Task: Find connections with filter location Haan with filter topic #Energywith filter profile language English with filter current company Ford Foundation with filter school Gandhi Institute for Technological Advancement with filter industry Sporting Goods Manufacturing with filter service category Home Networking with filter keywords title Media Buyer
Action: Mouse moved to (384, 256)
Screenshot: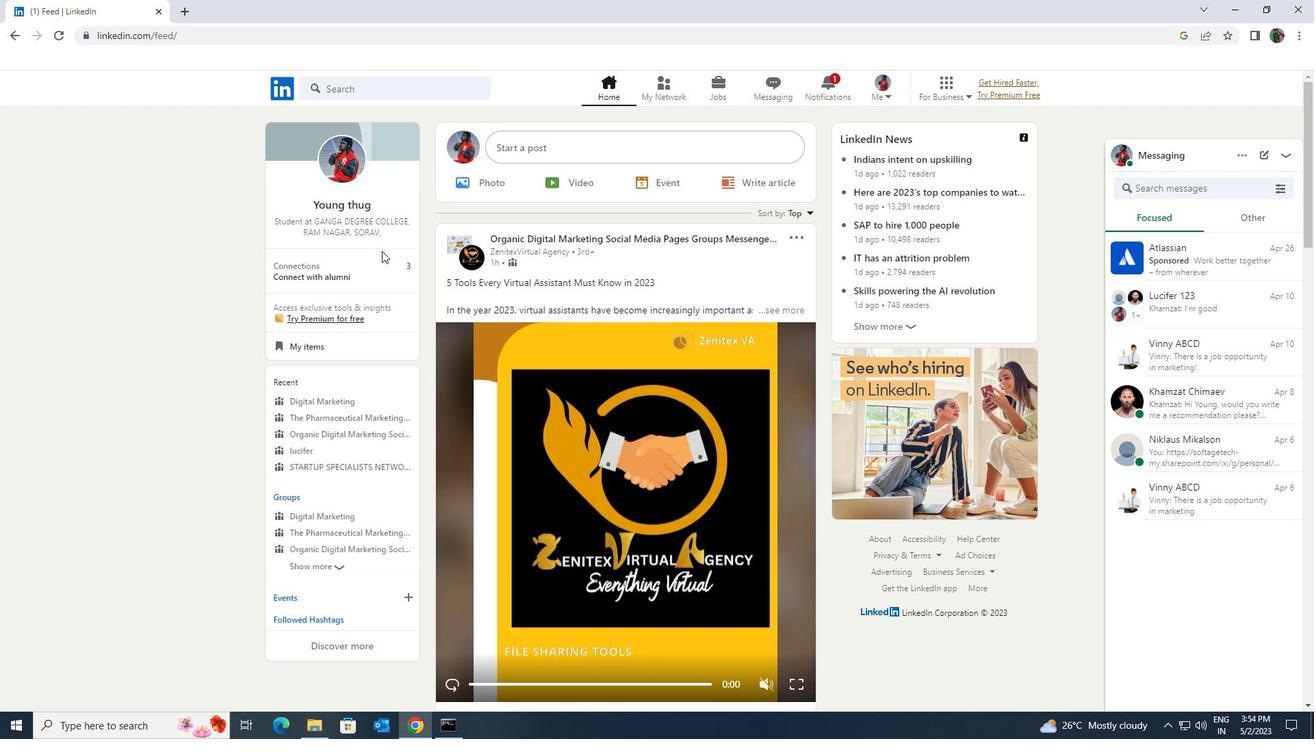 
Action: Mouse pressed left at (384, 256)
Screenshot: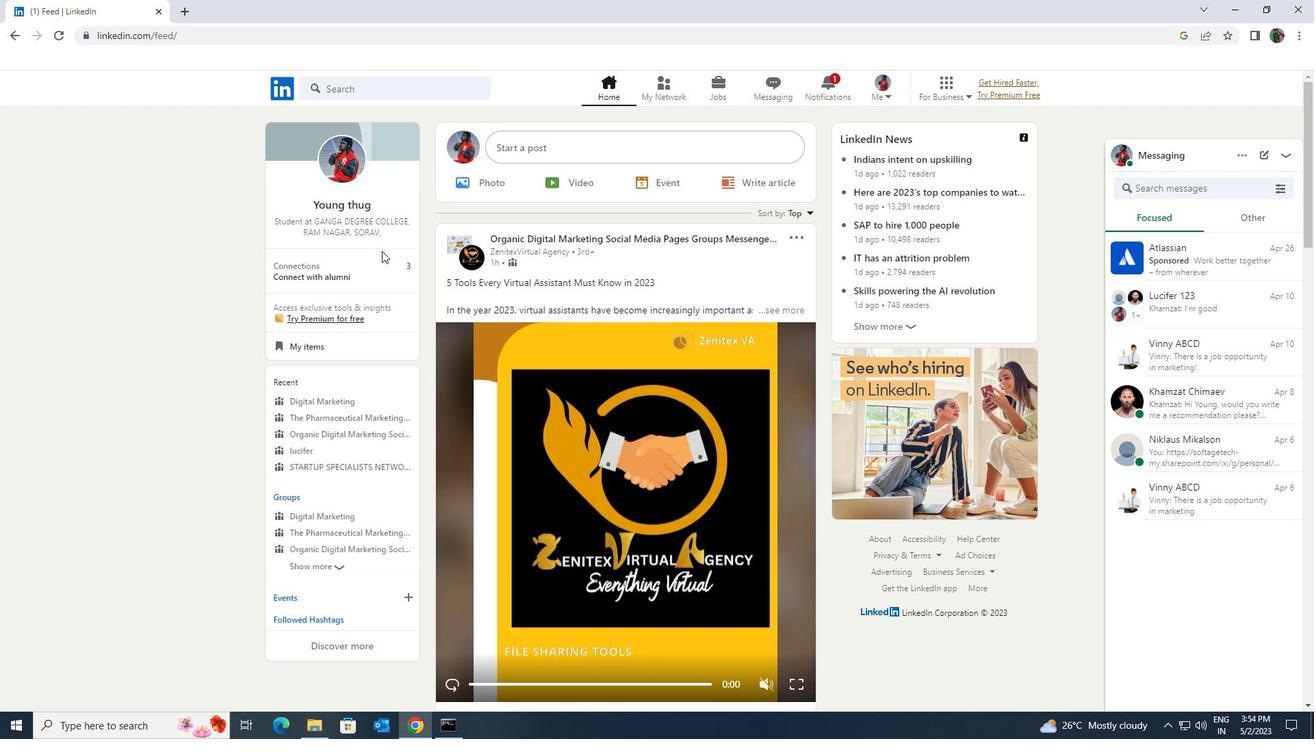 
Action: Mouse moved to (385, 262)
Screenshot: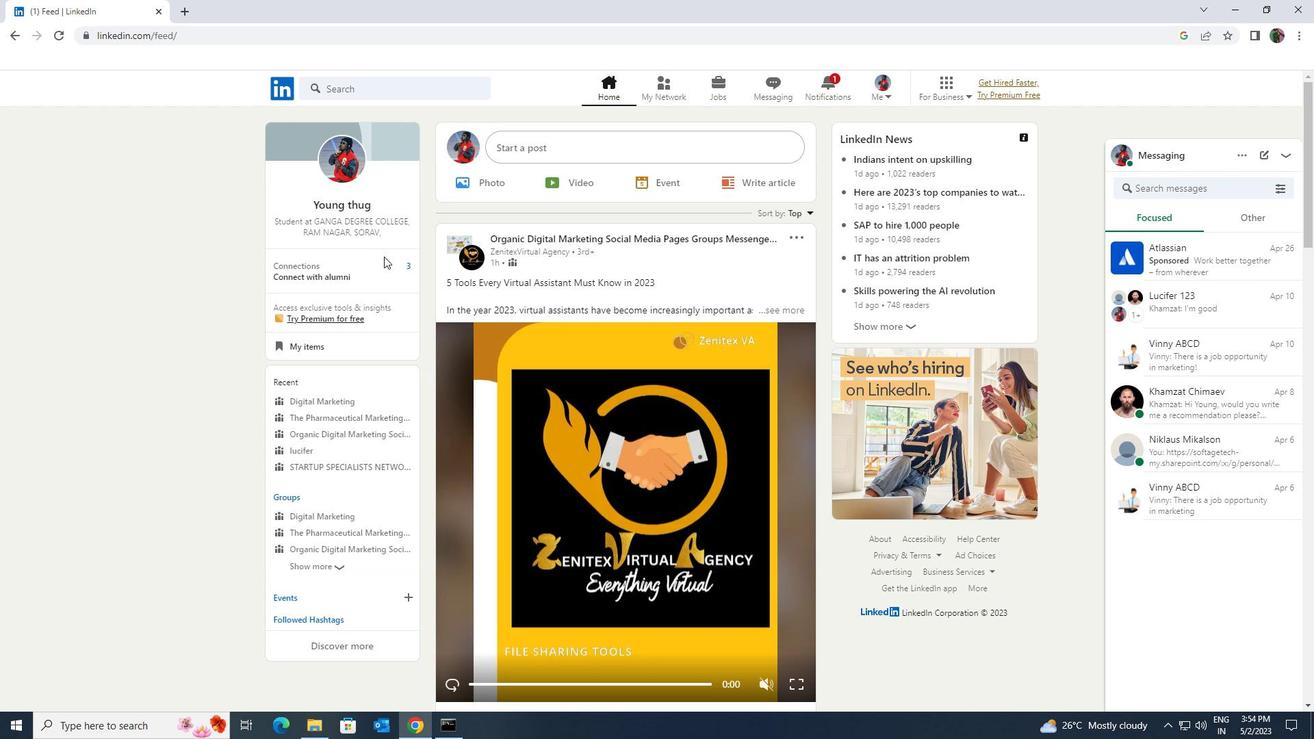
Action: Mouse pressed left at (385, 262)
Screenshot: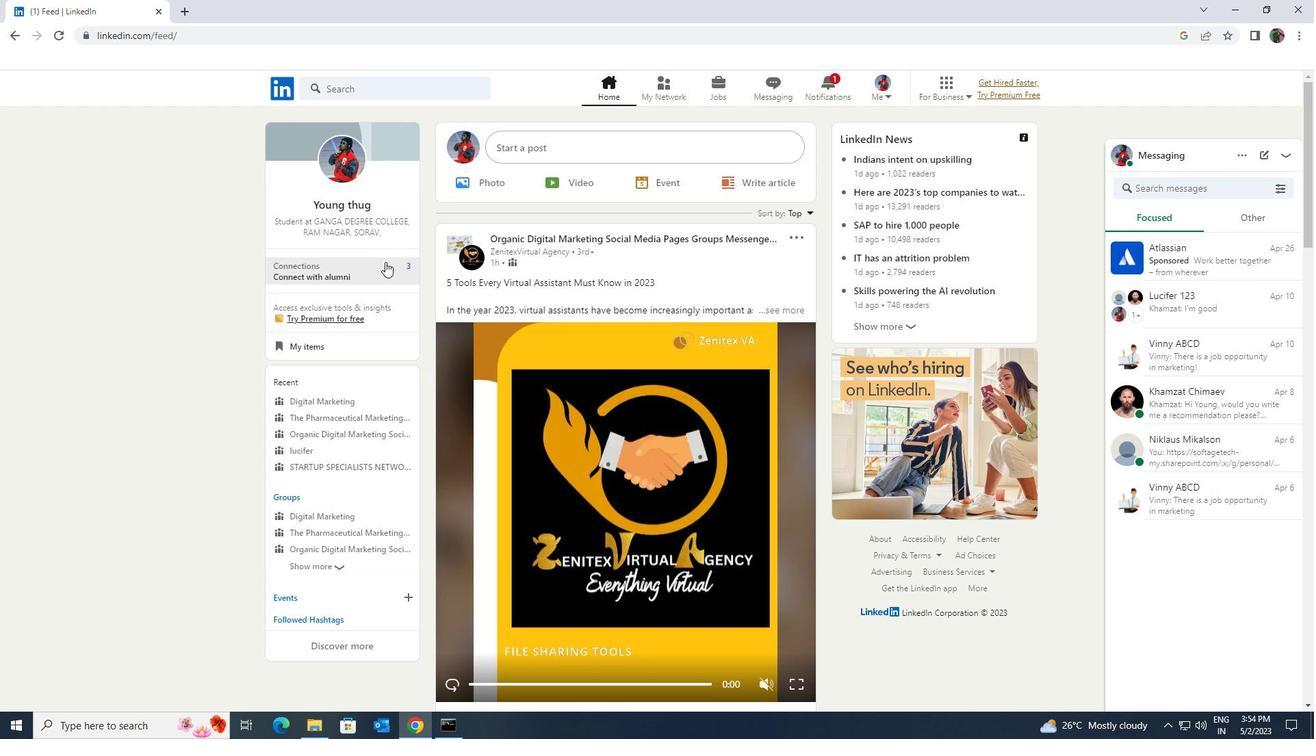 
Action: Mouse moved to (386, 174)
Screenshot: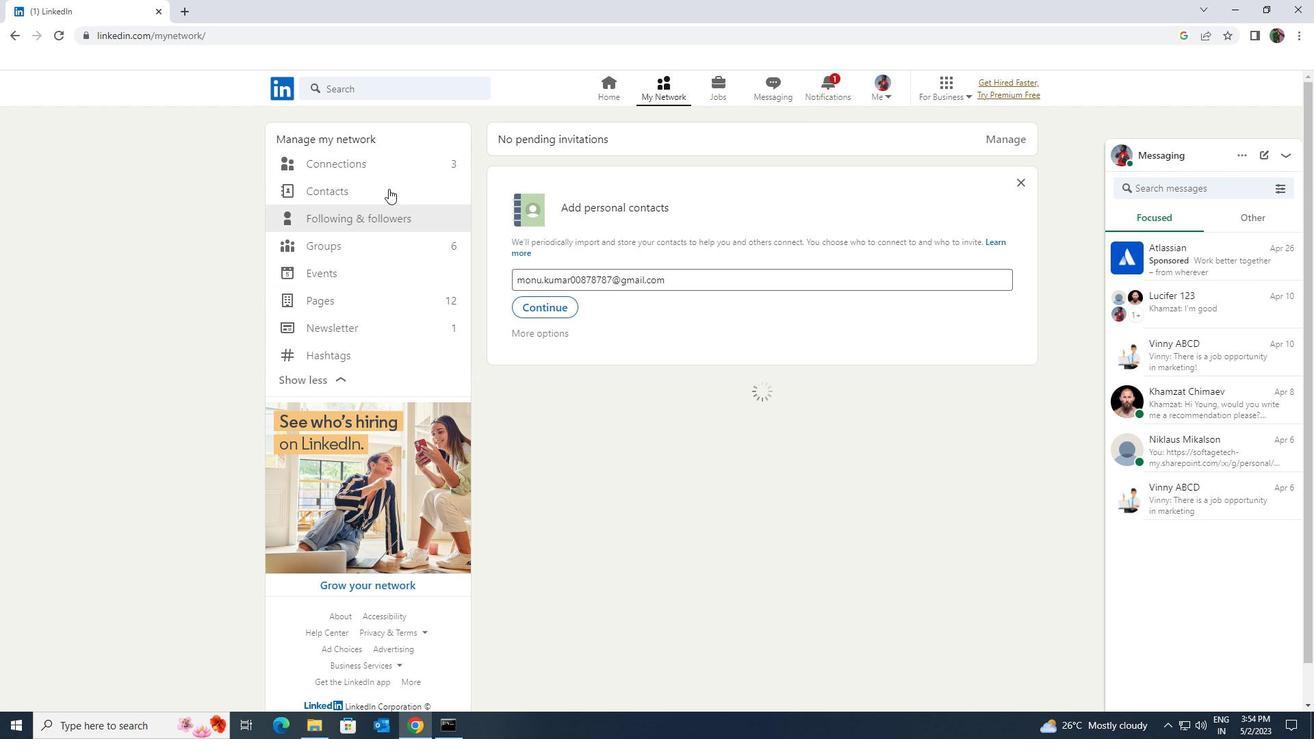 
Action: Mouse pressed left at (386, 174)
Screenshot: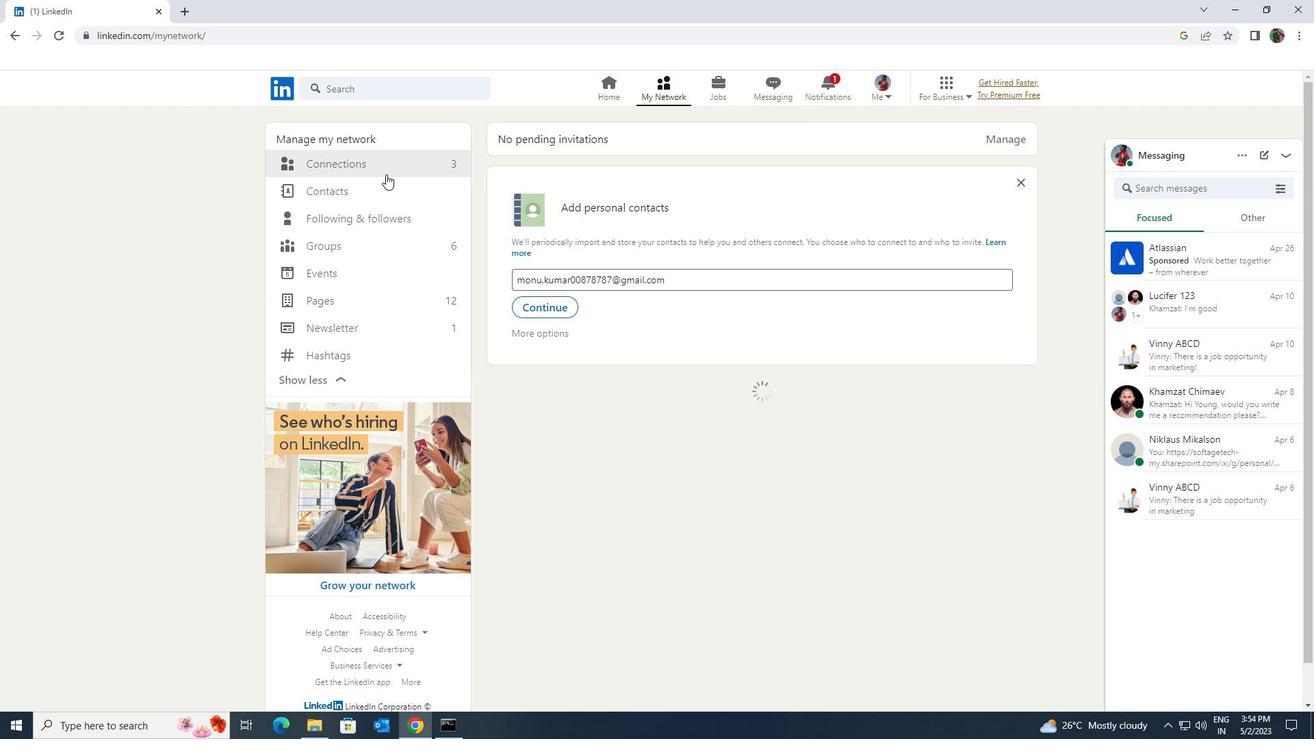 
Action: Mouse moved to (384, 170)
Screenshot: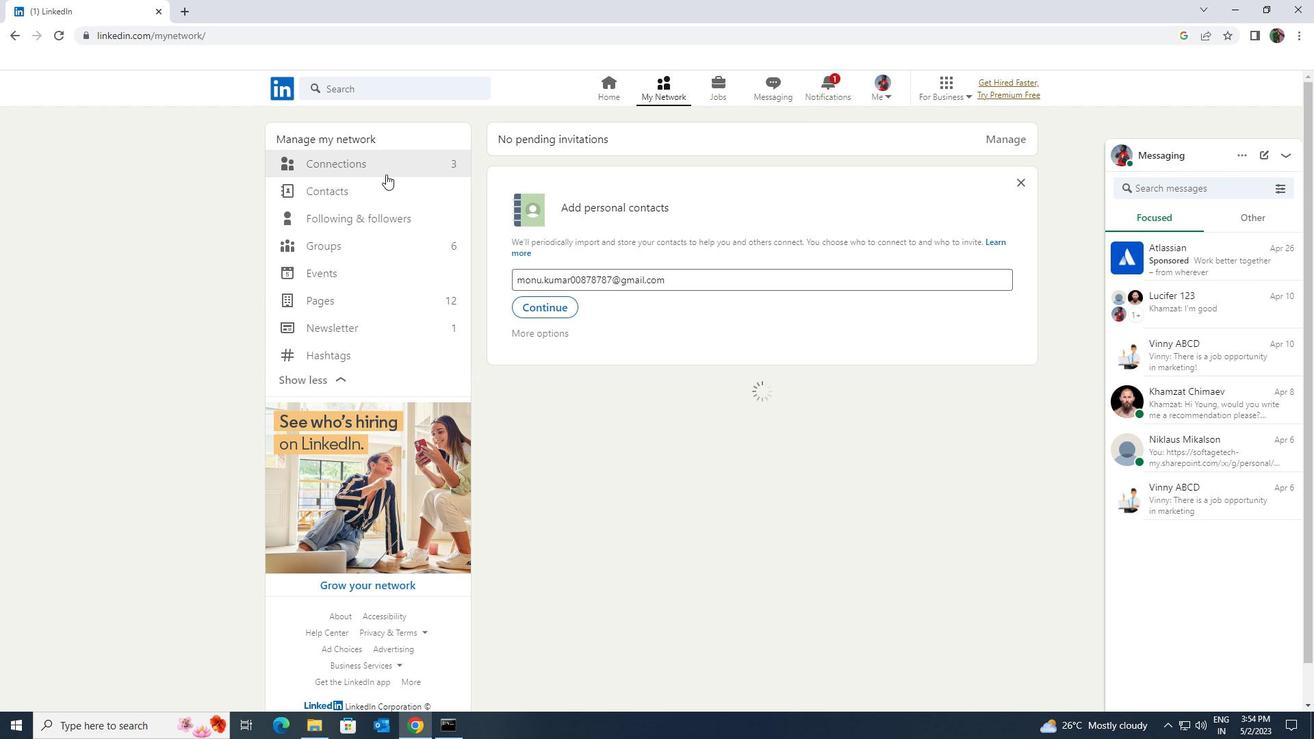 
Action: Mouse pressed left at (384, 170)
Screenshot: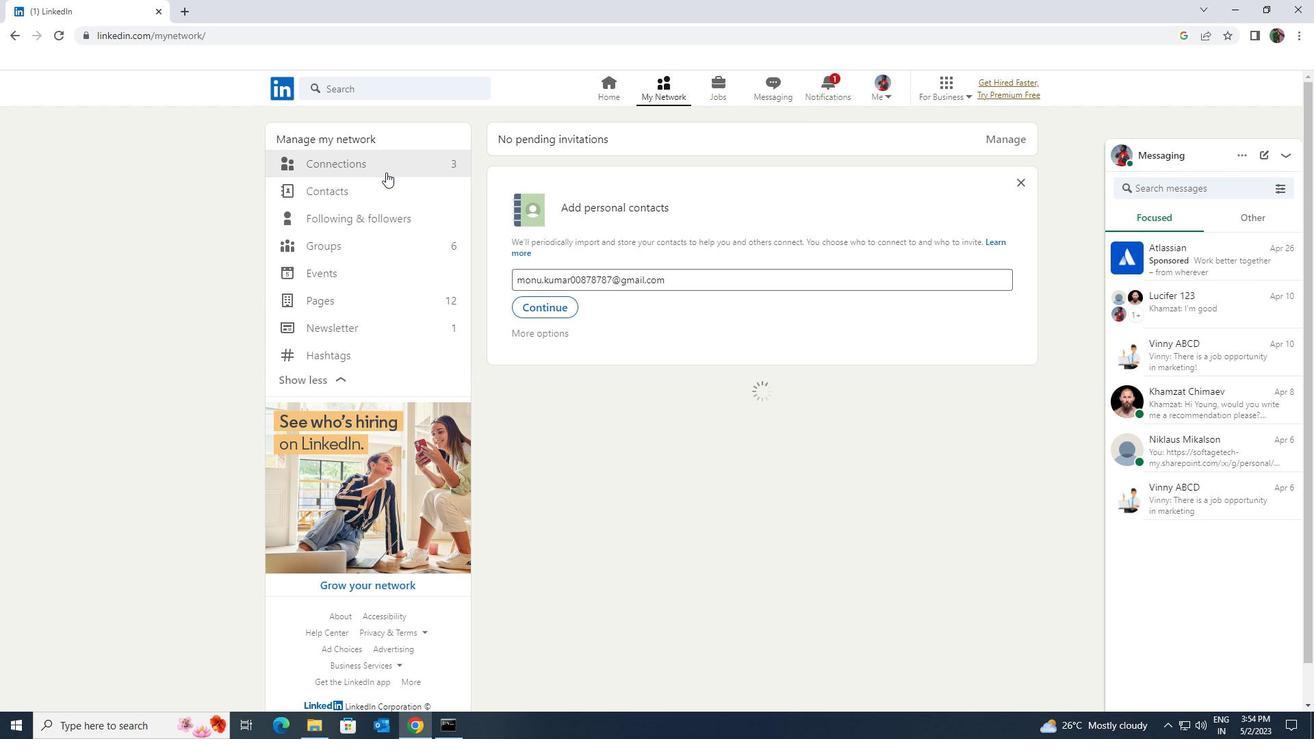 
Action: Mouse moved to (742, 165)
Screenshot: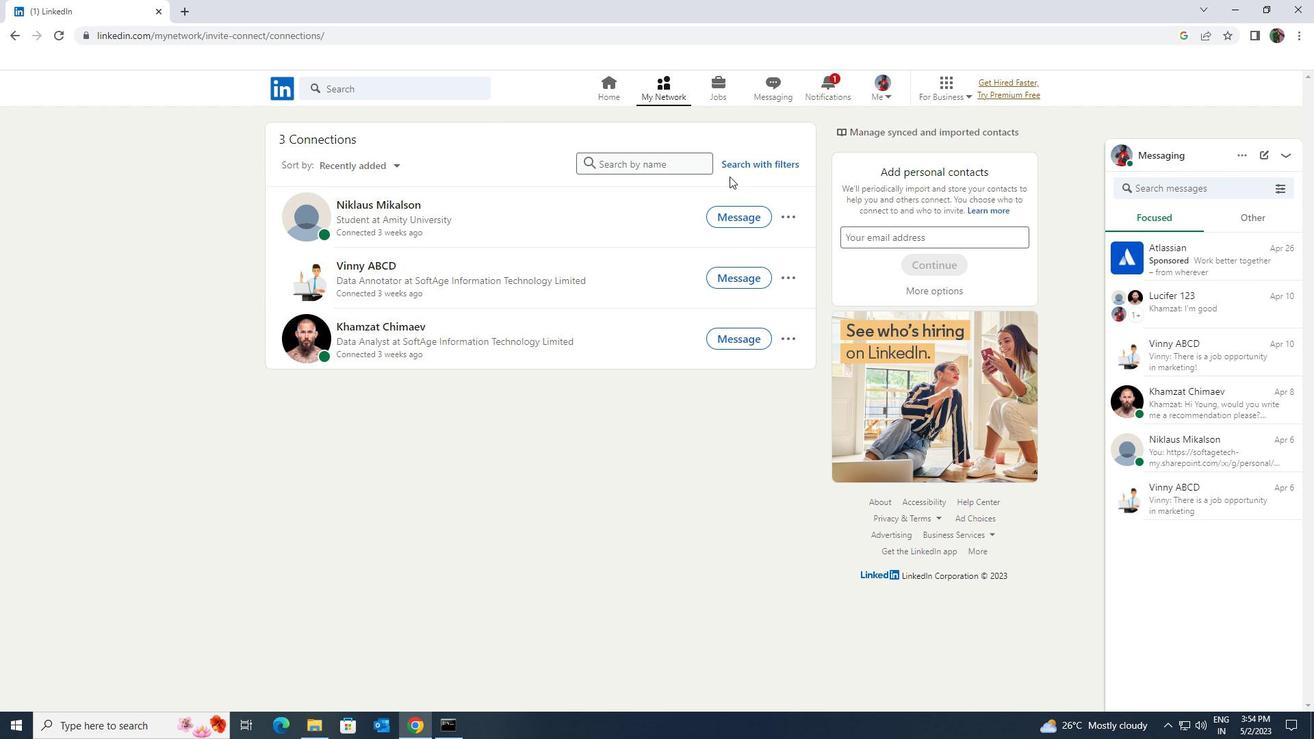 
Action: Mouse pressed left at (742, 165)
Screenshot: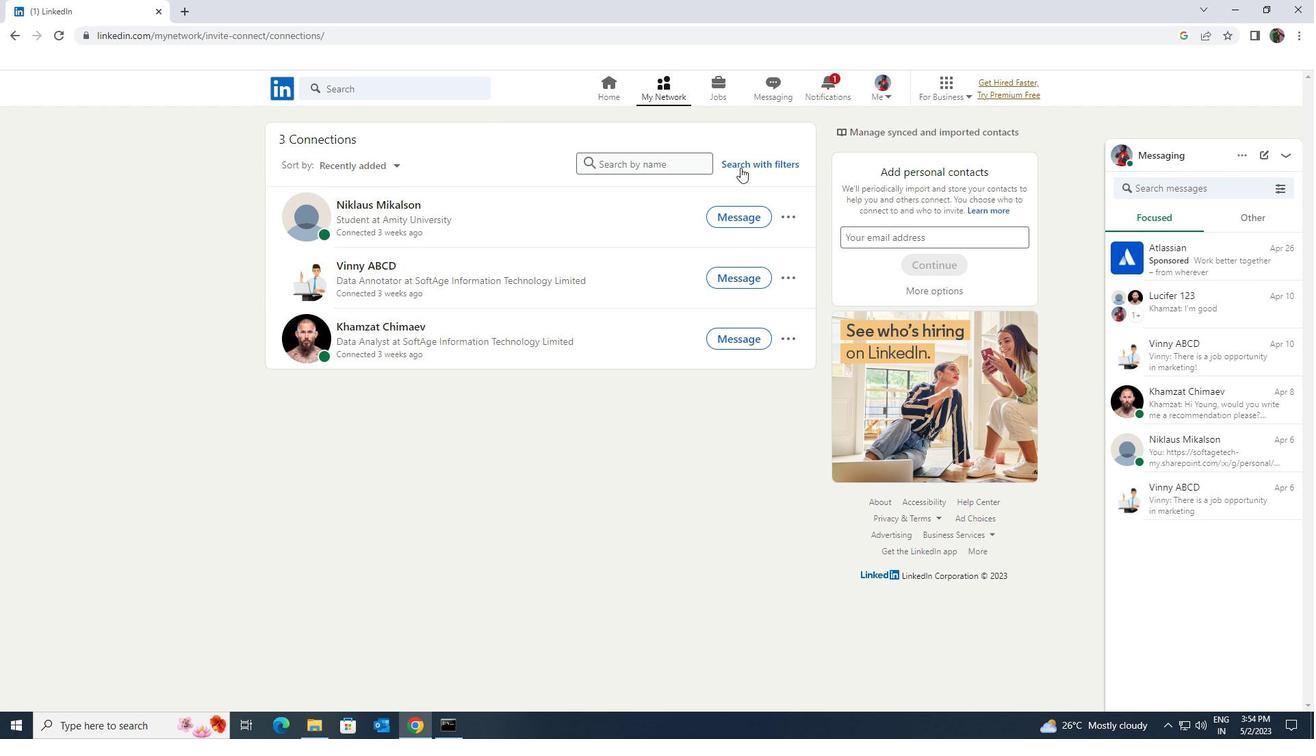 
Action: Mouse moved to (683, 130)
Screenshot: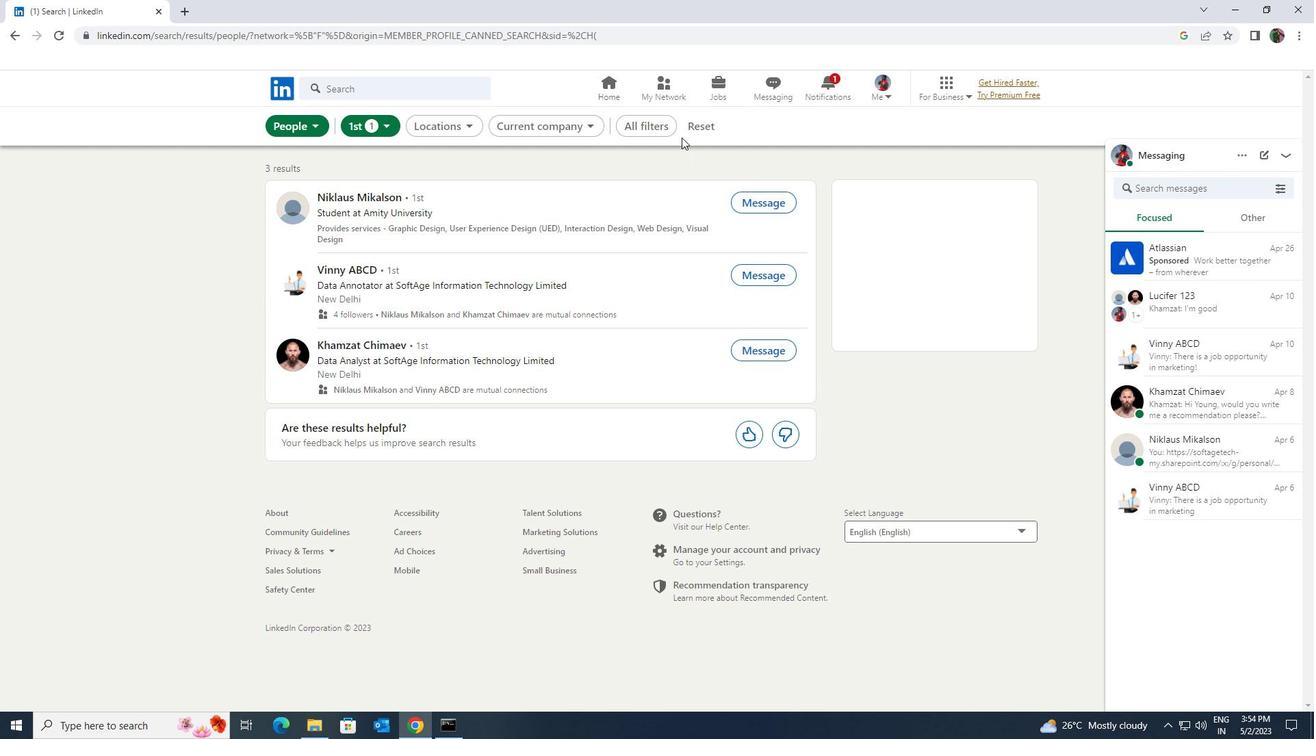 
Action: Mouse pressed left at (683, 130)
Screenshot: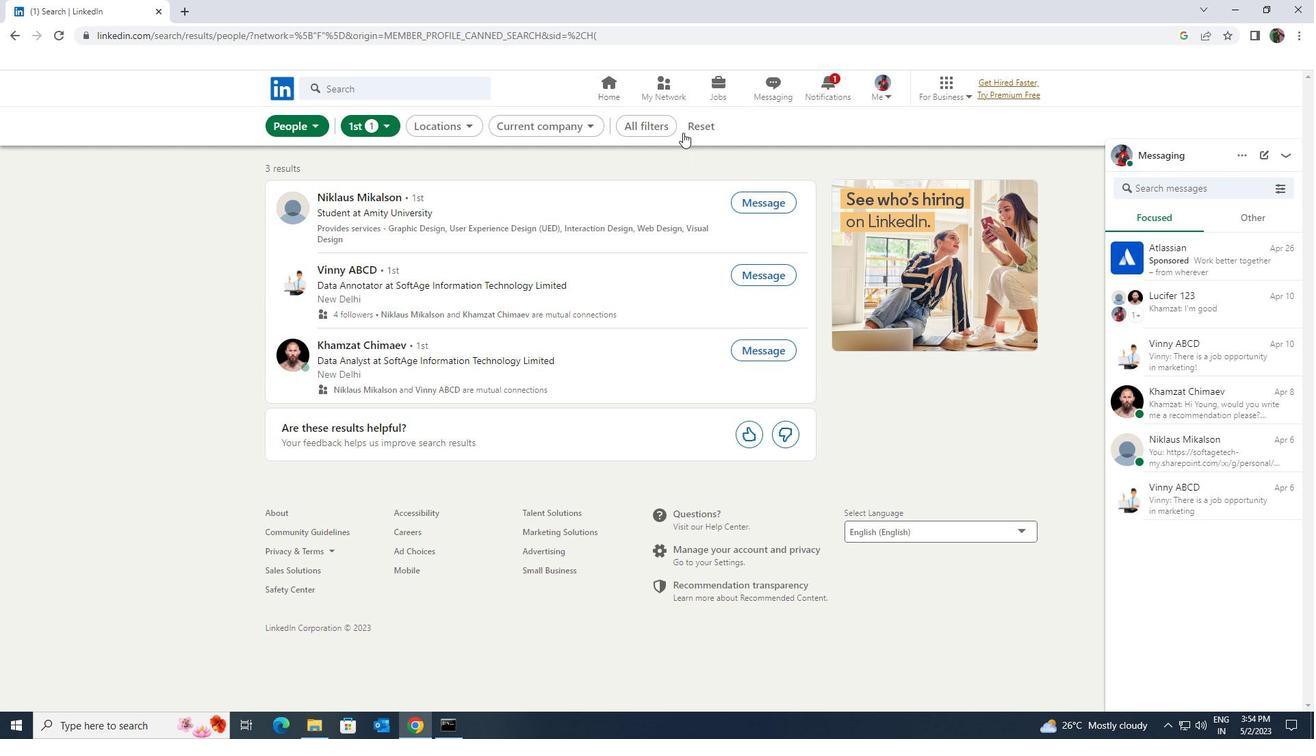 
Action: Mouse moved to (677, 129)
Screenshot: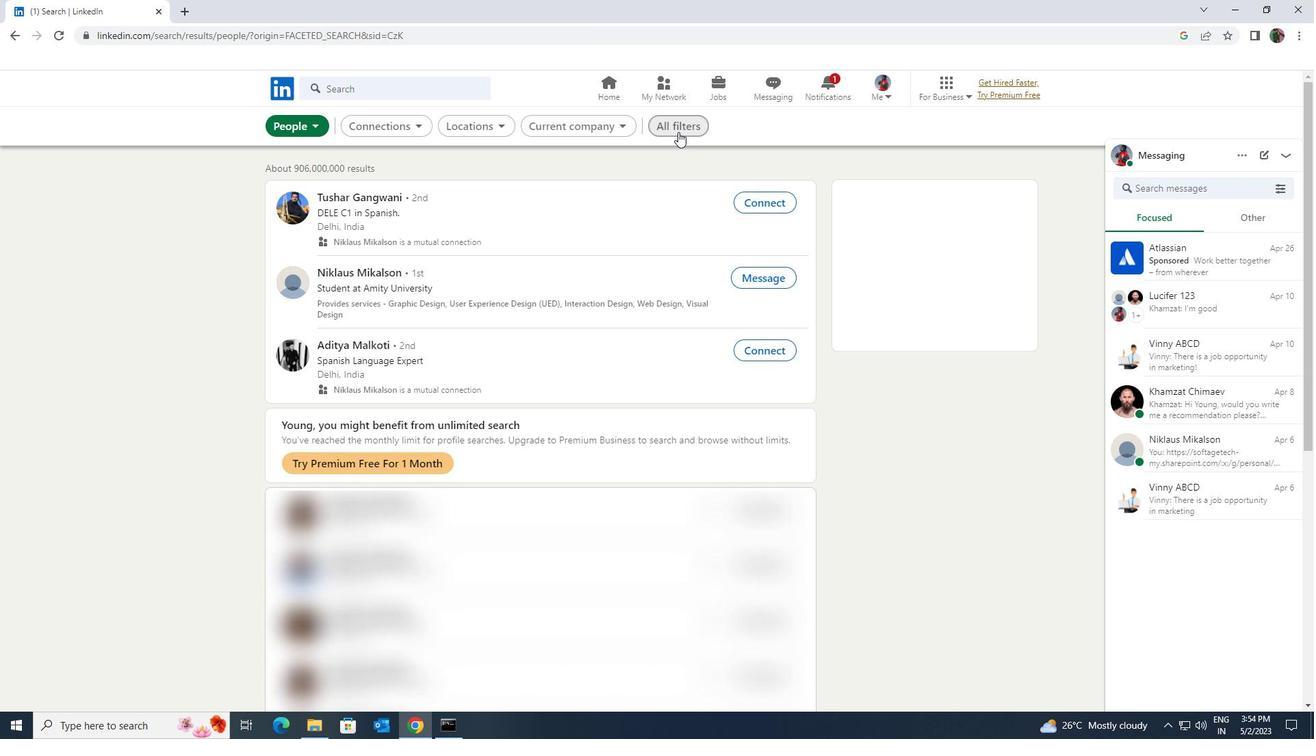 
Action: Mouse pressed left at (677, 129)
Screenshot: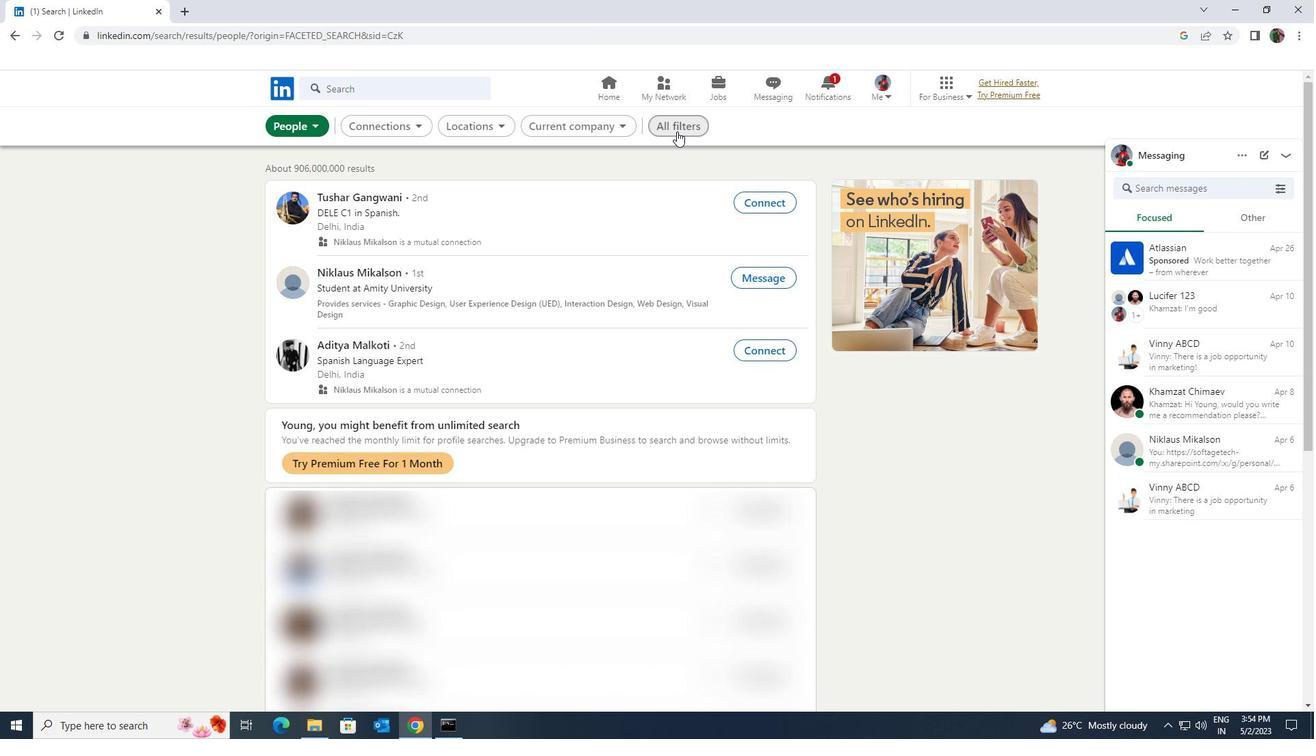 
Action: Mouse moved to (1143, 537)
Screenshot: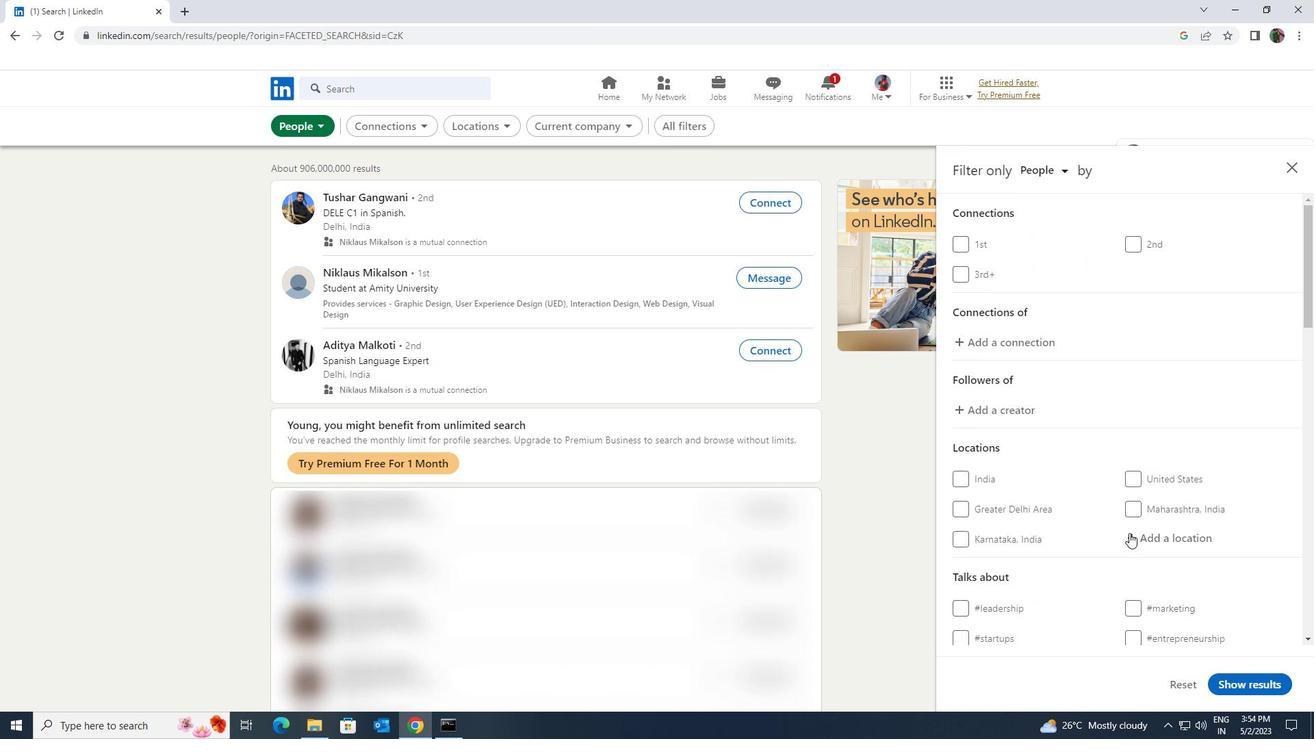 
Action: Mouse pressed left at (1143, 537)
Screenshot: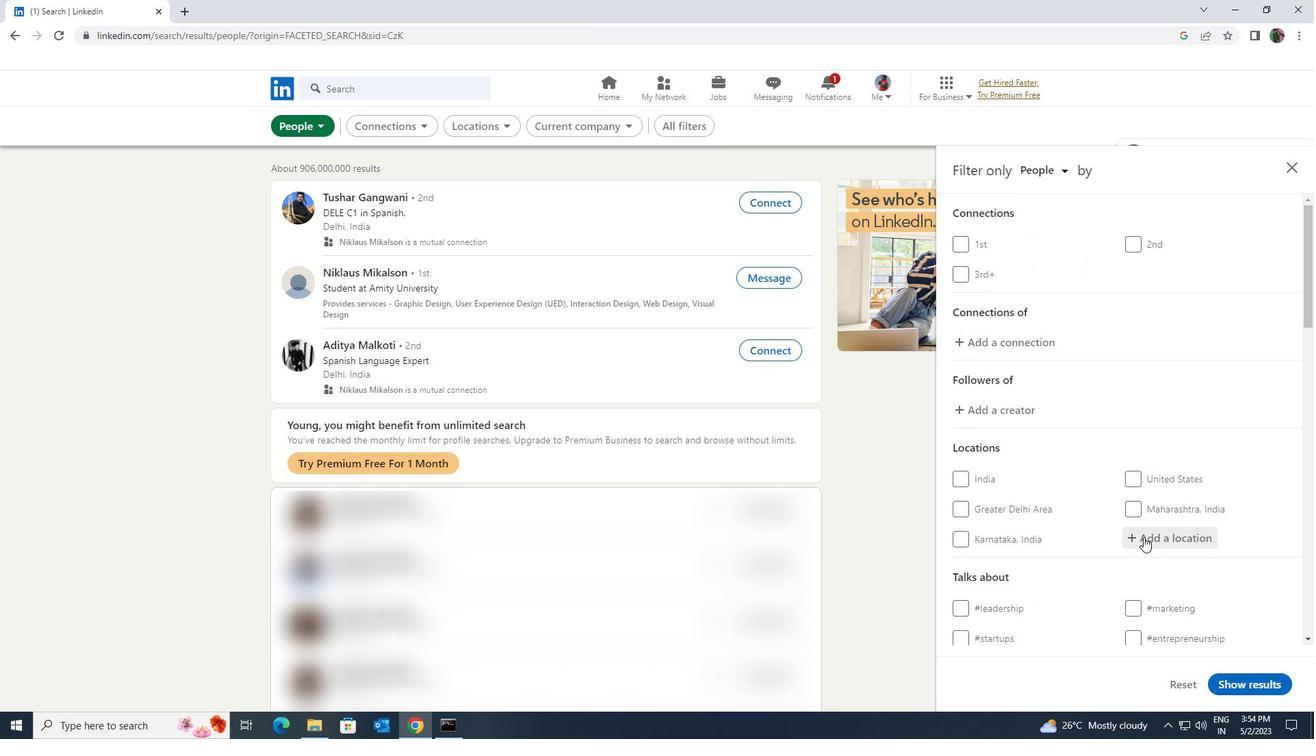 
Action: Key pressed <Key.shift>HAAN
Screenshot: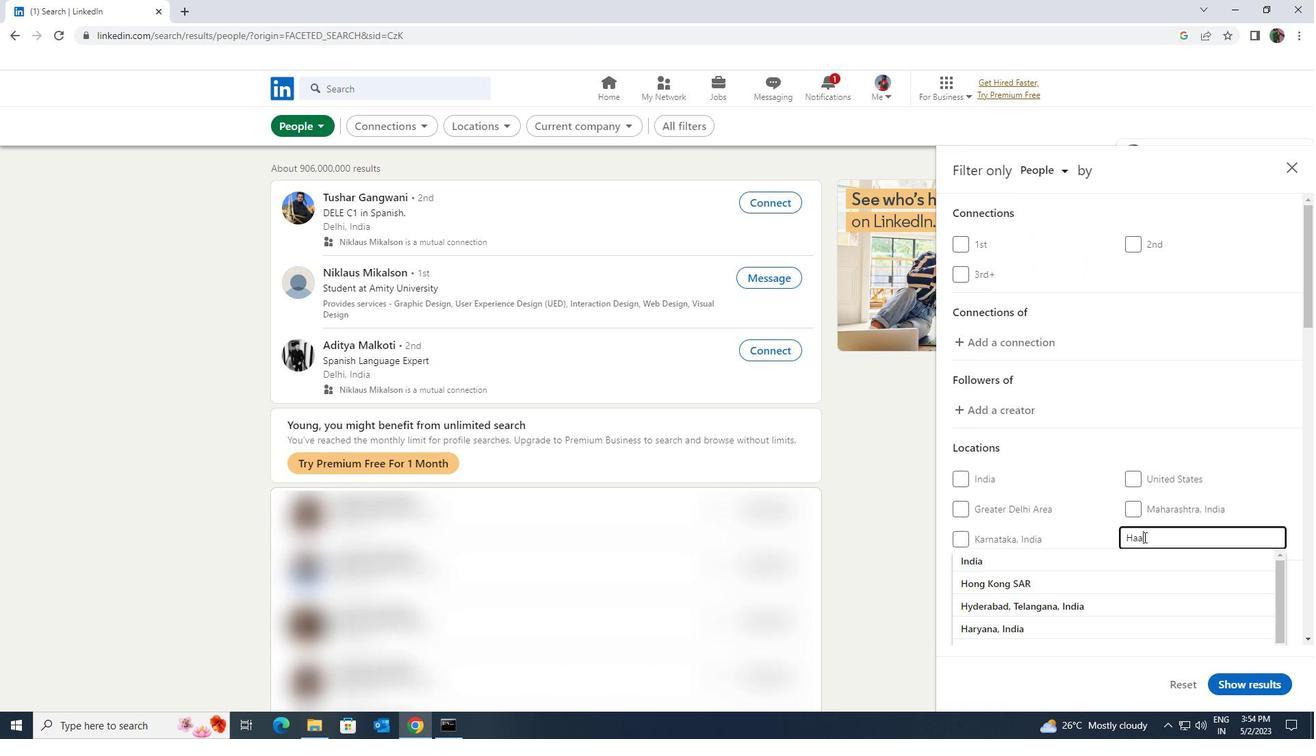 
Action: Mouse moved to (1130, 554)
Screenshot: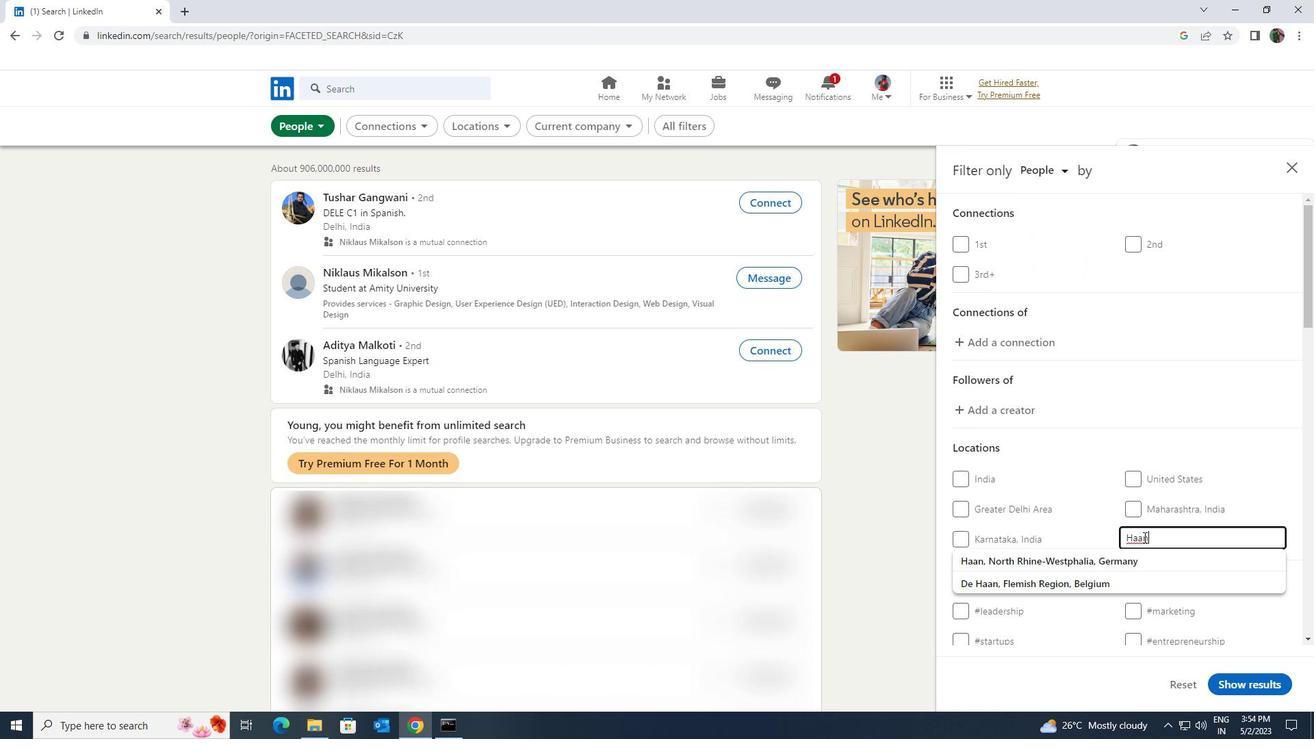 
Action: Mouse pressed left at (1130, 554)
Screenshot: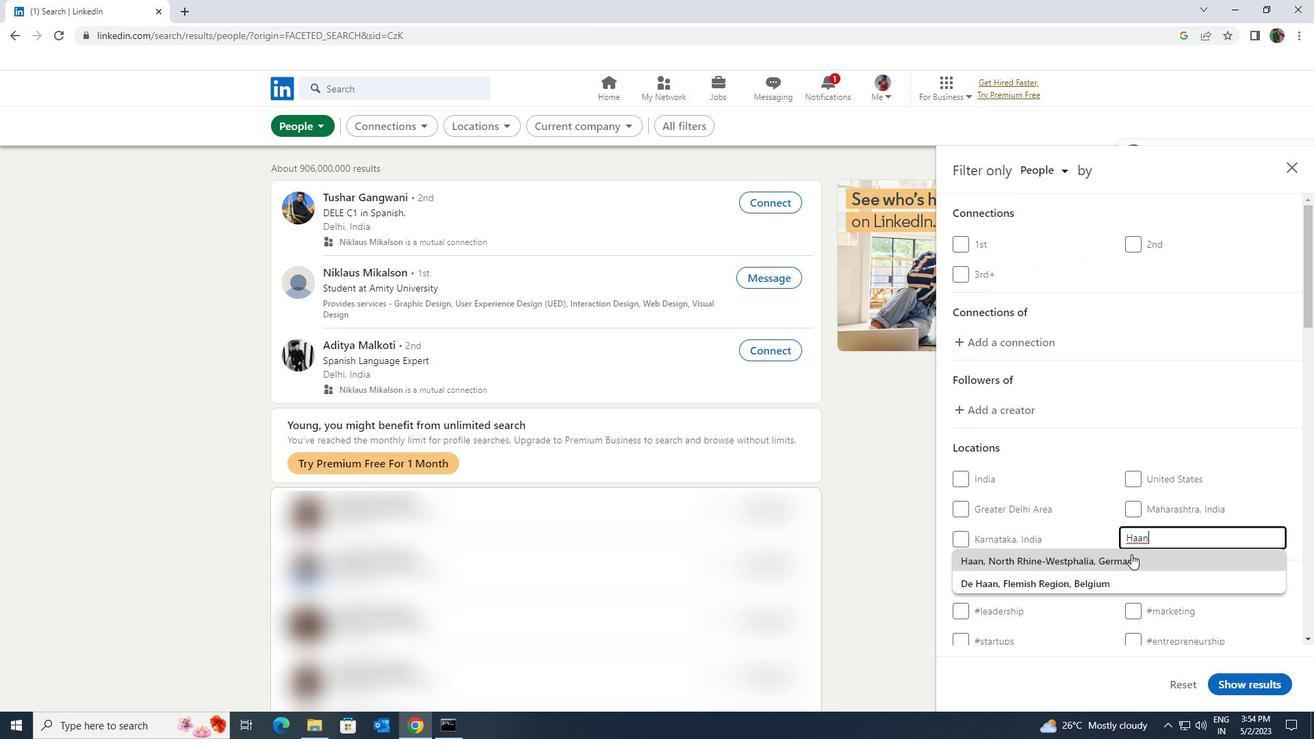 
Action: Mouse scrolled (1130, 553) with delta (0, 0)
Screenshot: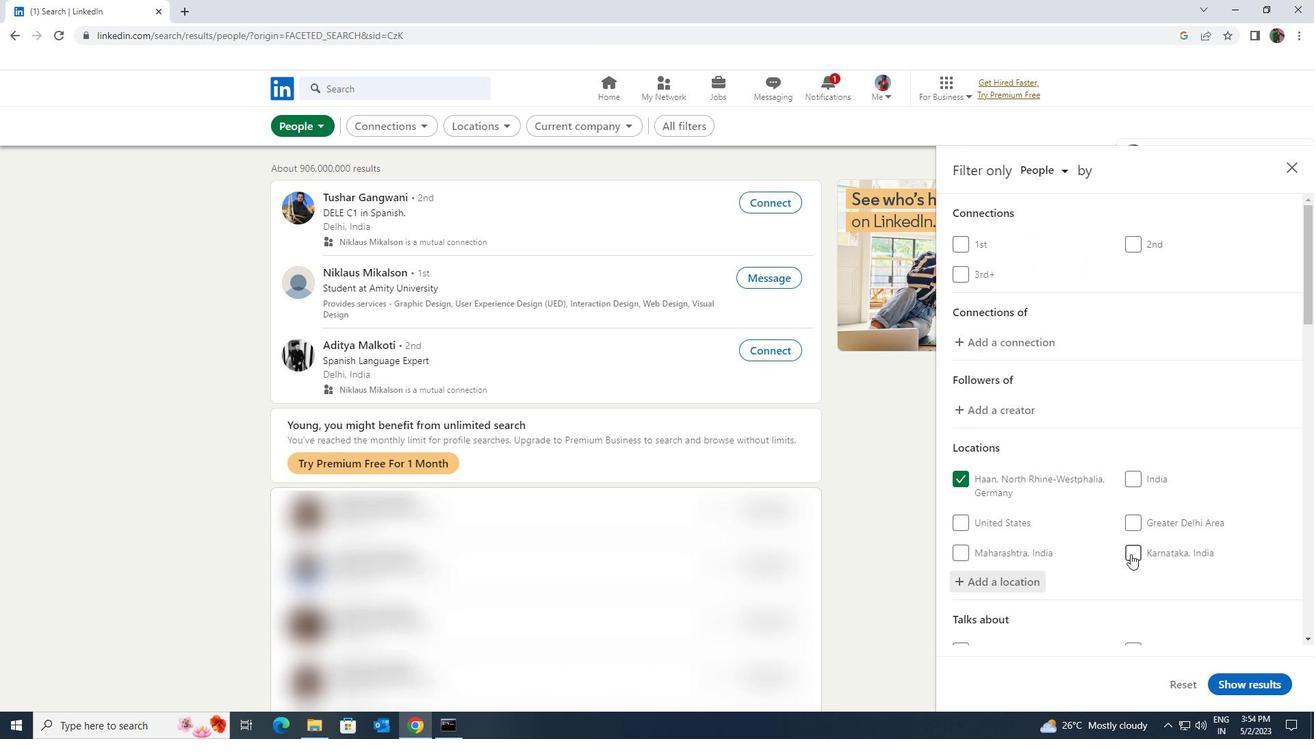 
Action: Mouse scrolled (1130, 553) with delta (0, 0)
Screenshot: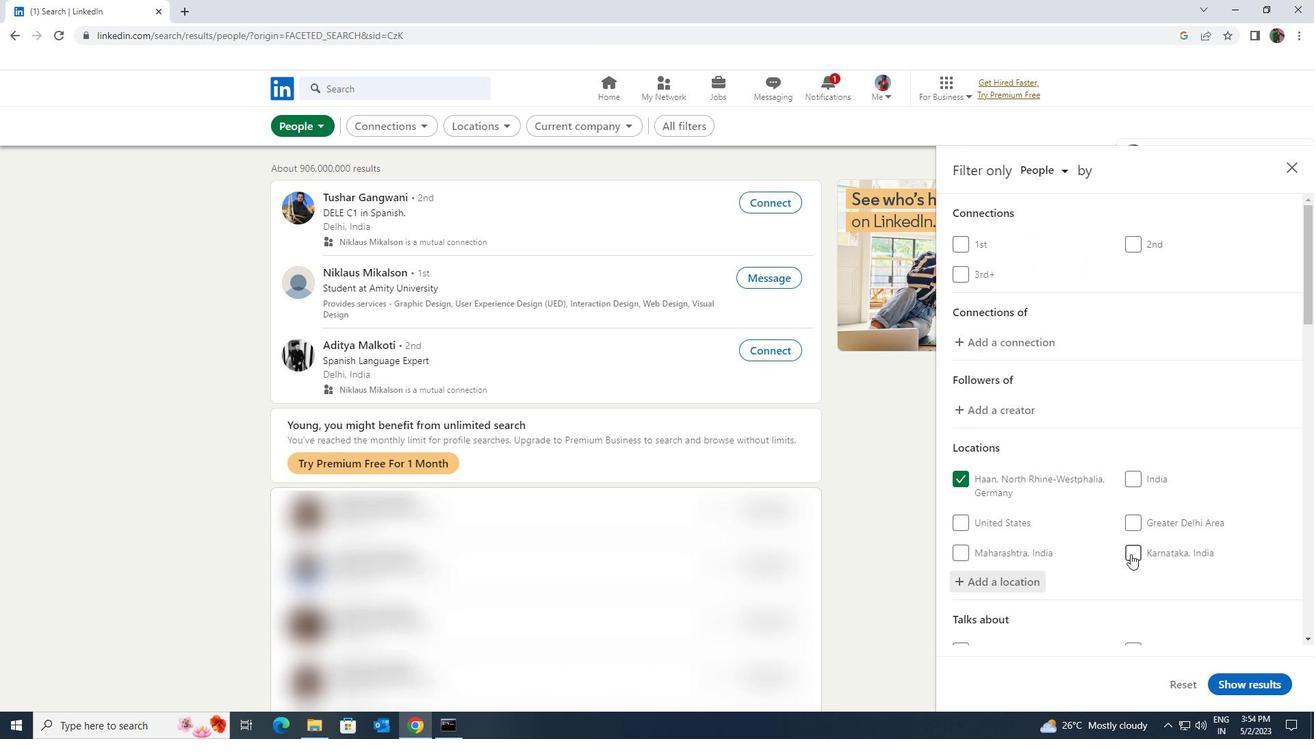 
Action: Mouse moved to (1137, 567)
Screenshot: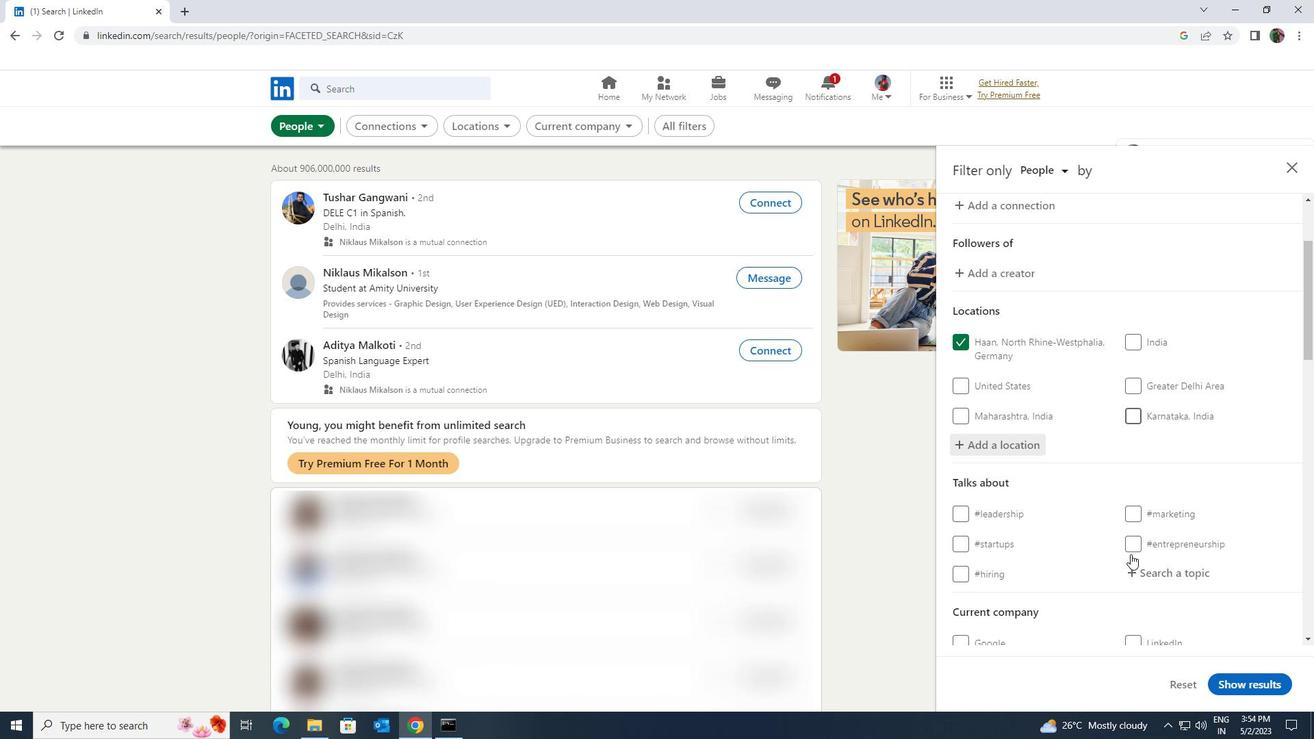 
Action: Mouse pressed left at (1137, 567)
Screenshot: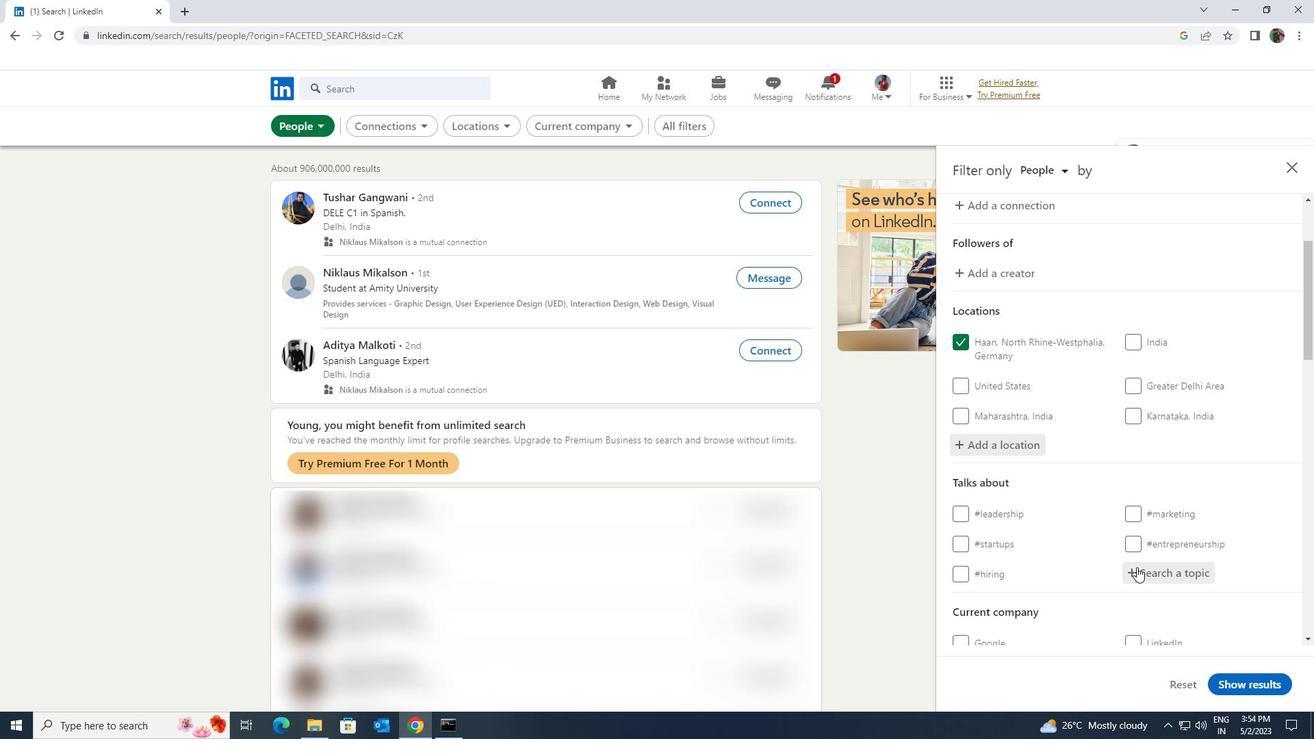 
Action: Key pressed <Key.shift><Key.shift><Key.shift><Key.shift><Key.shift><Key.shift><Key.shift><Key.shift><Key.shift><Key.shift><Key.shift><Key.shift><Key.shift>ENERGY
Screenshot: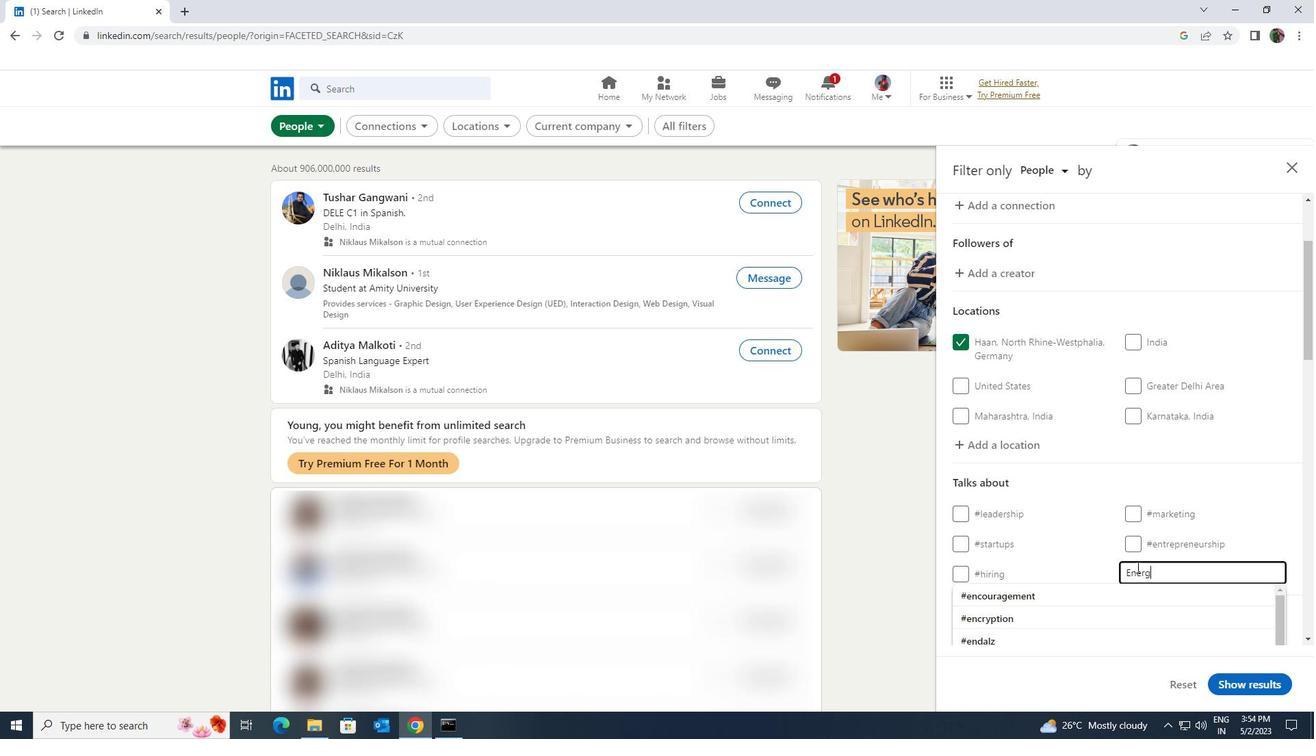 
Action: Mouse moved to (1133, 594)
Screenshot: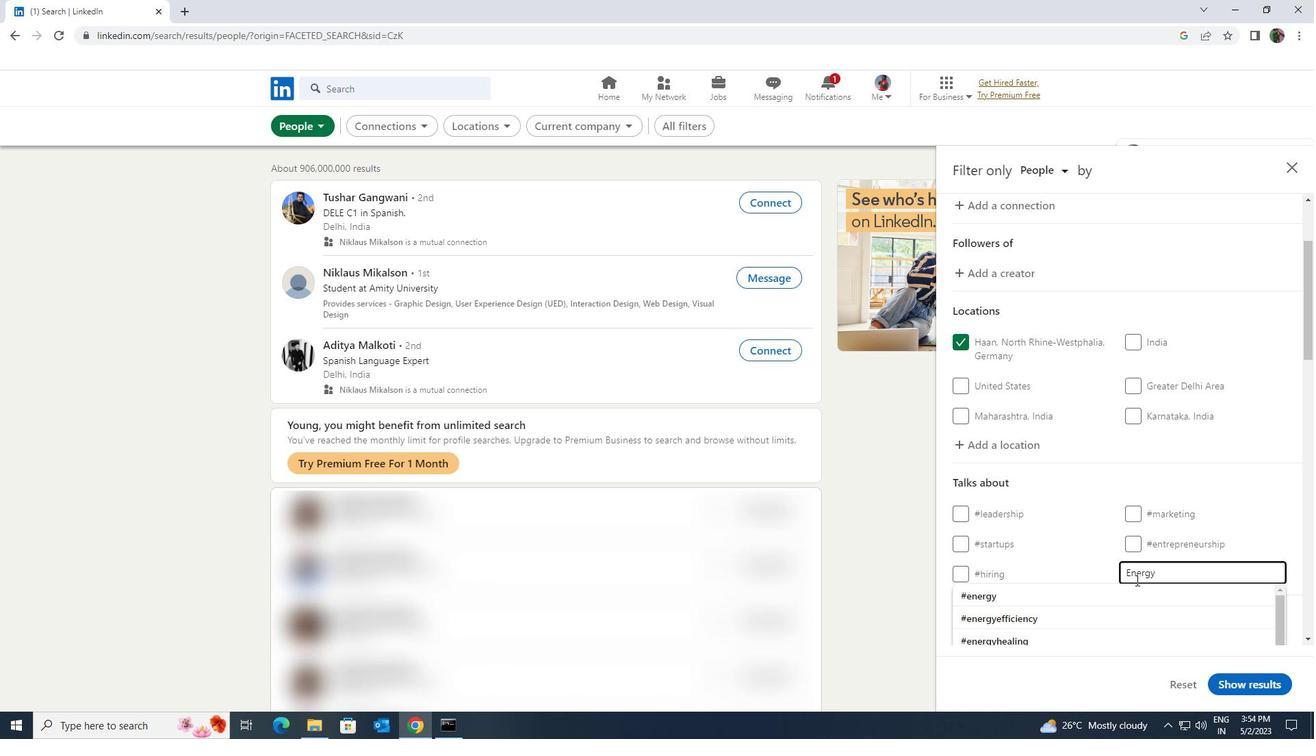 
Action: Mouse pressed left at (1133, 594)
Screenshot: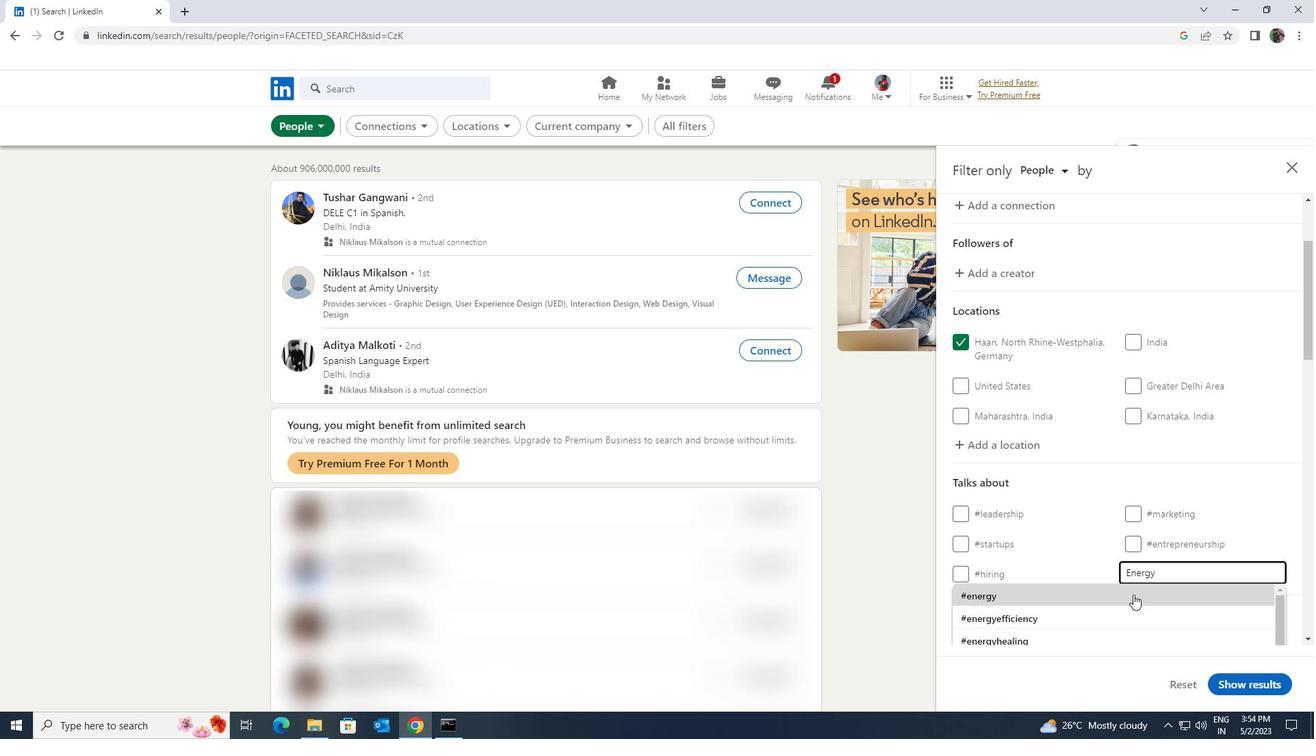 
Action: Mouse scrolled (1133, 594) with delta (0, 0)
Screenshot: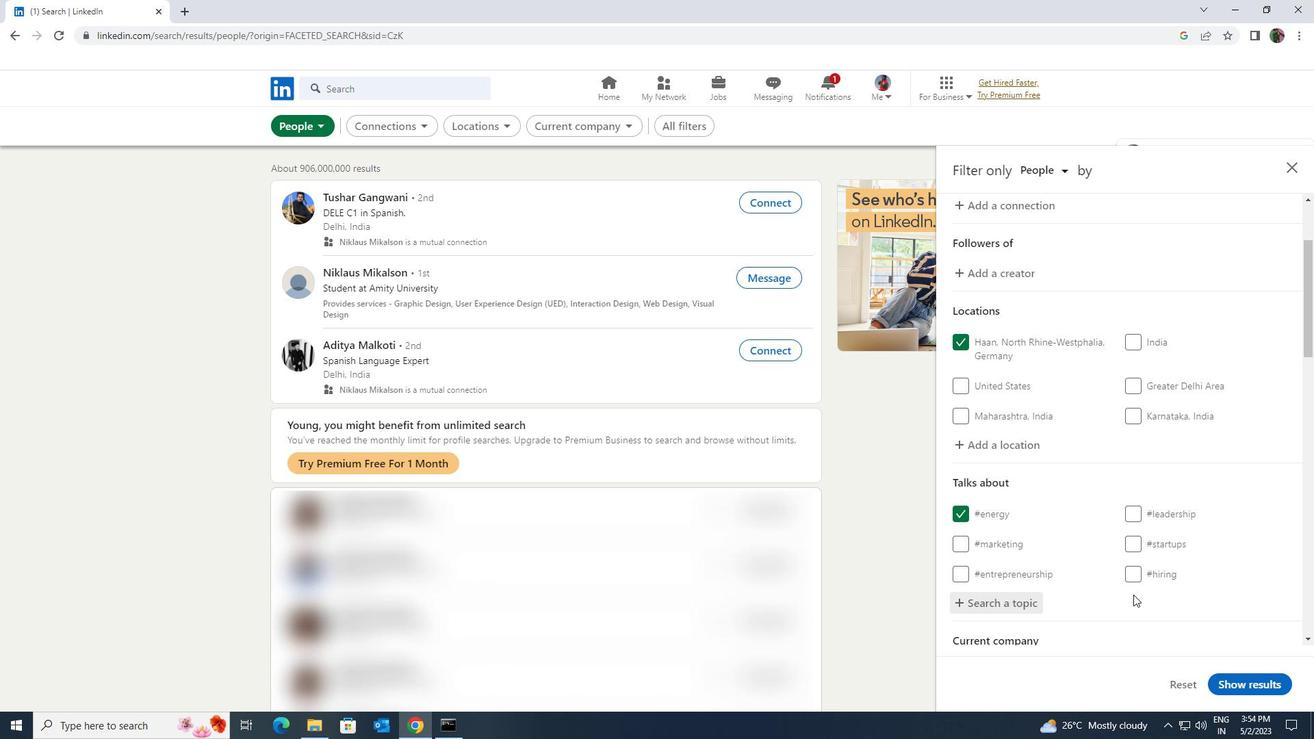 
Action: Mouse scrolled (1133, 594) with delta (0, 0)
Screenshot: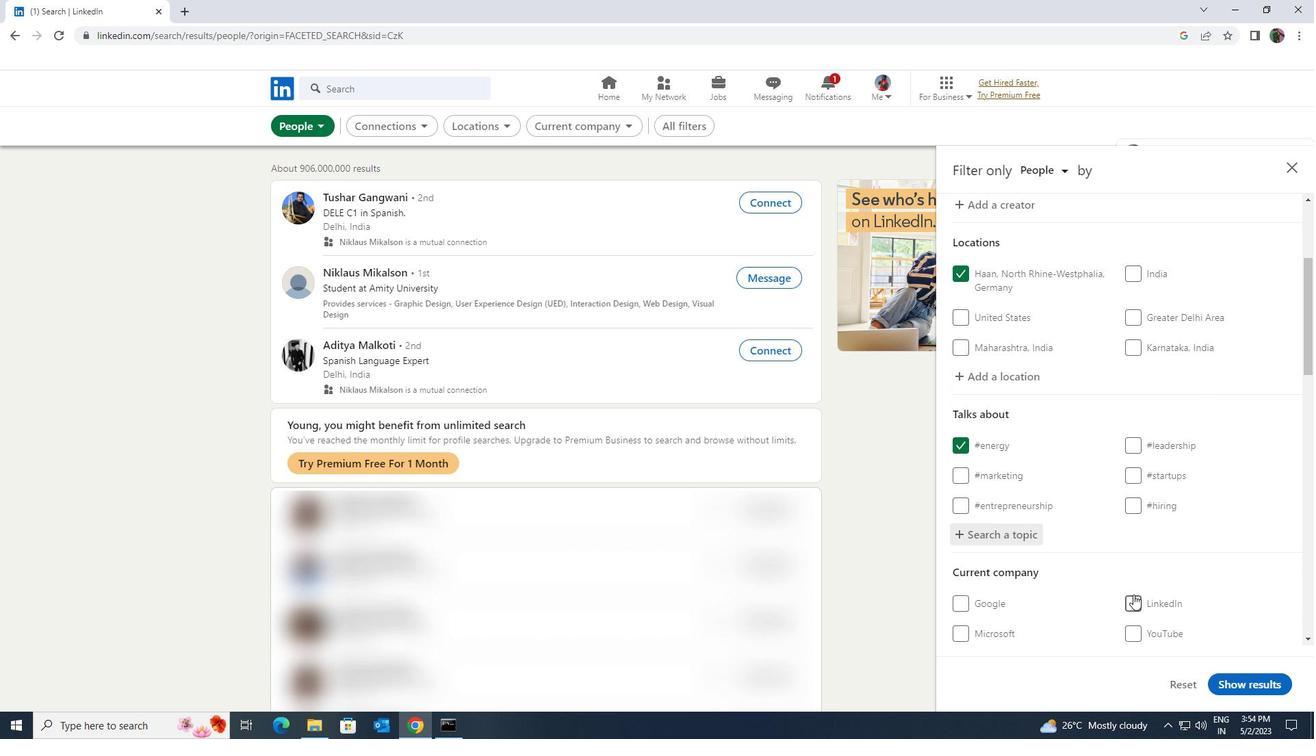 
Action: Mouse scrolled (1133, 594) with delta (0, 0)
Screenshot: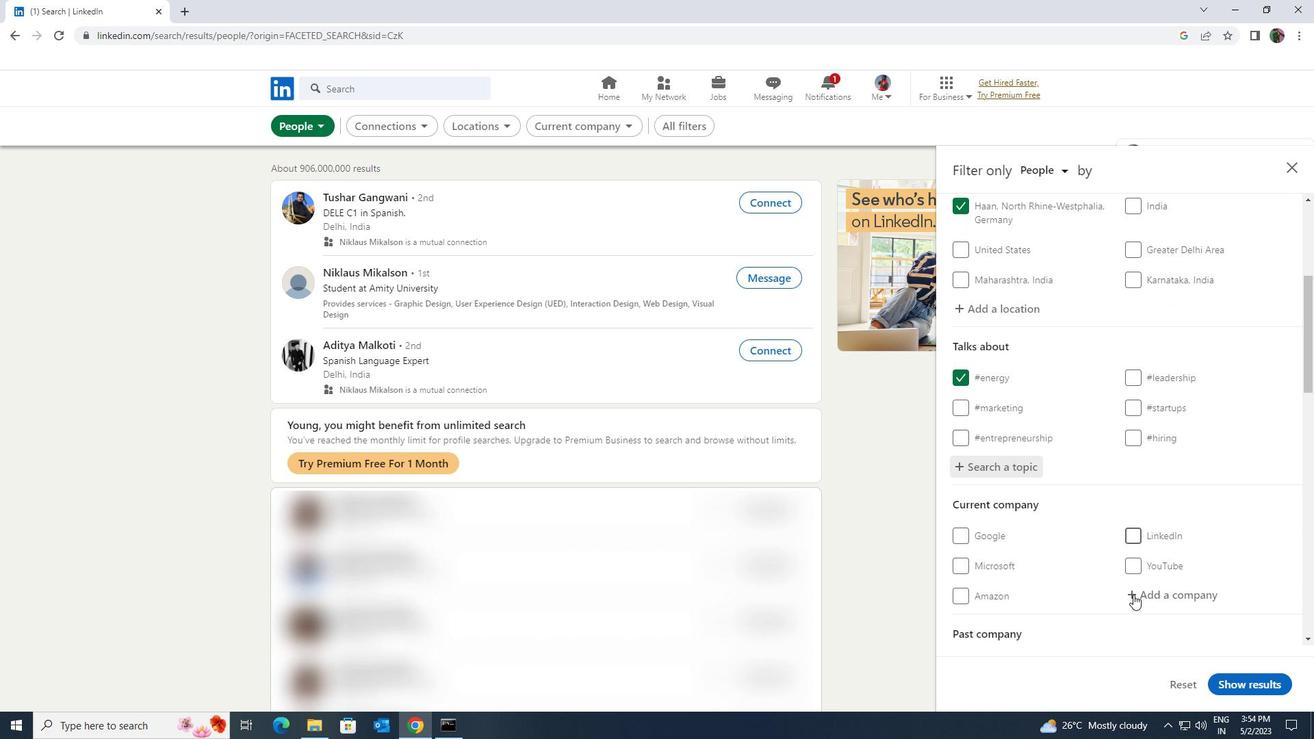 
Action: Mouse scrolled (1133, 594) with delta (0, 0)
Screenshot: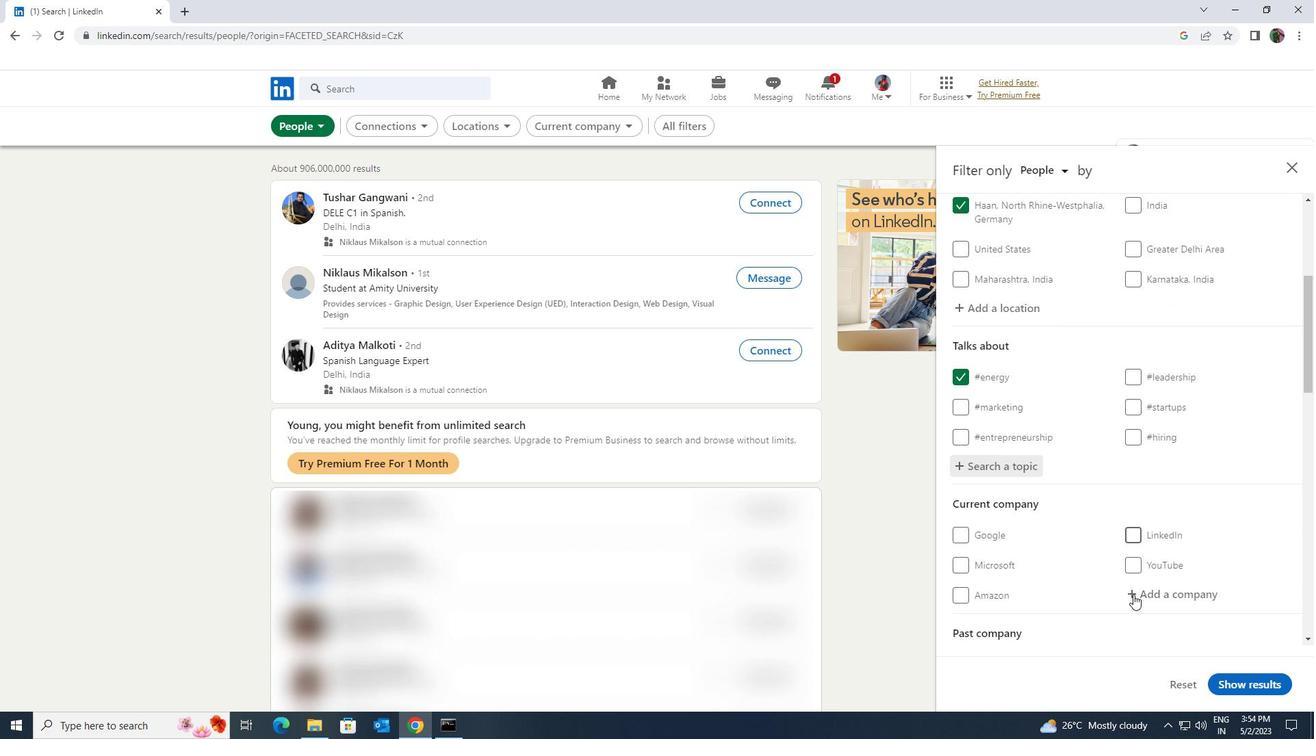 
Action: Mouse scrolled (1133, 594) with delta (0, 0)
Screenshot: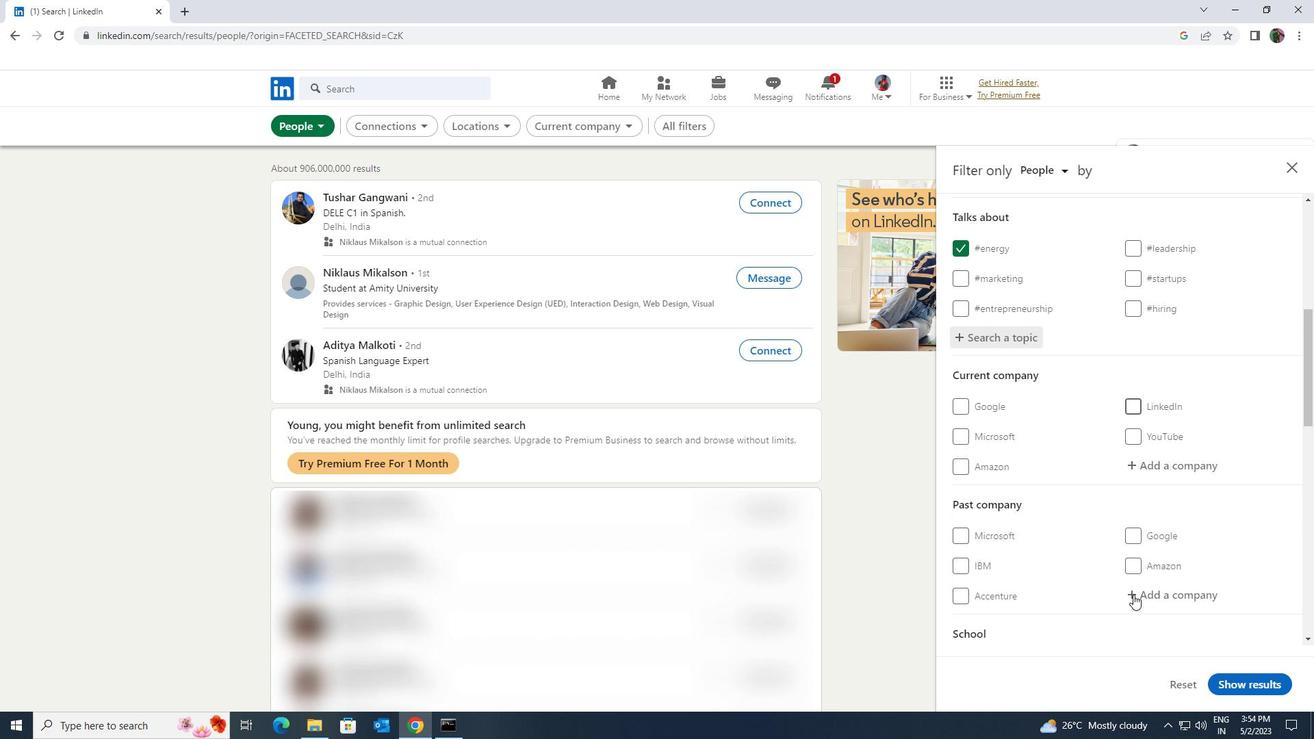
Action: Mouse scrolled (1133, 594) with delta (0, 0)
Screenshot: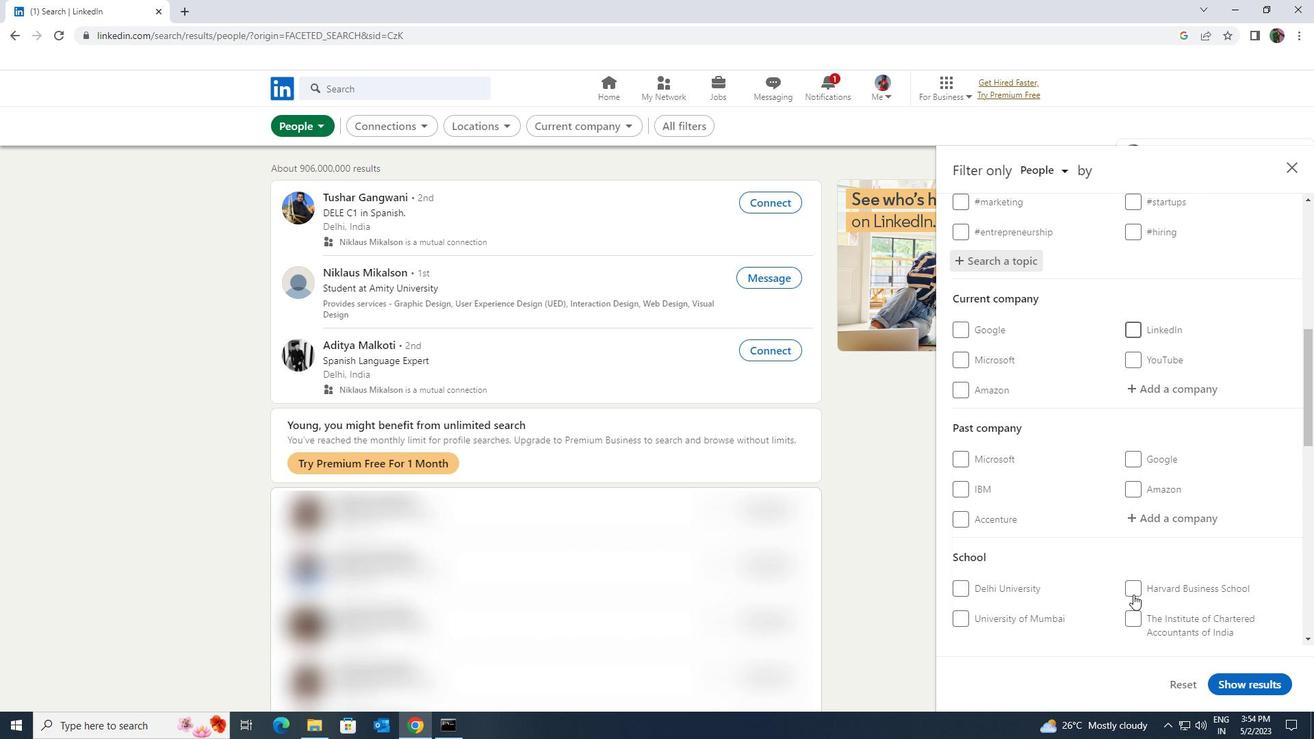 
Action: Mouse scrolled (1133, 594) with delta (0, 0)
Screenshot: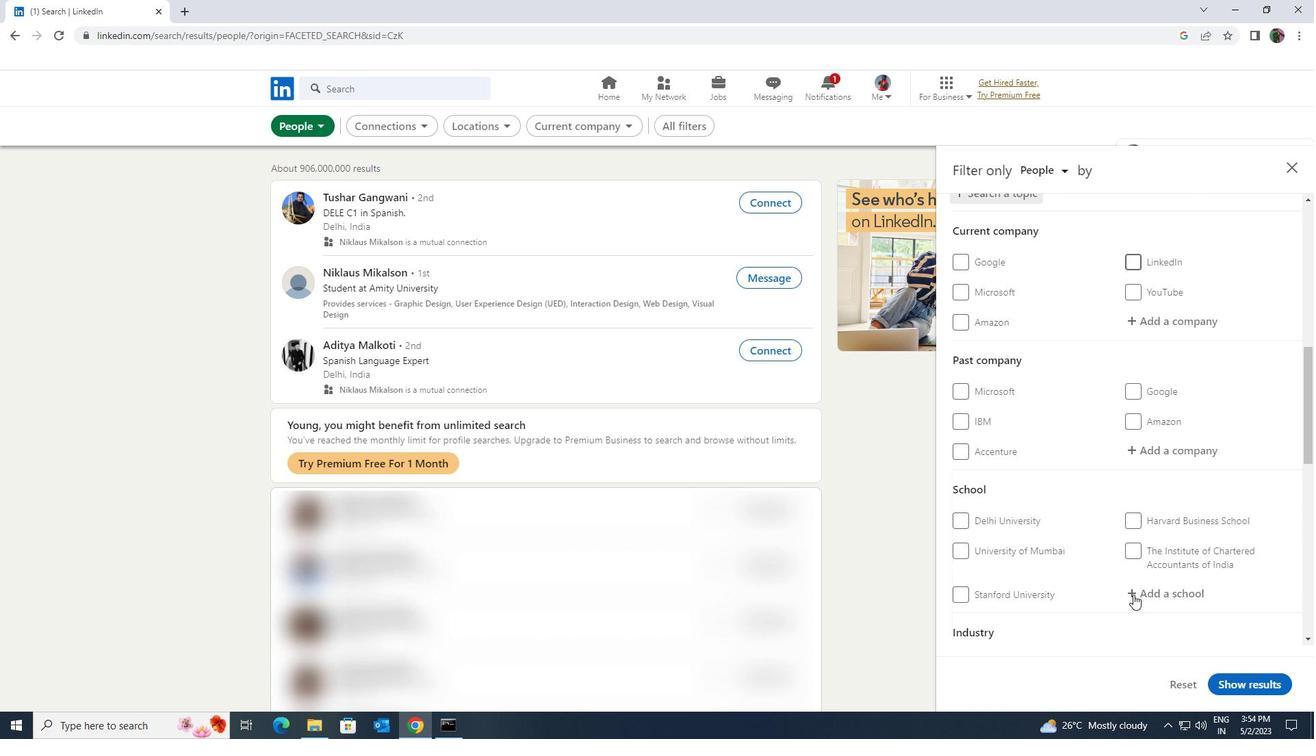 
Action: Mouse scrolled (1133, 594) with delta (0, 0)
Screenshot: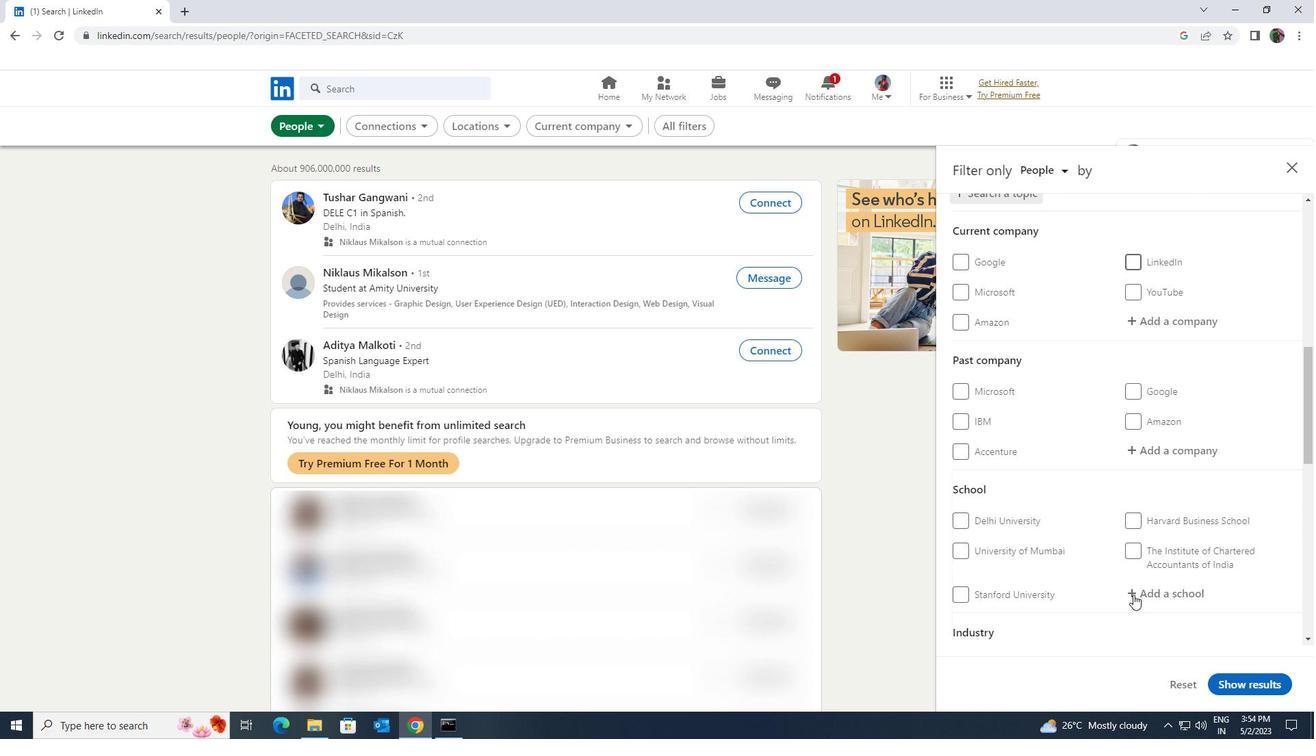 
Action: Mouse scrolled (1133, 594) with delta (0, 0)
Screenshot: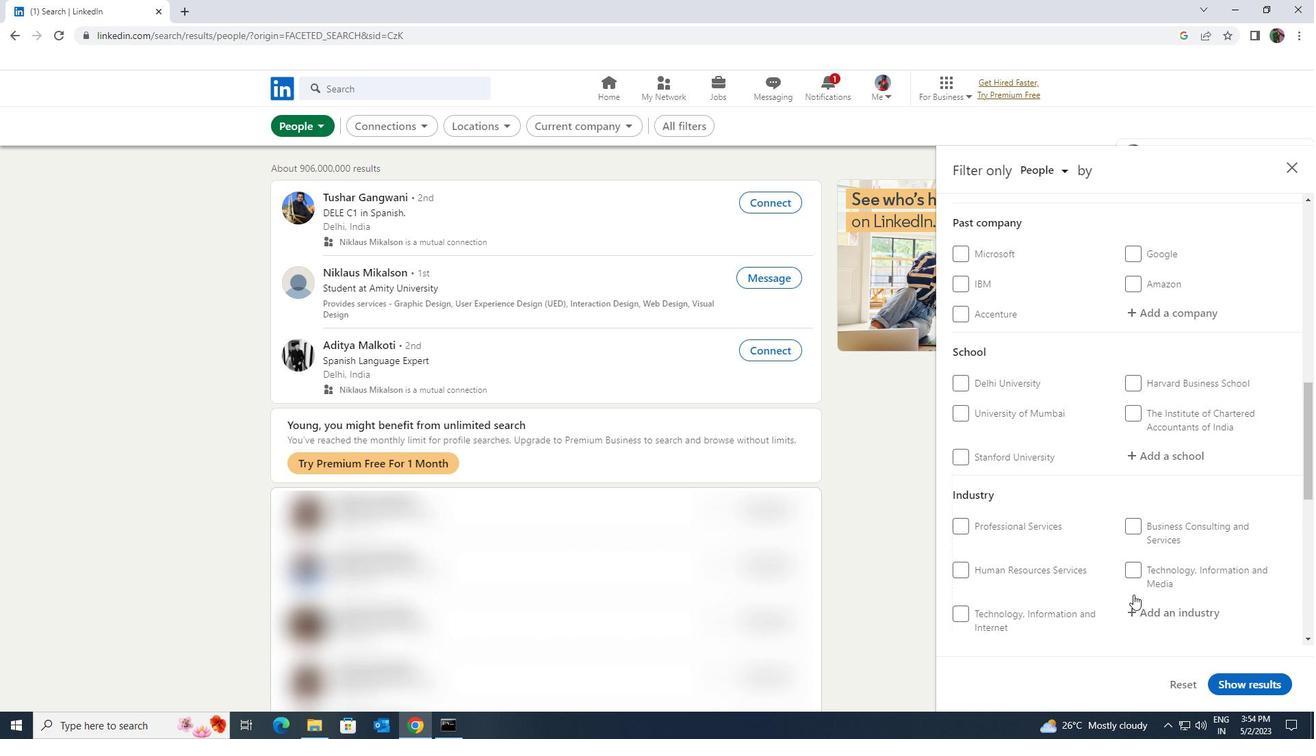 
Action: Mouse scrolled (1133, 594) with delta (0, 0)
Screenshot: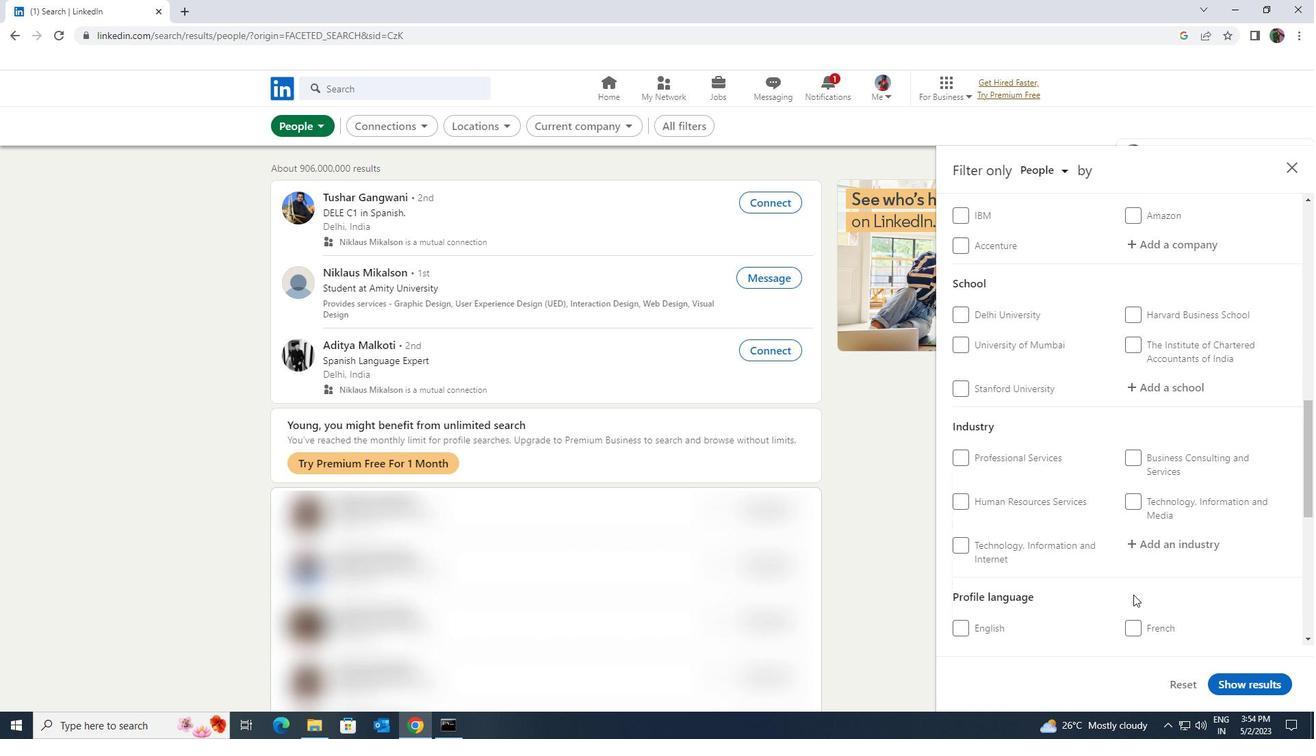 
Action: Mouse moved to (965, 557)
Screenshot: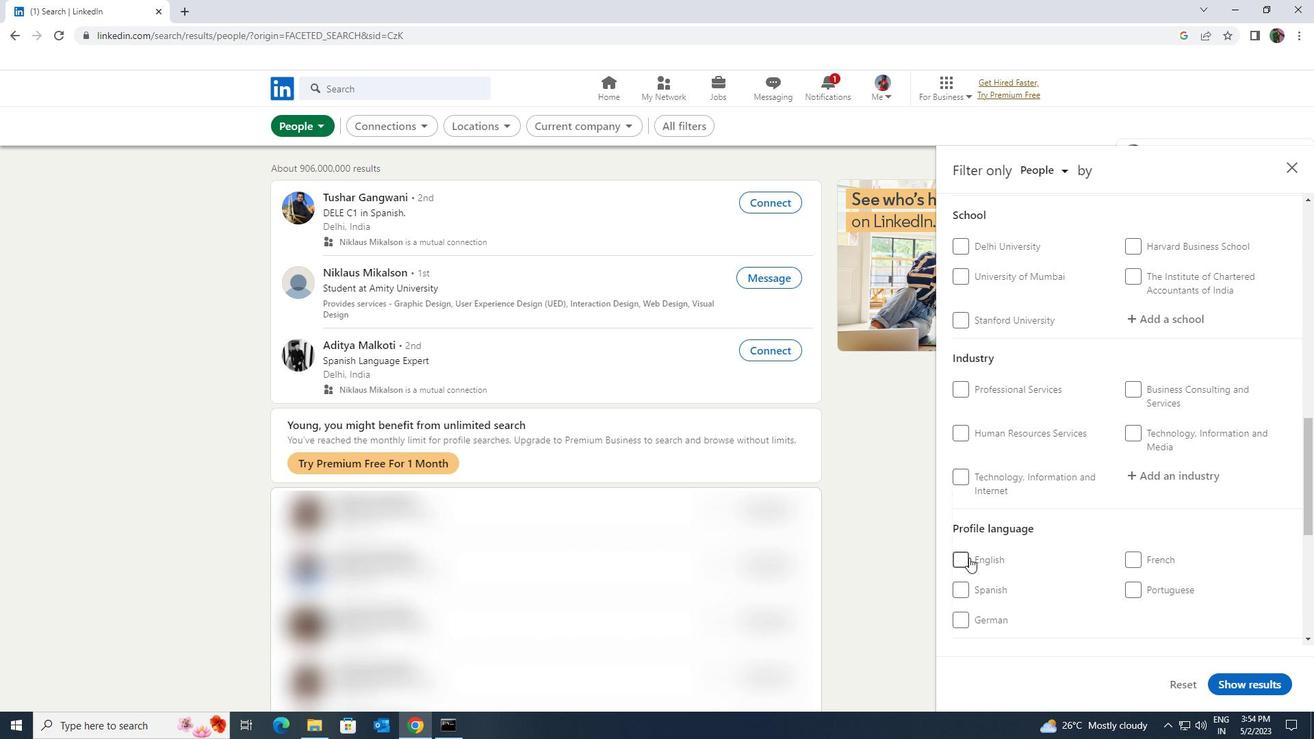 
Action: Mouse pressed left at (965, 557)
Screenshot: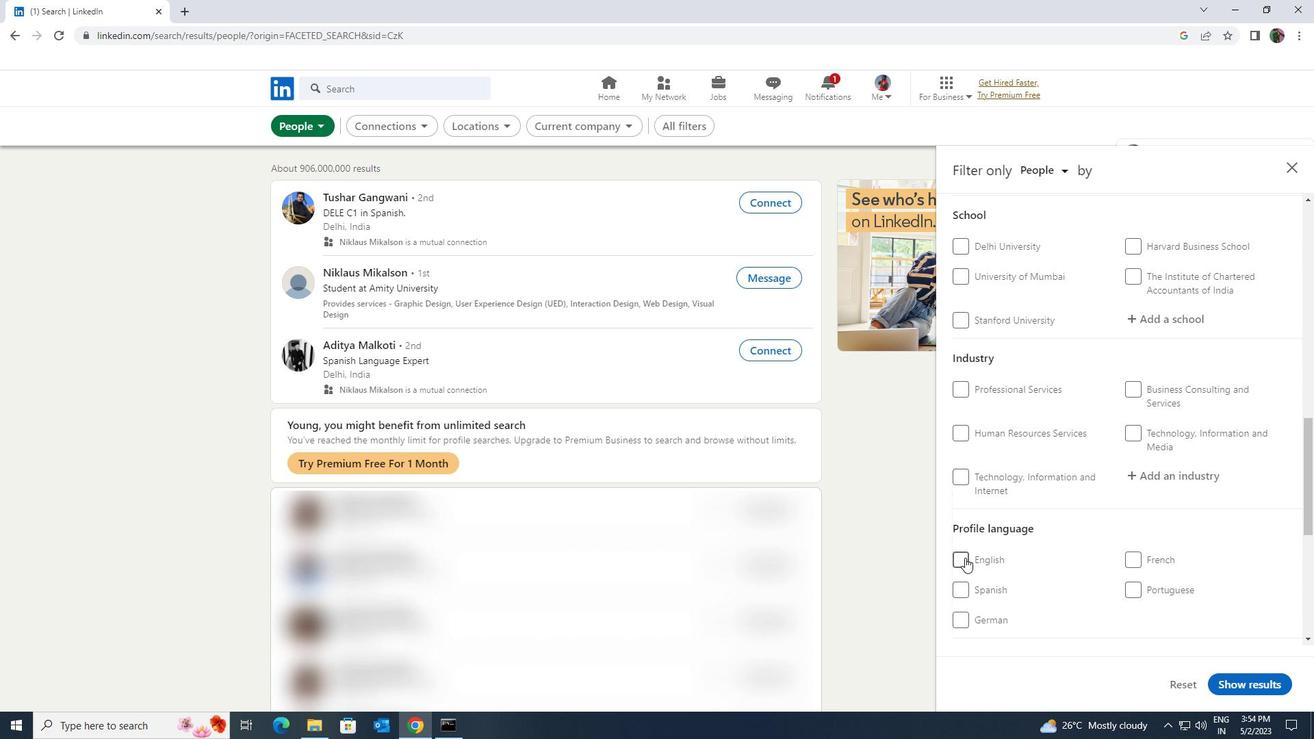 
Action: Mouse moved to (1054, 565)
Screenshot: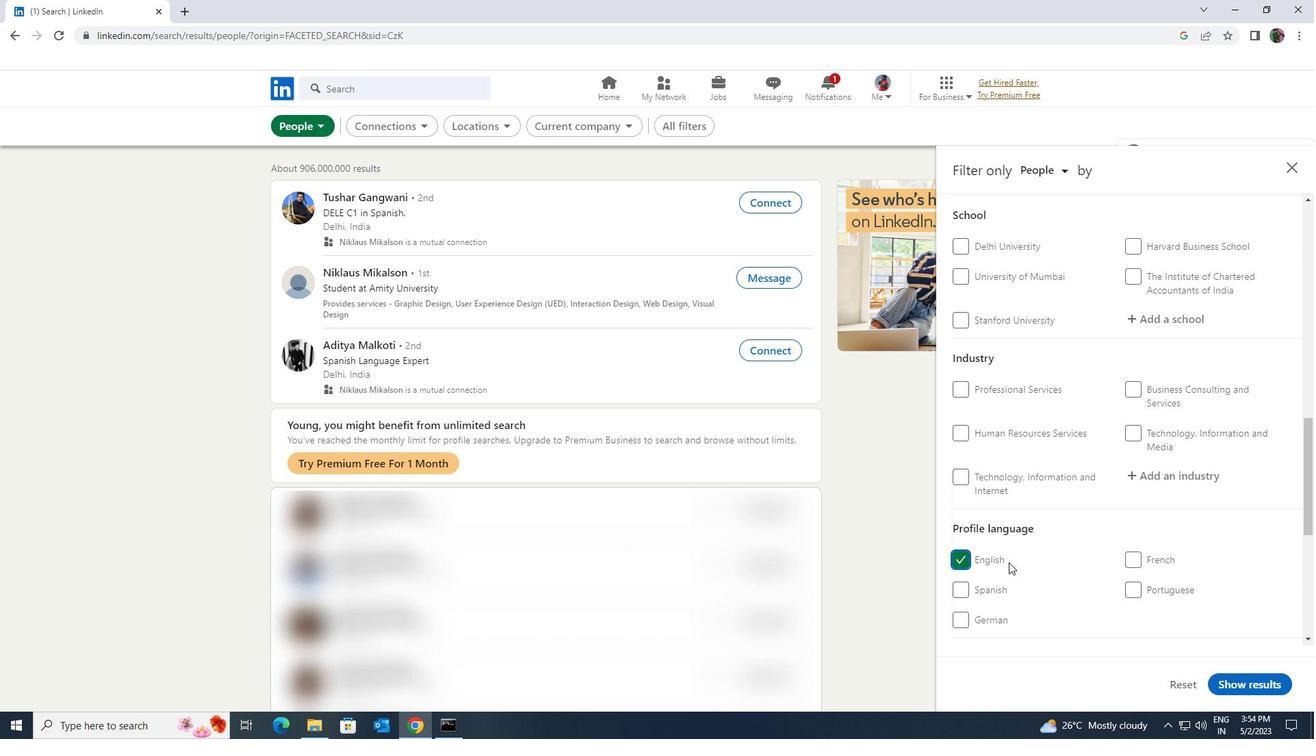 
Action: Mouse scrolled (1054, 566) with delta (0, 0)
Screenshot: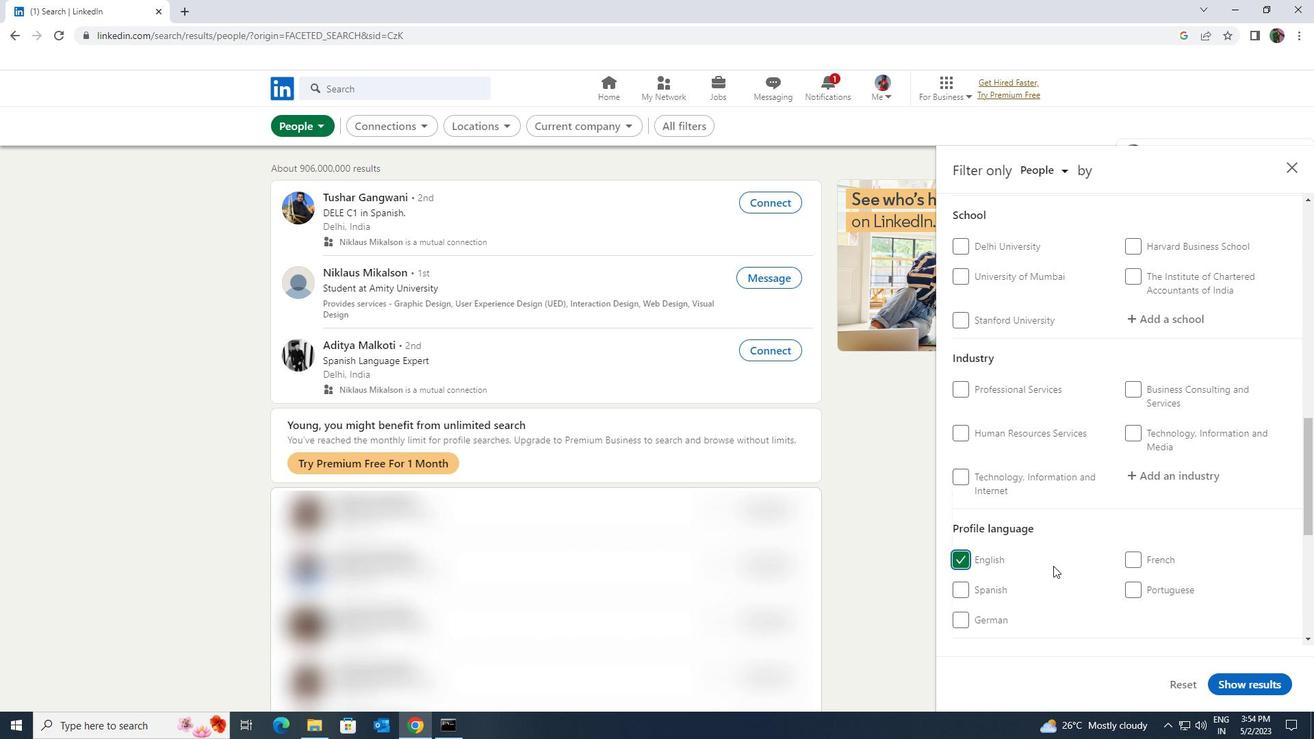 
Action: Mouse scrolled (1054, 566) with delta (0, 0)
Screenshot: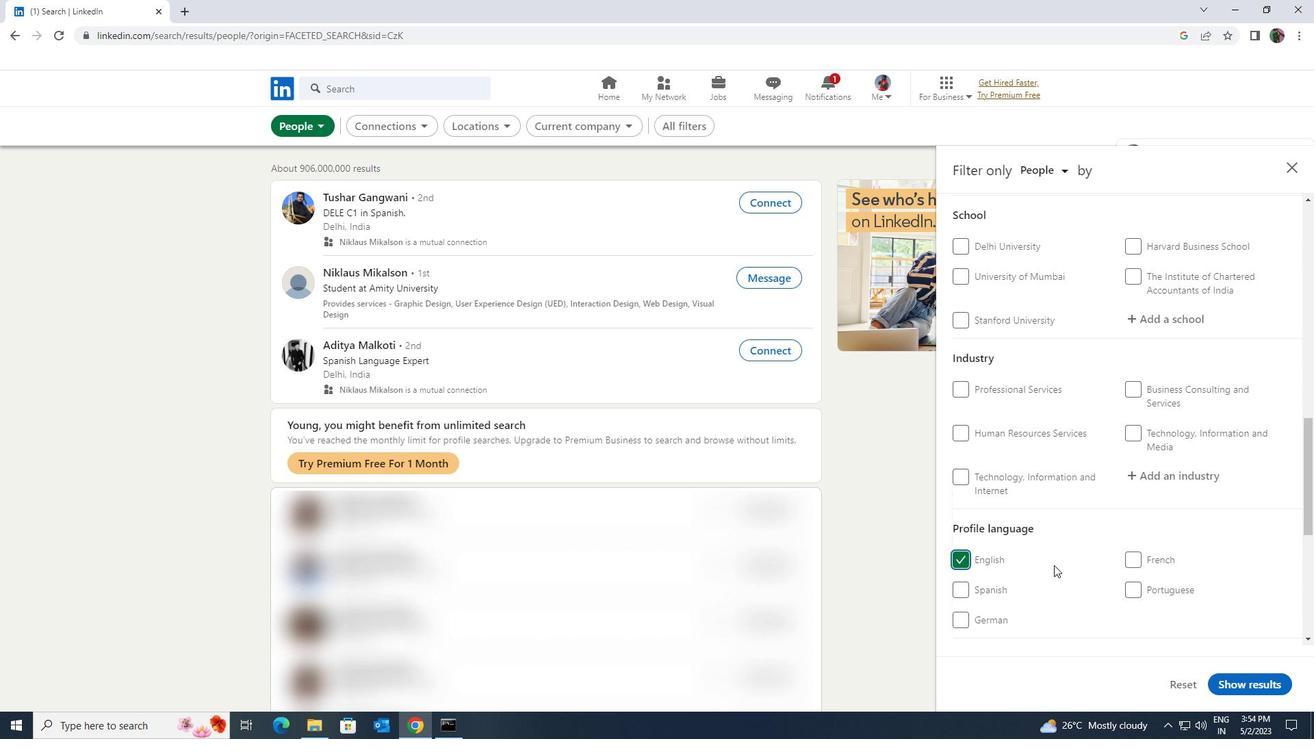 
Action: Mouse moved to (1054, 569)
Screenshot: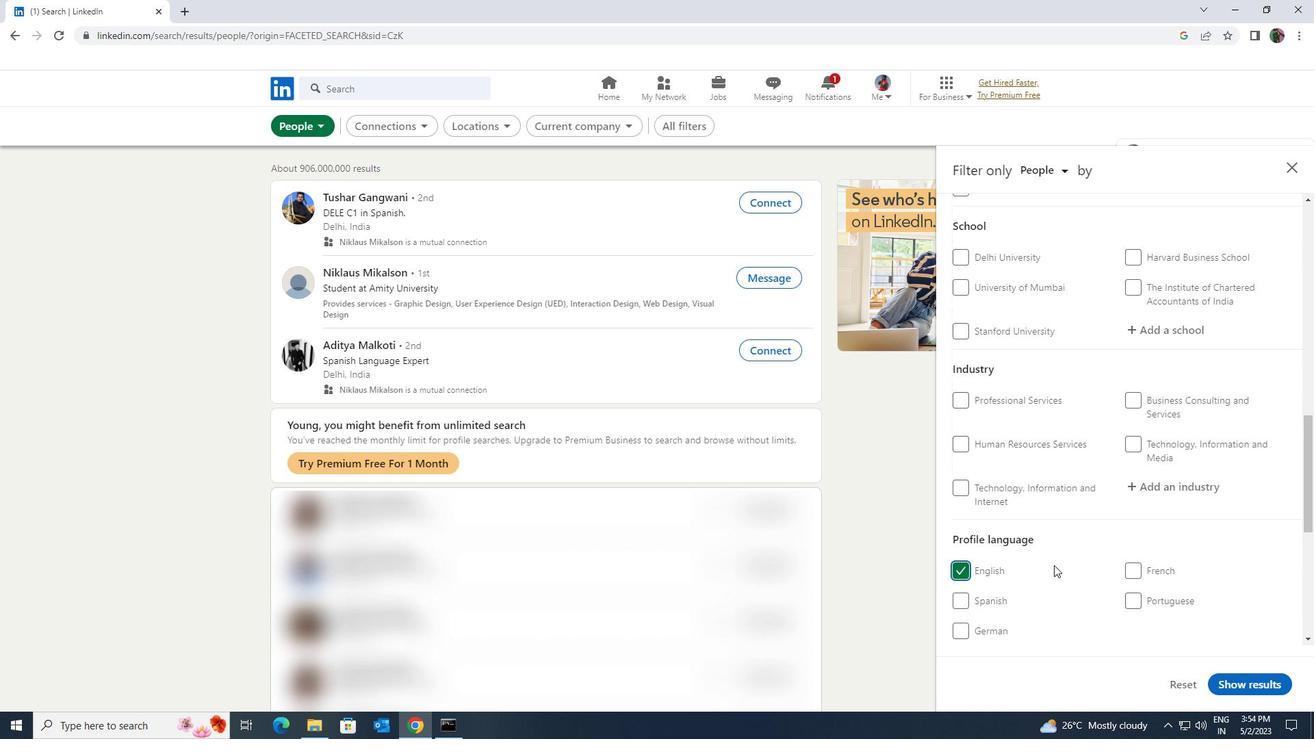 
Action: Mouse scrolled (1054, 570) with delta (0, 0)
Screenshot: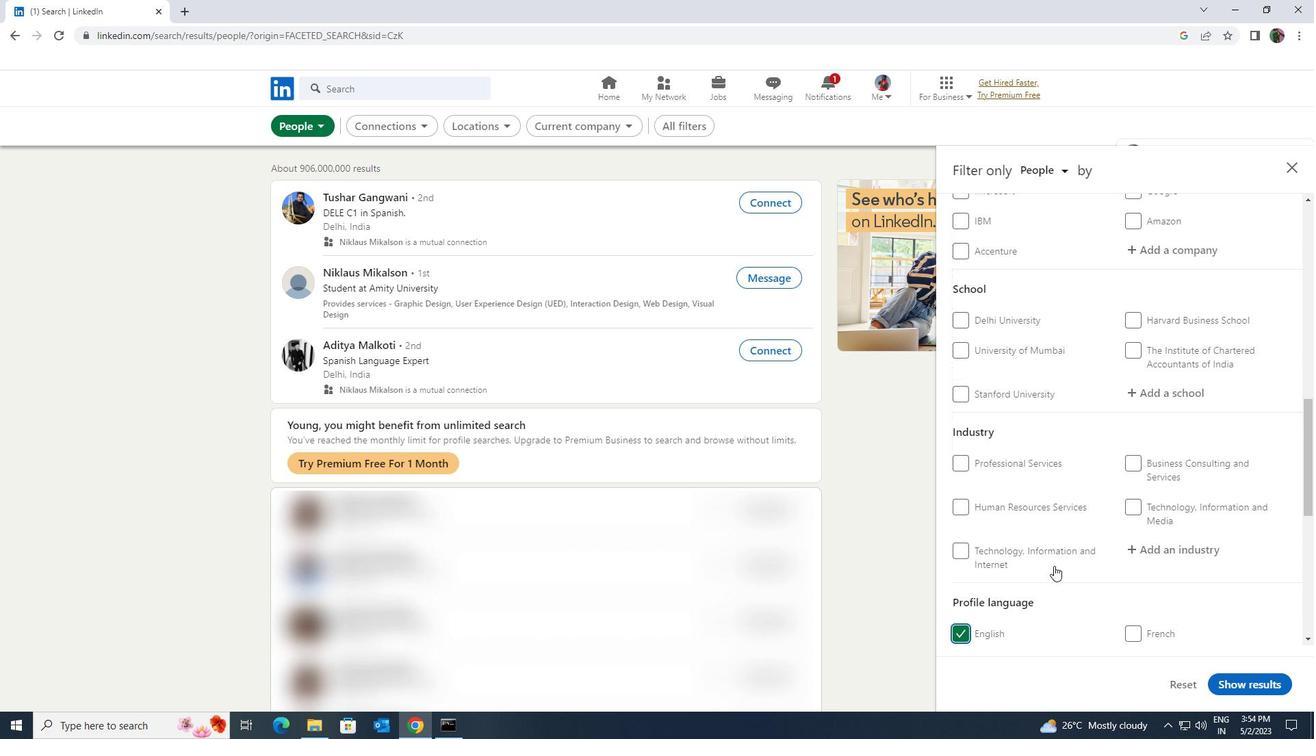 
Action: Mouse scrolled (1054, 570) with delta (0, 0)
Screenshot: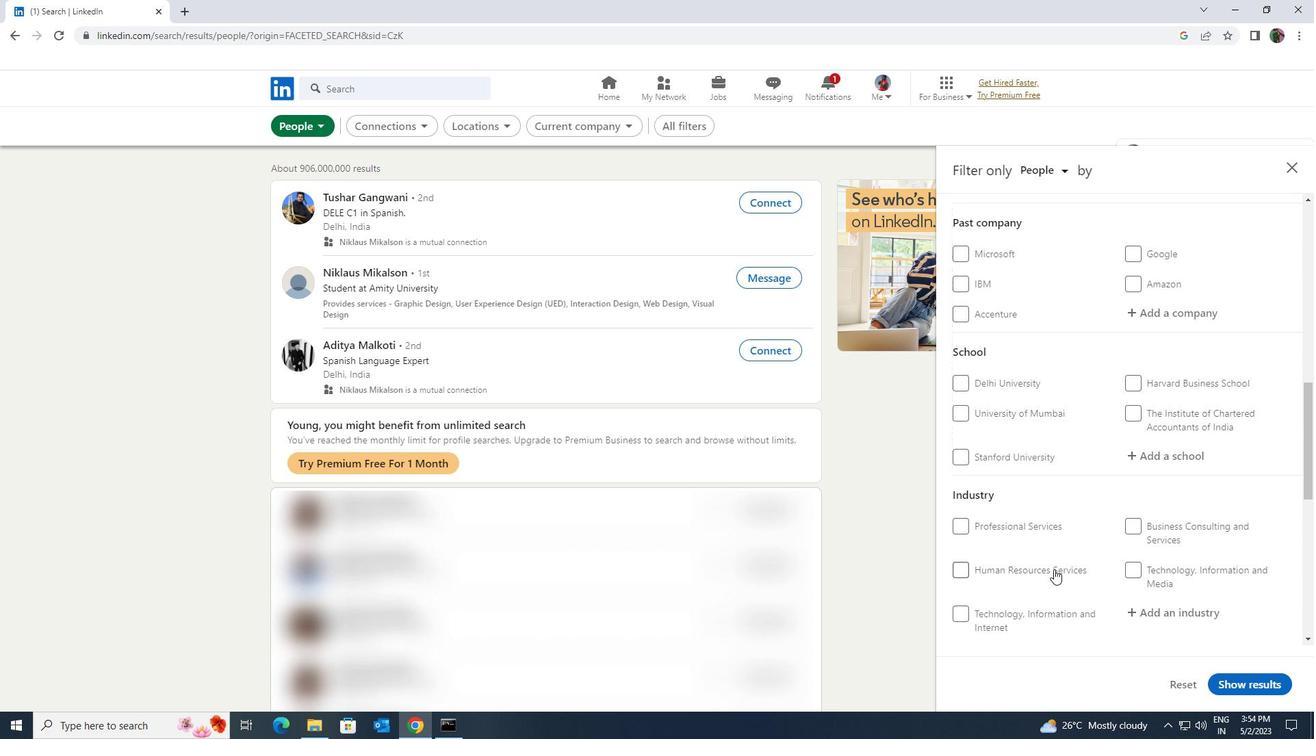 
Action: Mouse scrolled (1054, 570) with delta (0, 0)
Screenshot: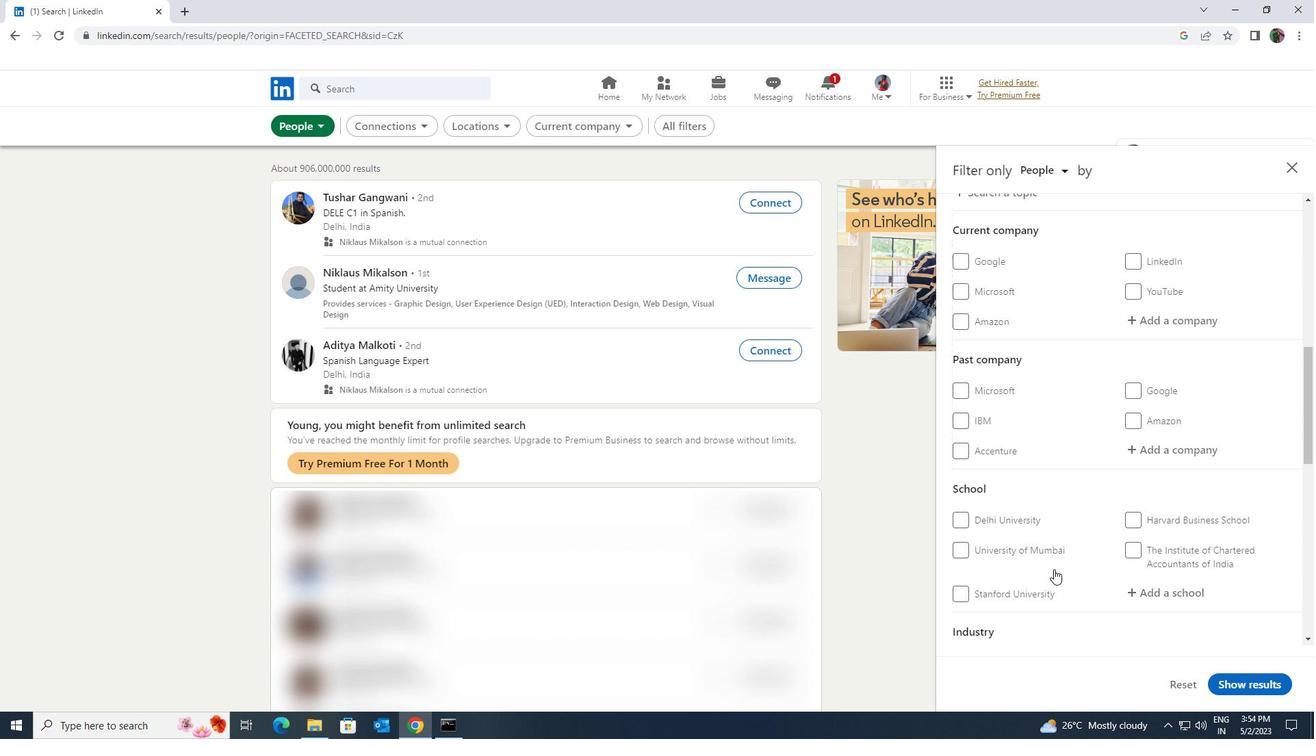 
Action: Mouse scrolled (1054, 570) with delta (0, 0)
Screenshot: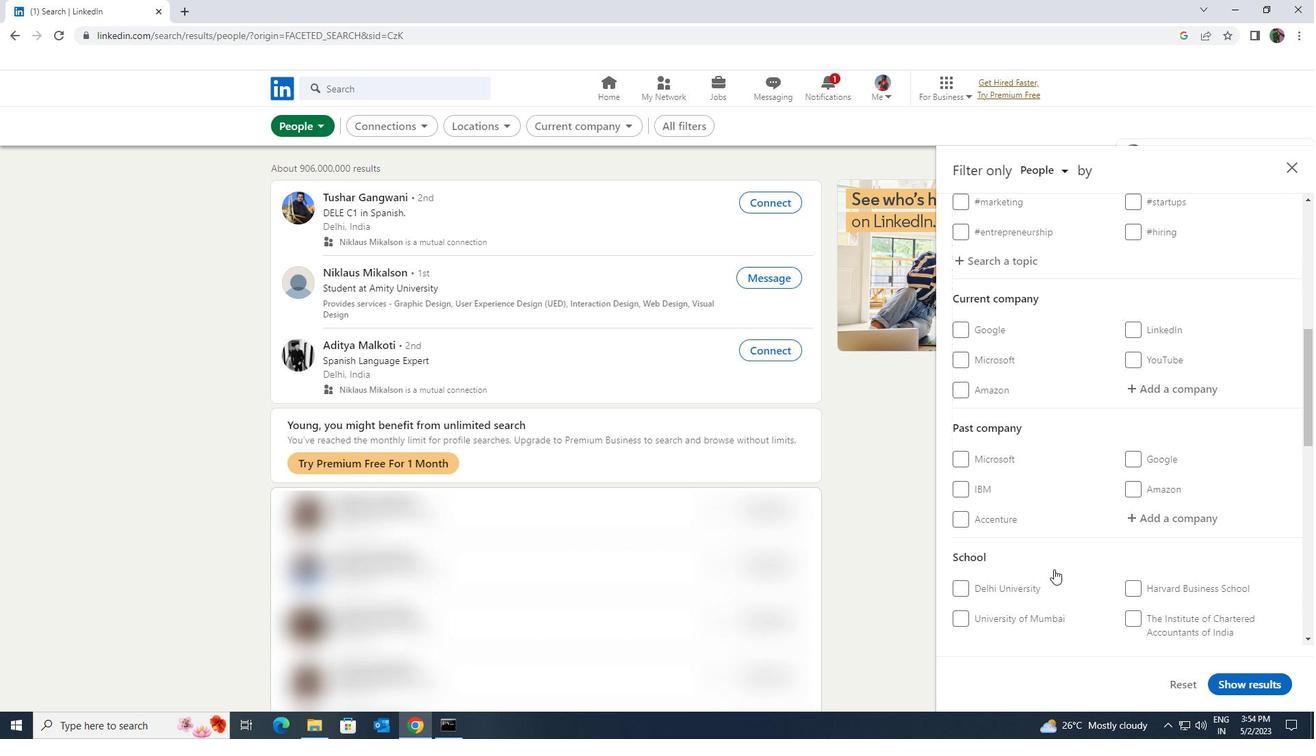 
Action: Mouse scrolled (1054, 570) with delta (0, 0)
Screenshot: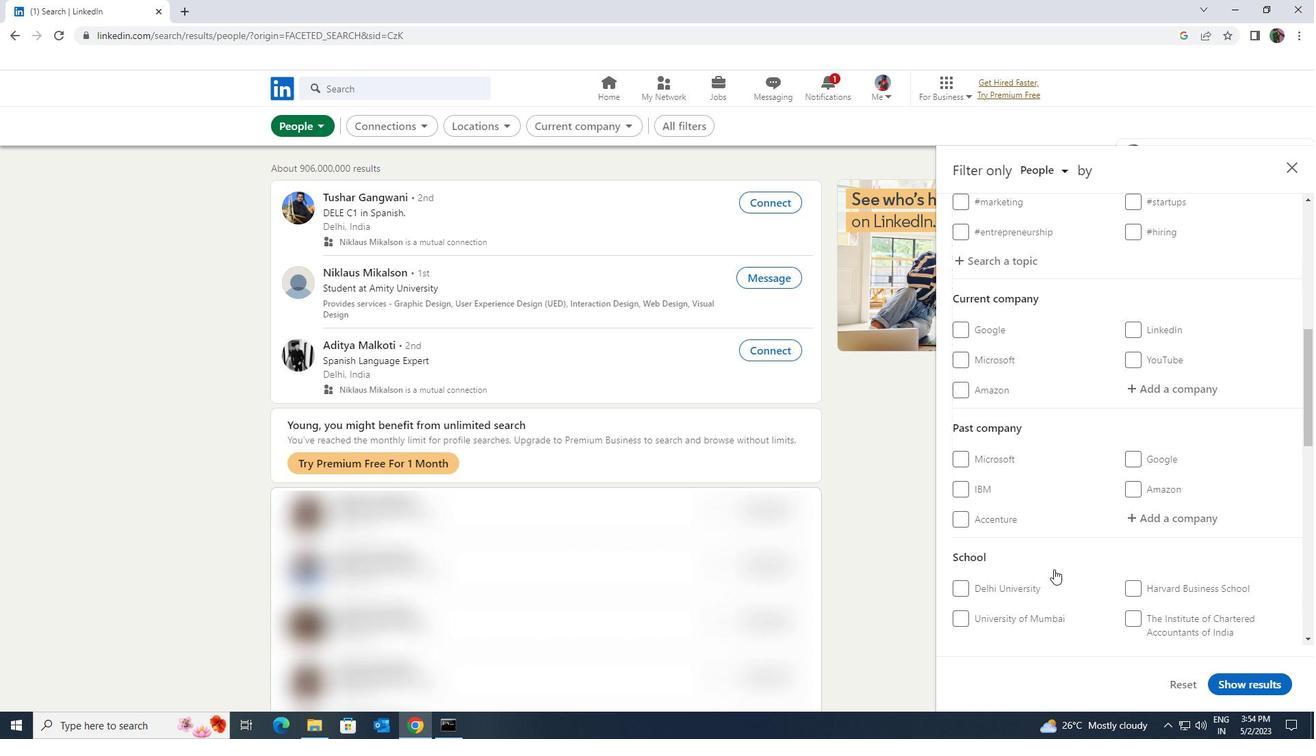 
Action: Mouse moved to (1147, 527)
Screenshot: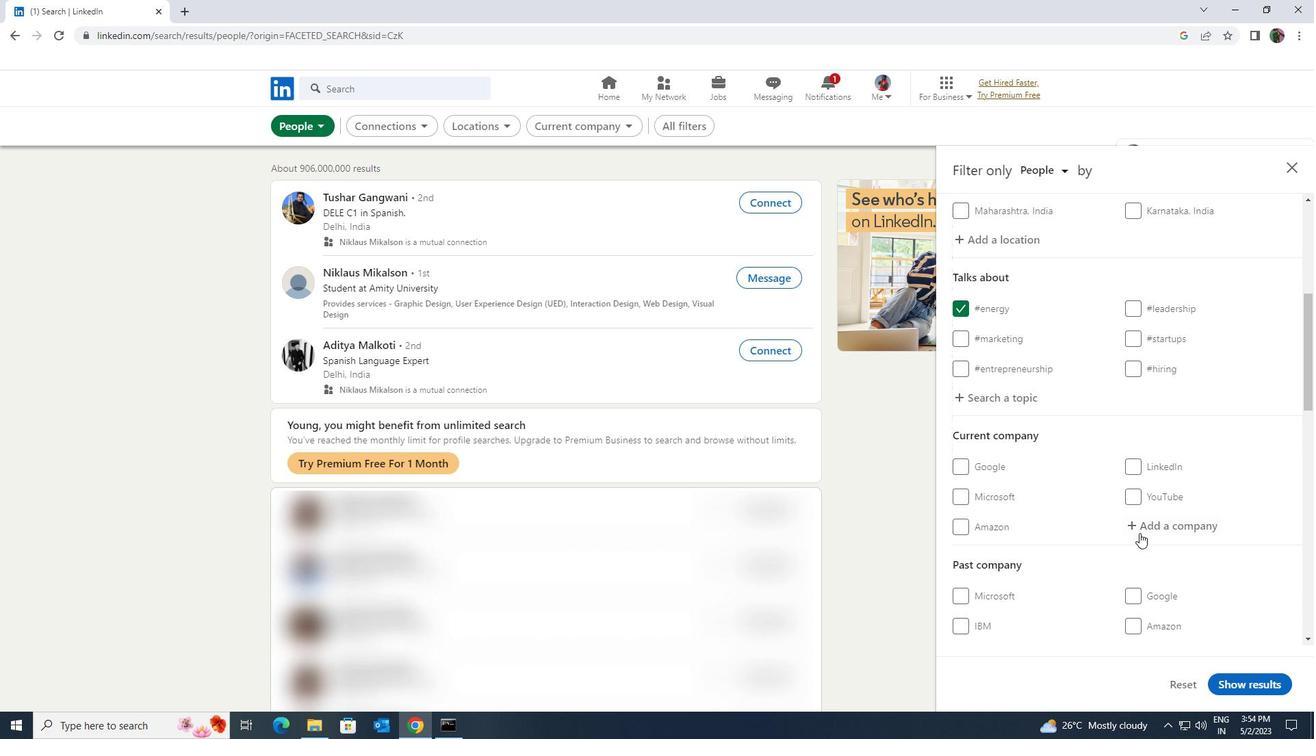
Action: Mouse pressed left at (1147, 527)
Screenshot: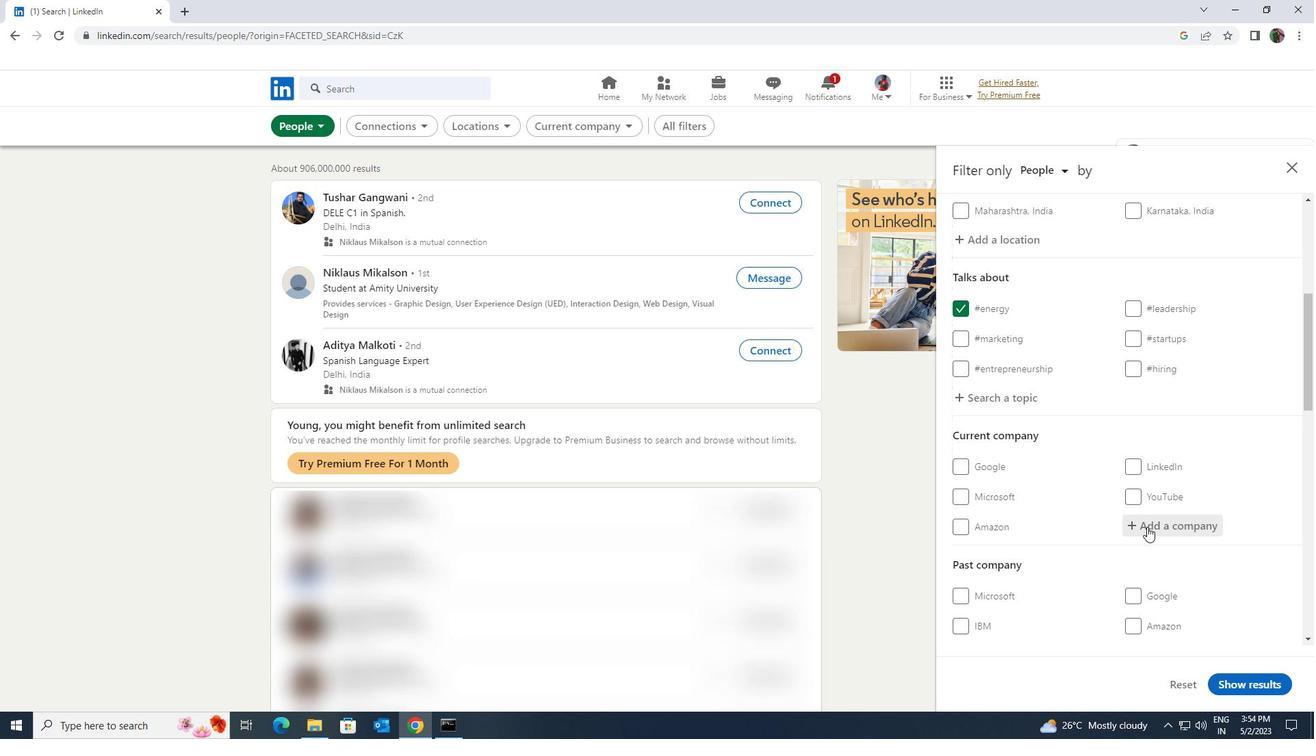 
Action: Key pressed <Key.shift>FORD<Key.space><Key.shift>FOUN
Screenshot: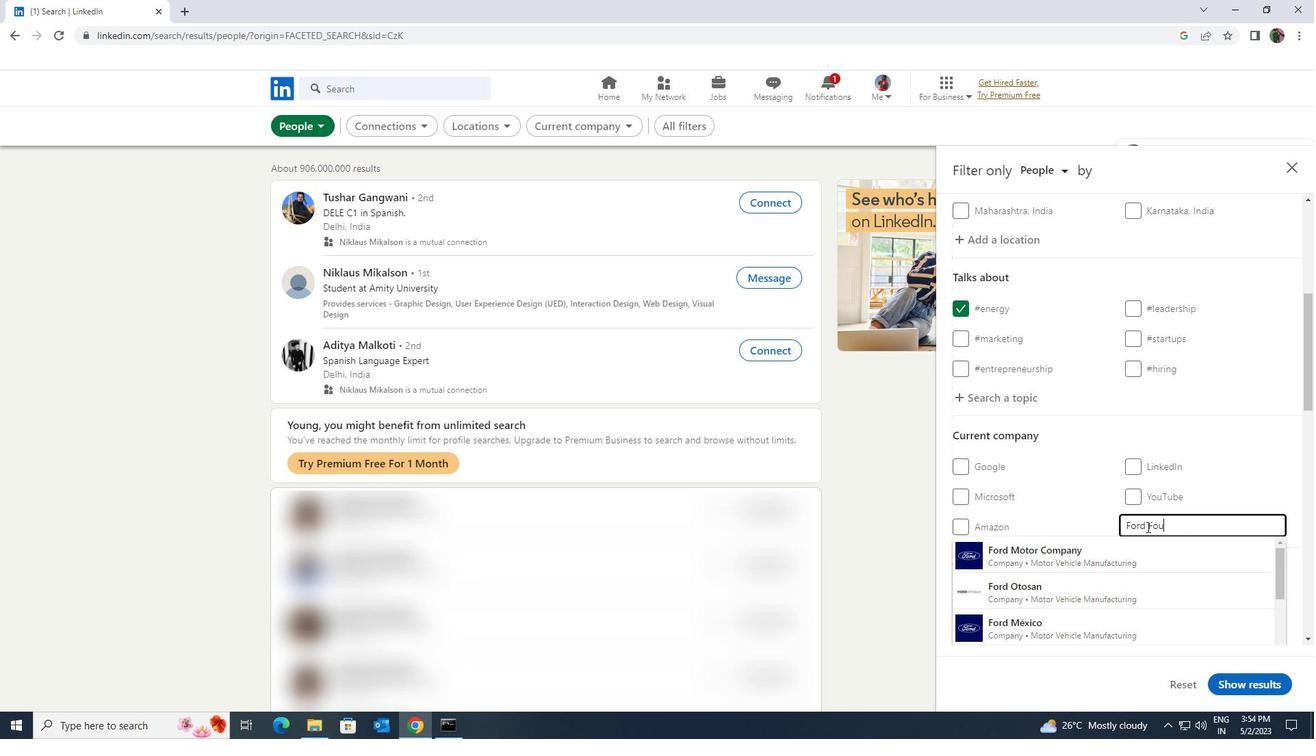 
Action: Mouse moved to (1132, 538)
Screenshot: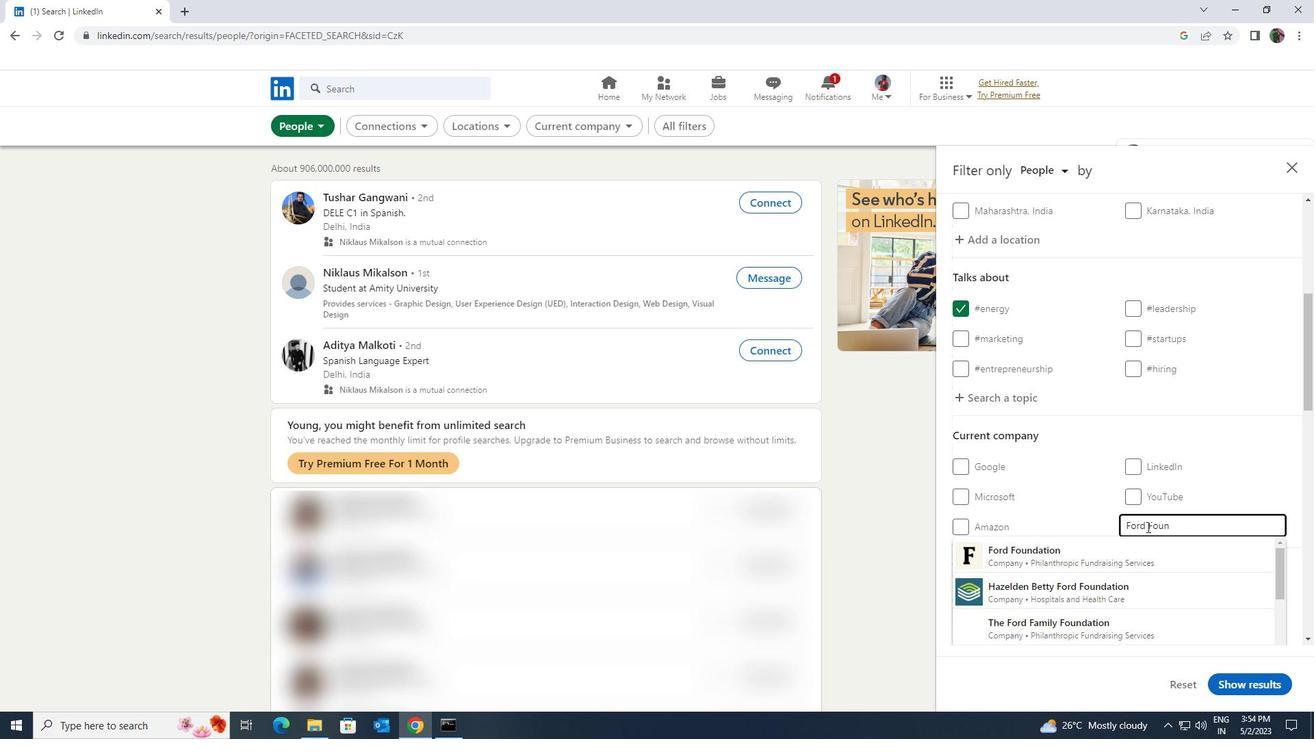 
Action: Mouse pressed left at (1132, 538)
Screenshot: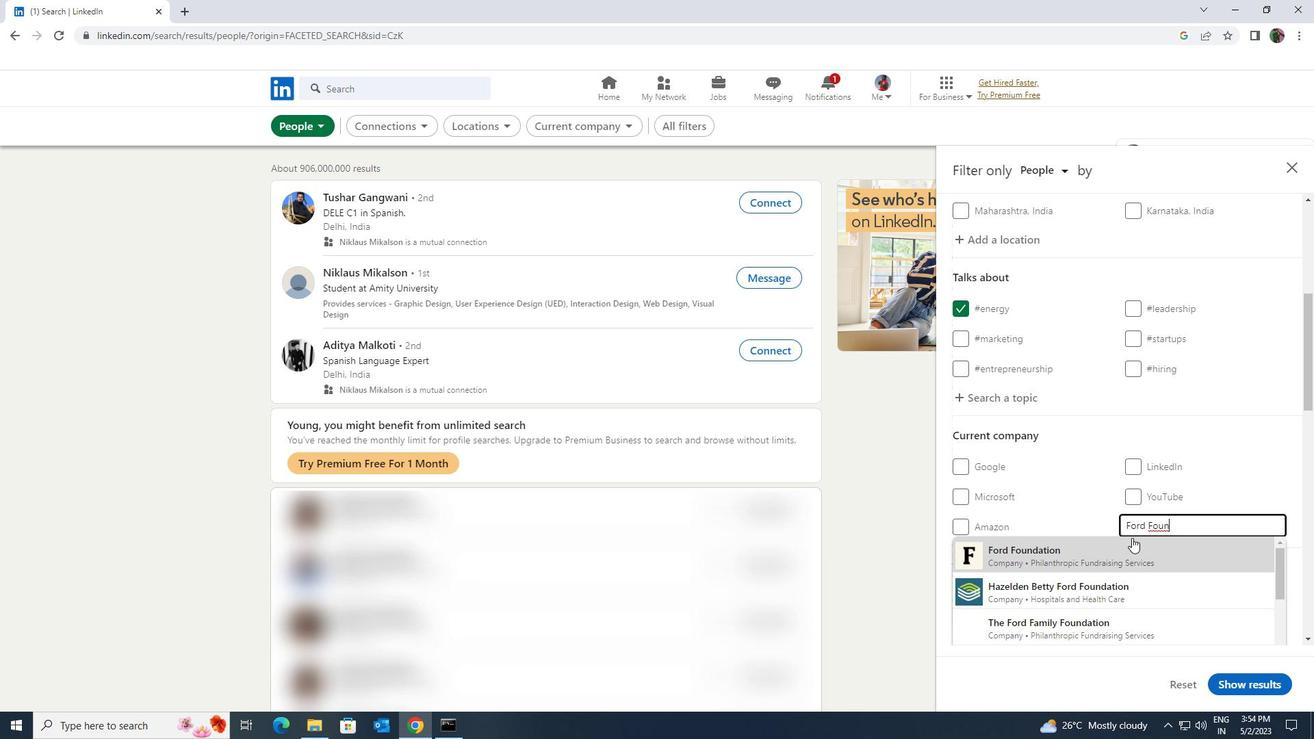 
Action: Mouse scrolled (1132, 537) with delta (0, 0)
Screenshot: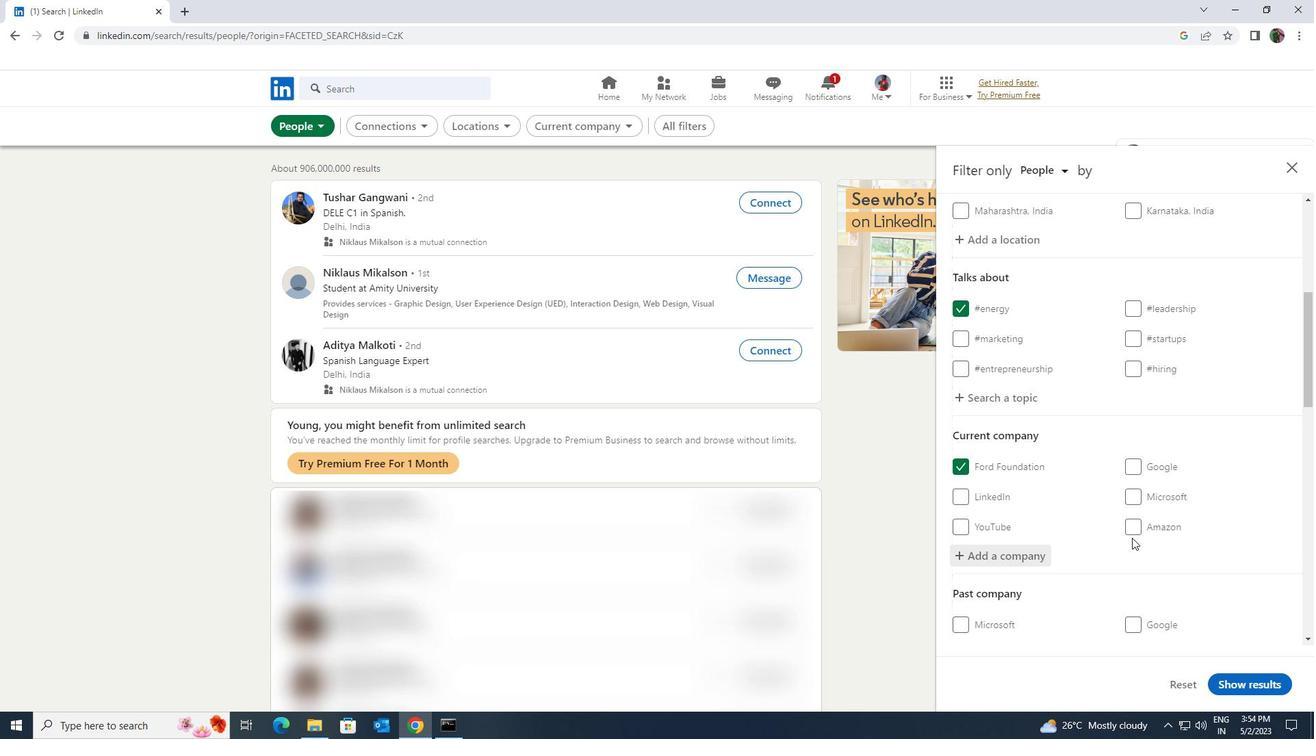 
Action: Mouse scrolled (1132, 537) with delta (0, 0)
Screenshot: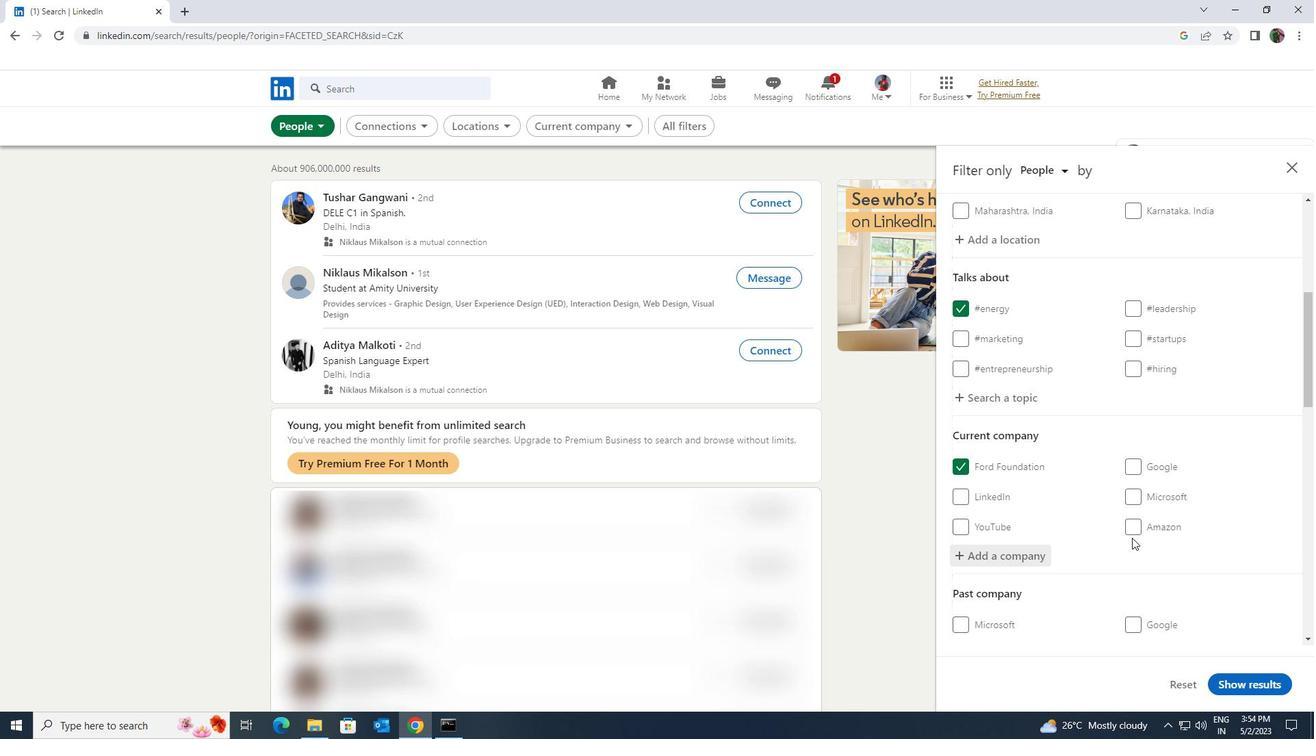 
Action: Mouse scrolled (1132, 537) with delta (0, 0)
Screenshot: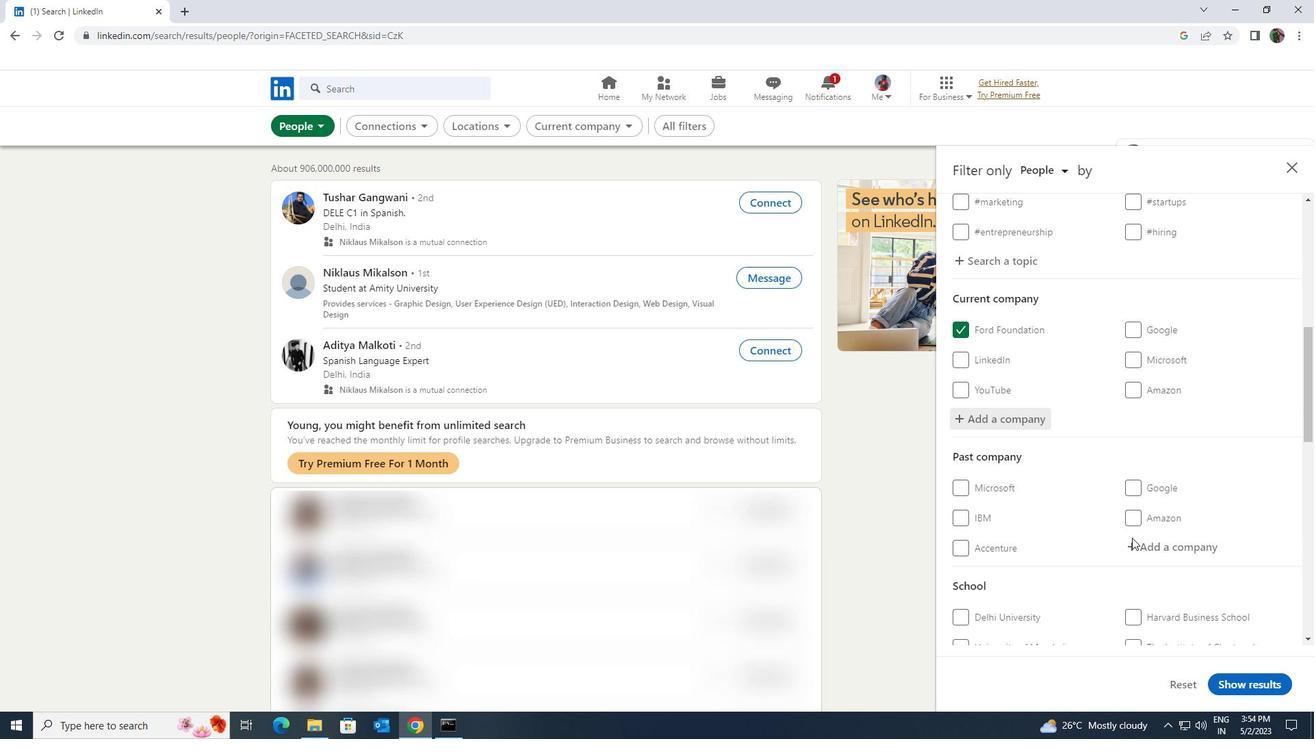 
Action: Mouse scrolled (1132, 537) with delta (0, 0)
Screenshot: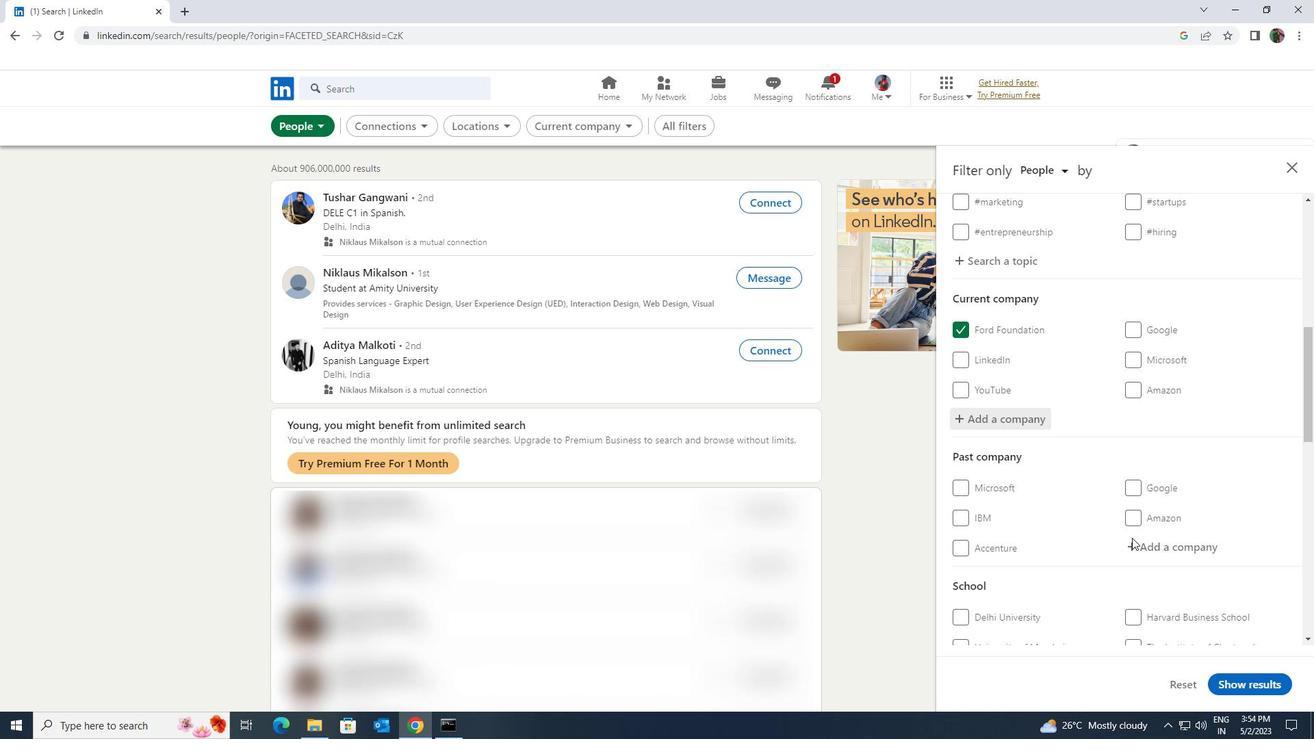 
Action: Mouse moved to (1136, 551)
Screenshot: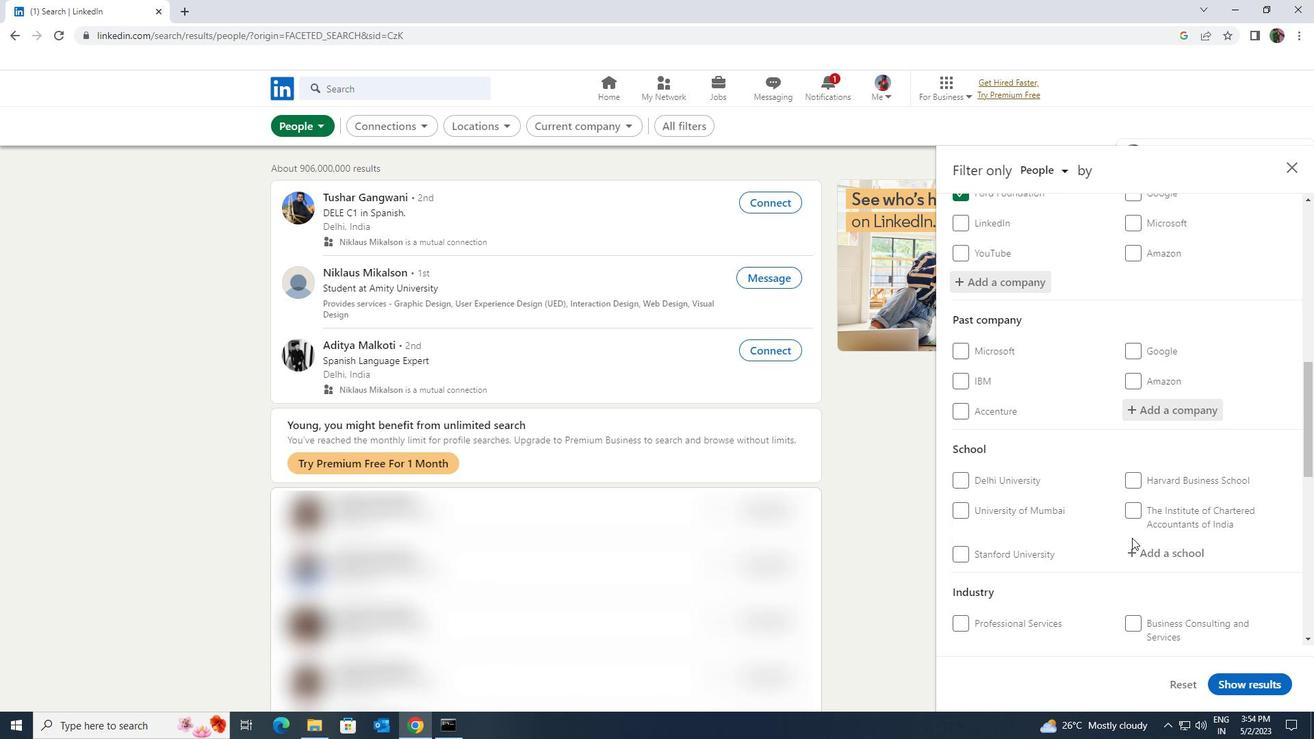 
Action: Mouse pressed left at (1136, 551)
Screenshot: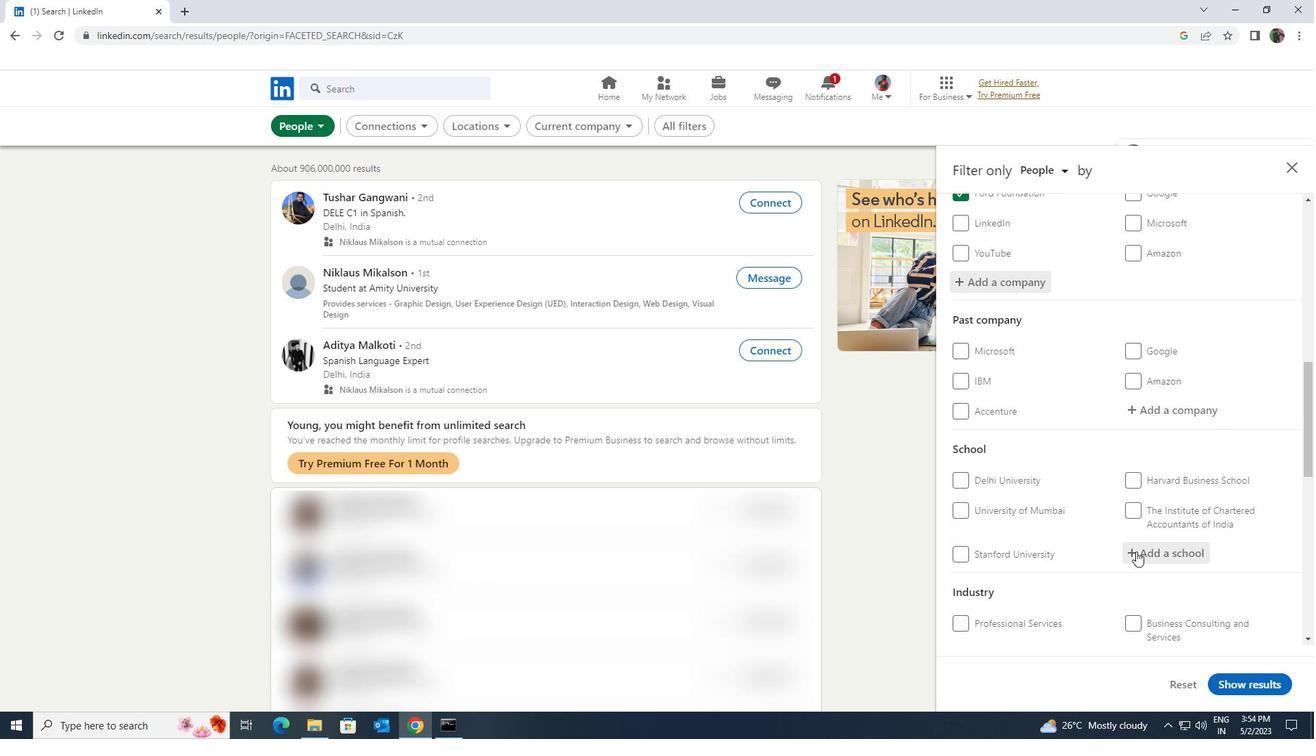 
Action: Key pressed <Key.shift><Key.shift><Key.shift><Key.shift><Key.shift><Key.shift><Key.shift><Key.shift><Key.shift><Key.shift><Key.shift><Key.shift><Key.shift><Key.shift><Key.shift><Key.shift><Key.shift><Key.shift><Key.shift><Key.shift><Key.shift><Key.shift><Key.shift><Key.shift><Key.shift><Key.shift><Key.shift><Key.shift><Key.shift><Key.shift><Key.shift><Key.shift><Key.shift><Key.shift><Key.shift><Key.shift><Key.shift><Key.shift><Key.shift><Key.shift><Key.shift><Key.shift><Key.shift><Key.shift><Key.shift><Key.shift><Key.shift><Key.shift><Key.shift><Key.shift><Key.shift>GANDHA
Screenshot: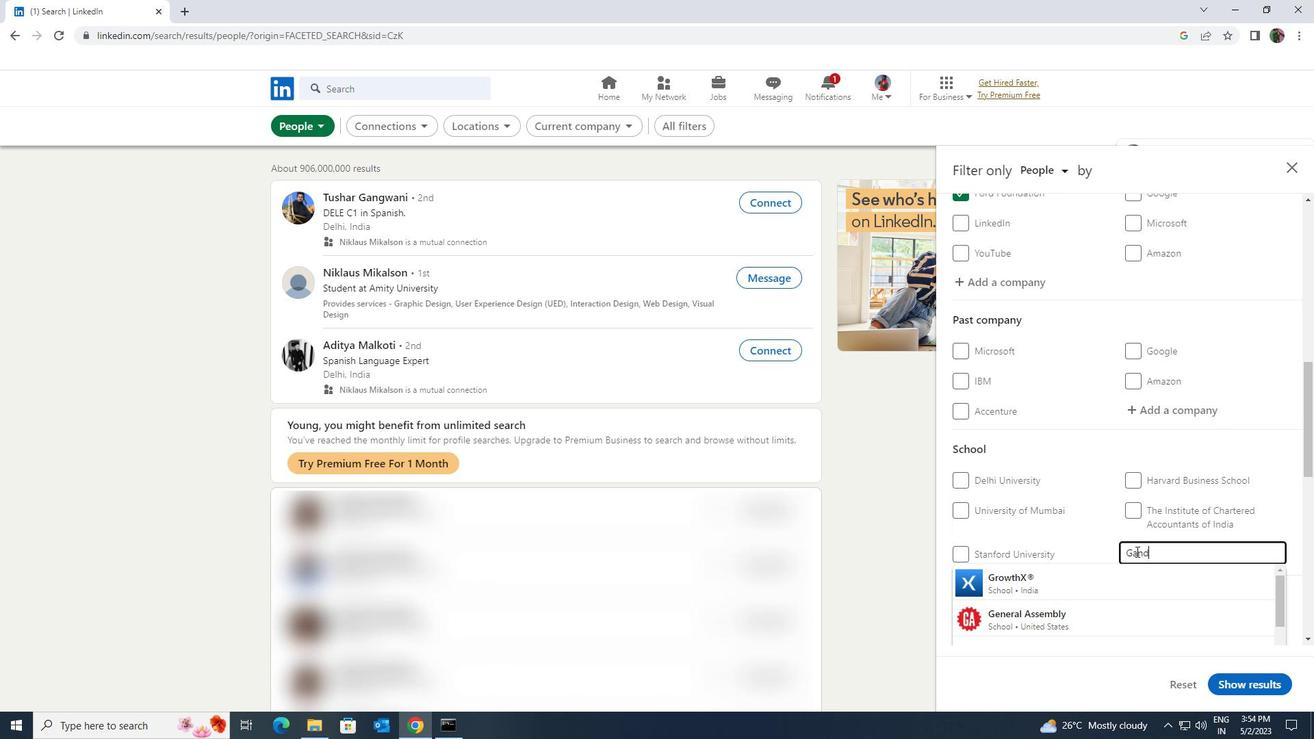 
Action: Mouse moved to (1135, 556)
Screenshot: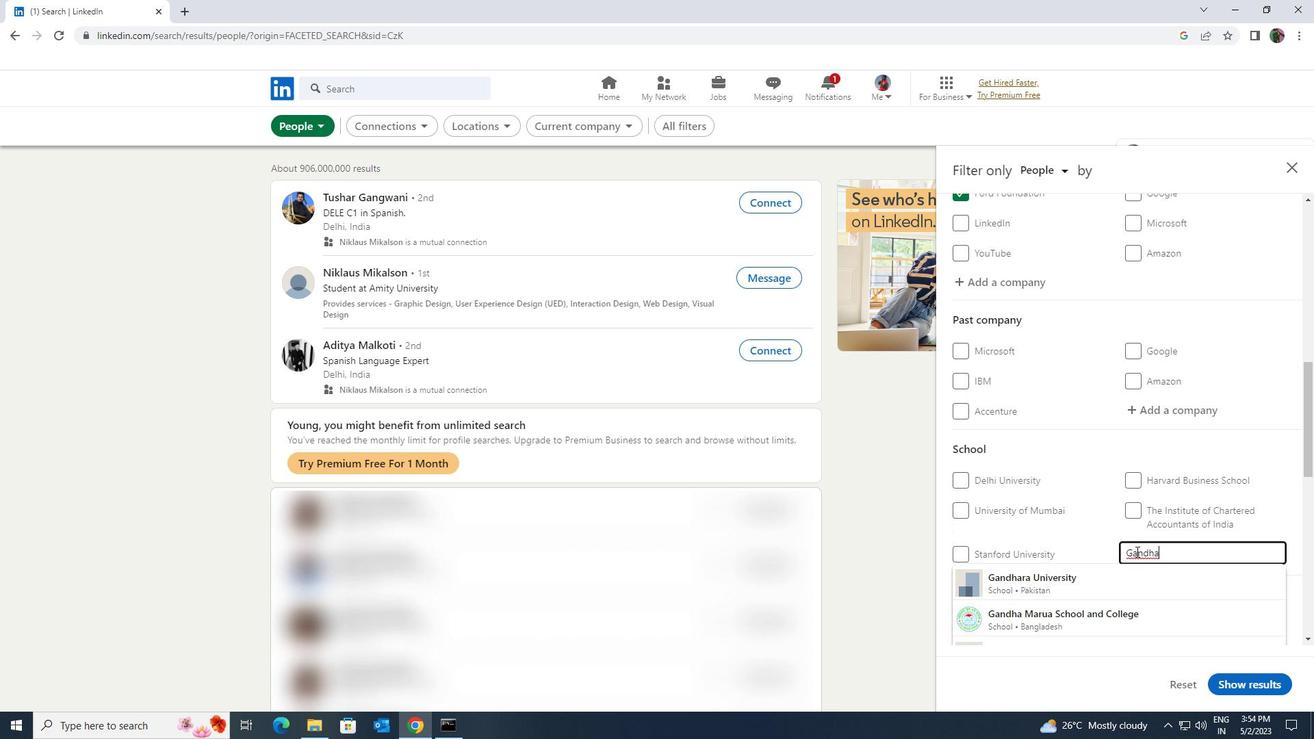 
Action: Key pressed <Key.backspace>I<Key.space>
Screenshot: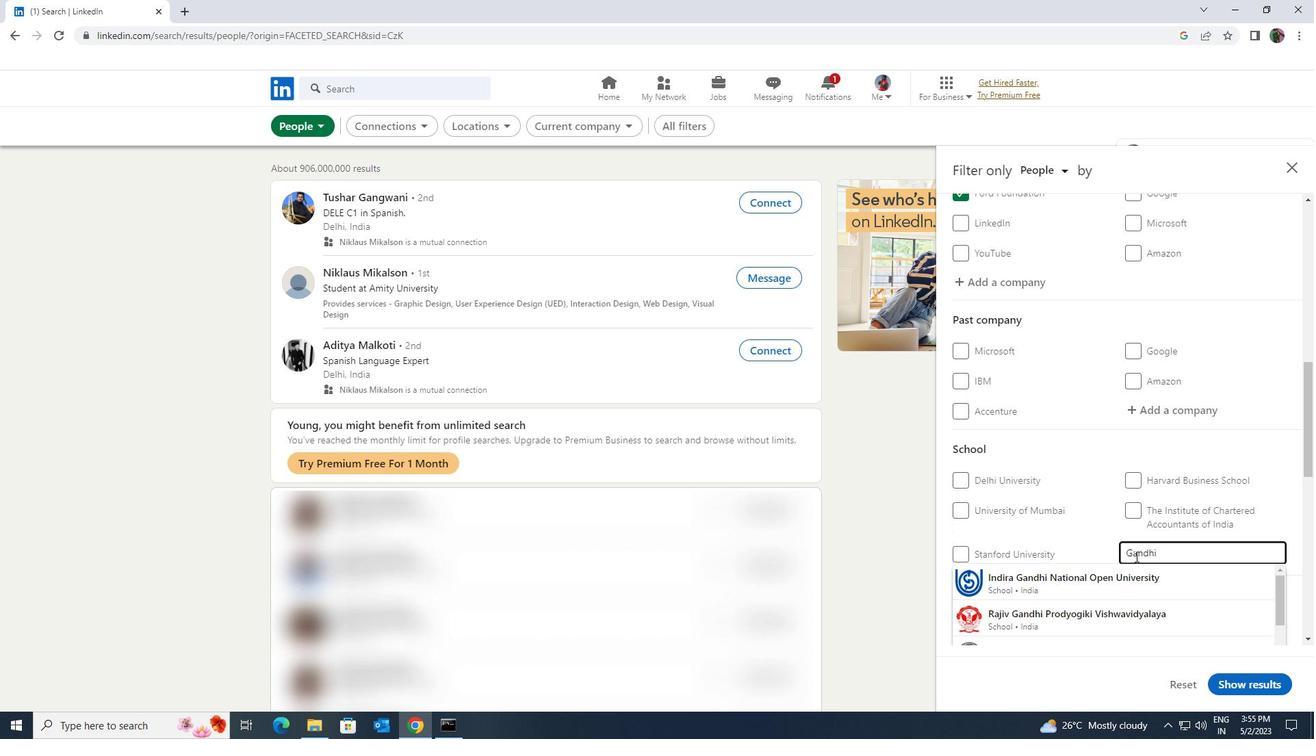 
Action: Mouse moved to (1138, 581)
Screenshot: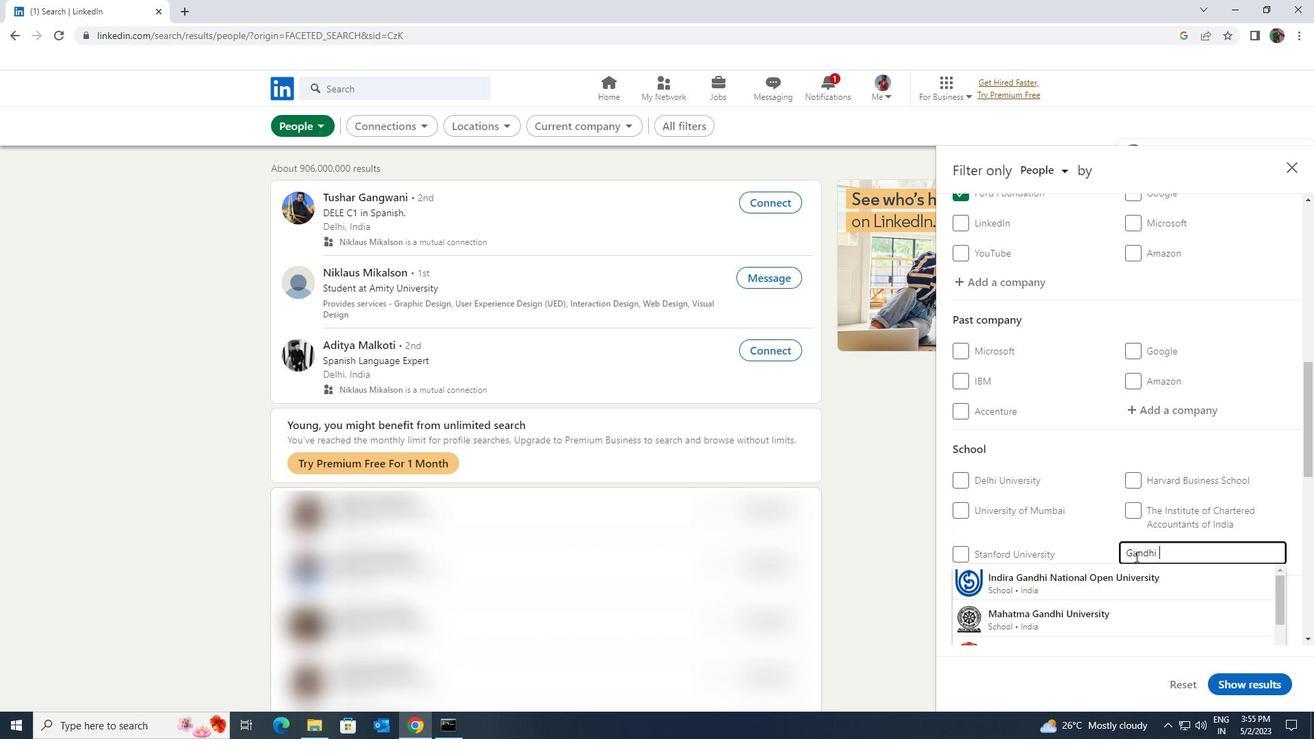 
Action: Mouse pressed left at (1138, 581)
Screenshot: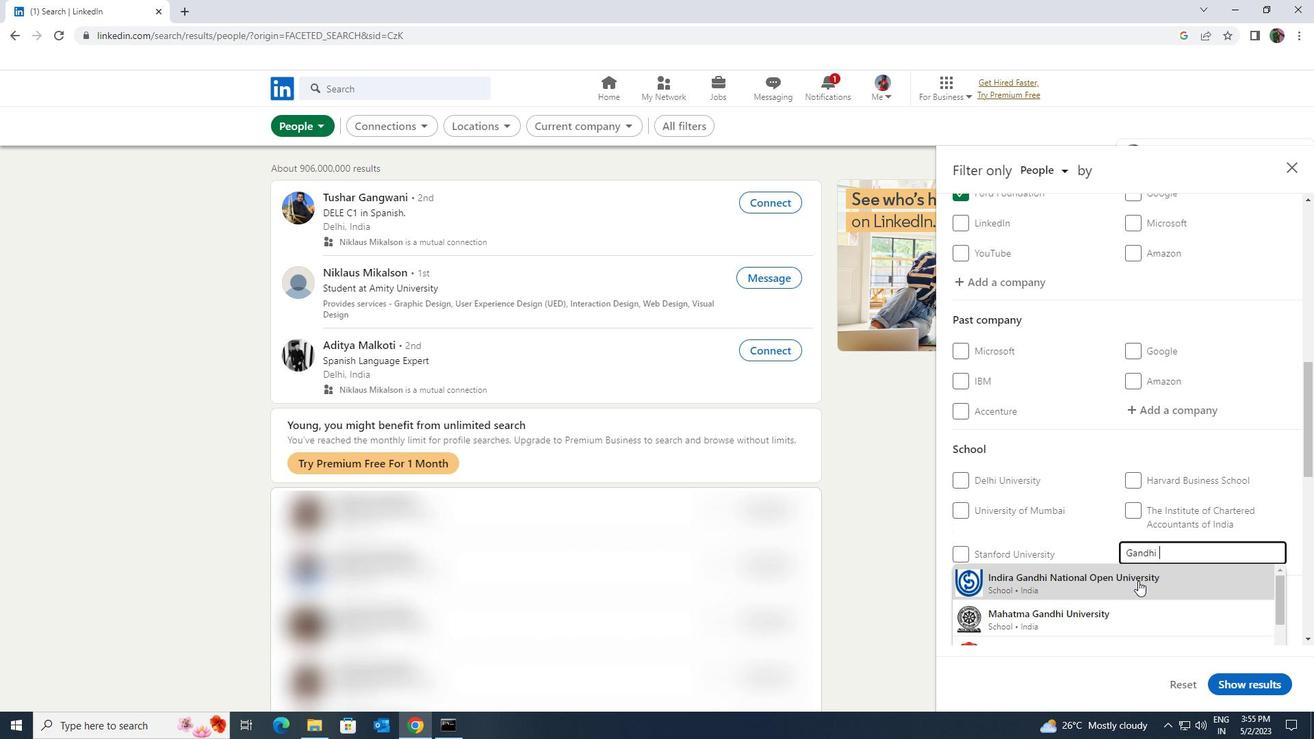 
Action: Mouse scrolled (1138, 580) with delta (0, 0)
Screenshot: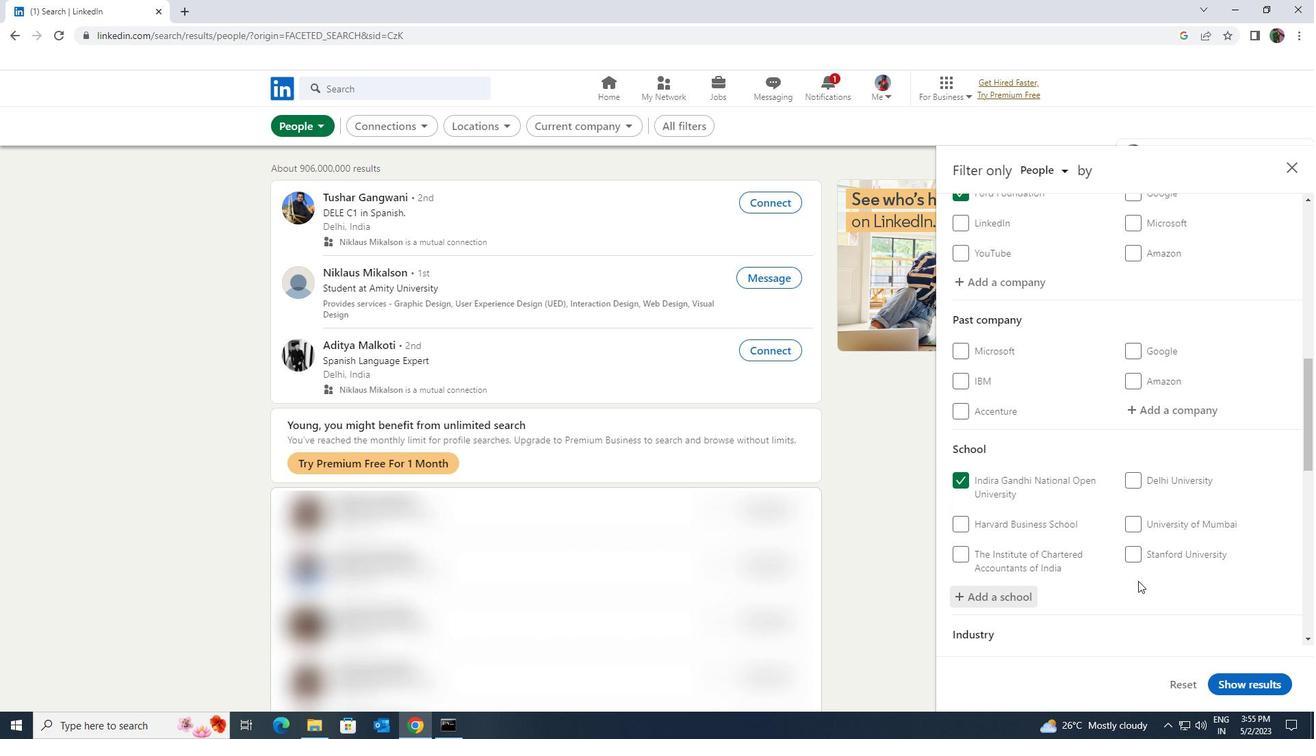 
Action: Mouse scrolled (1138, 580) with delta (0, 0)
Screenshot: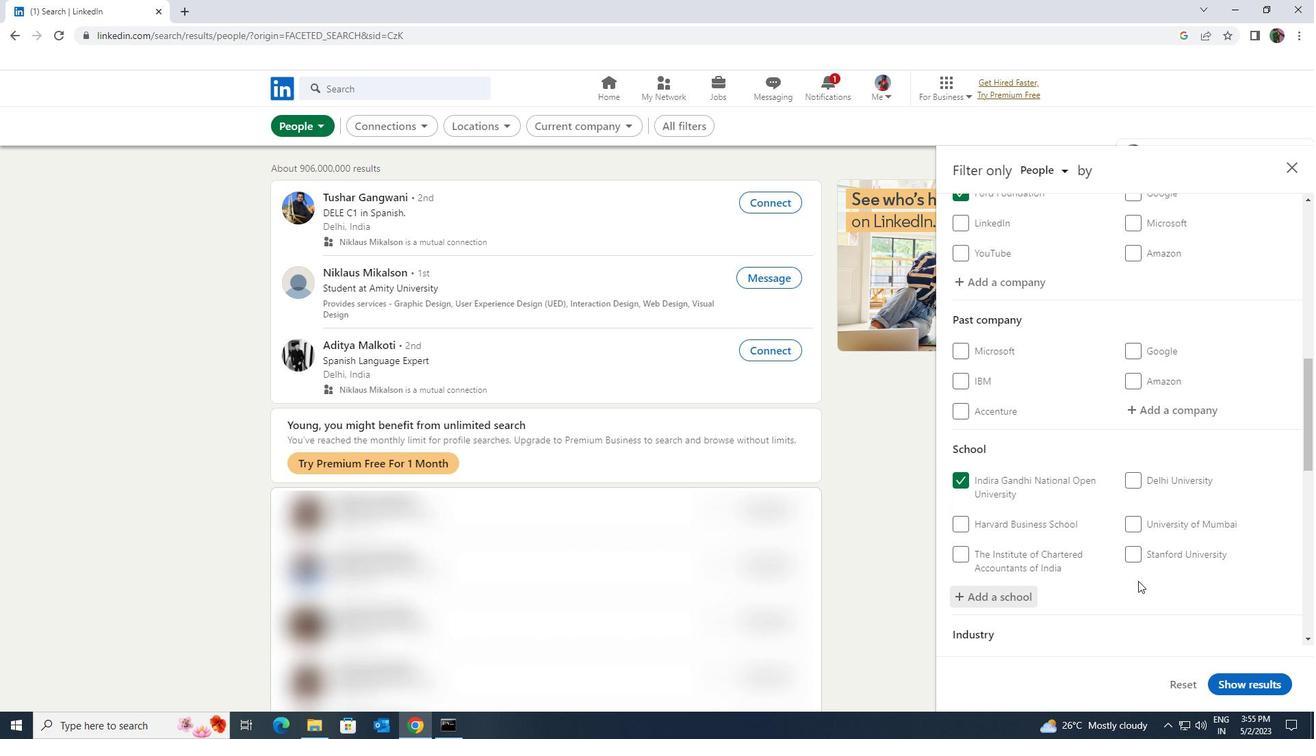 
Action: Mouse scrolled (1138, 580) with delta (0, 0)
Screenshot: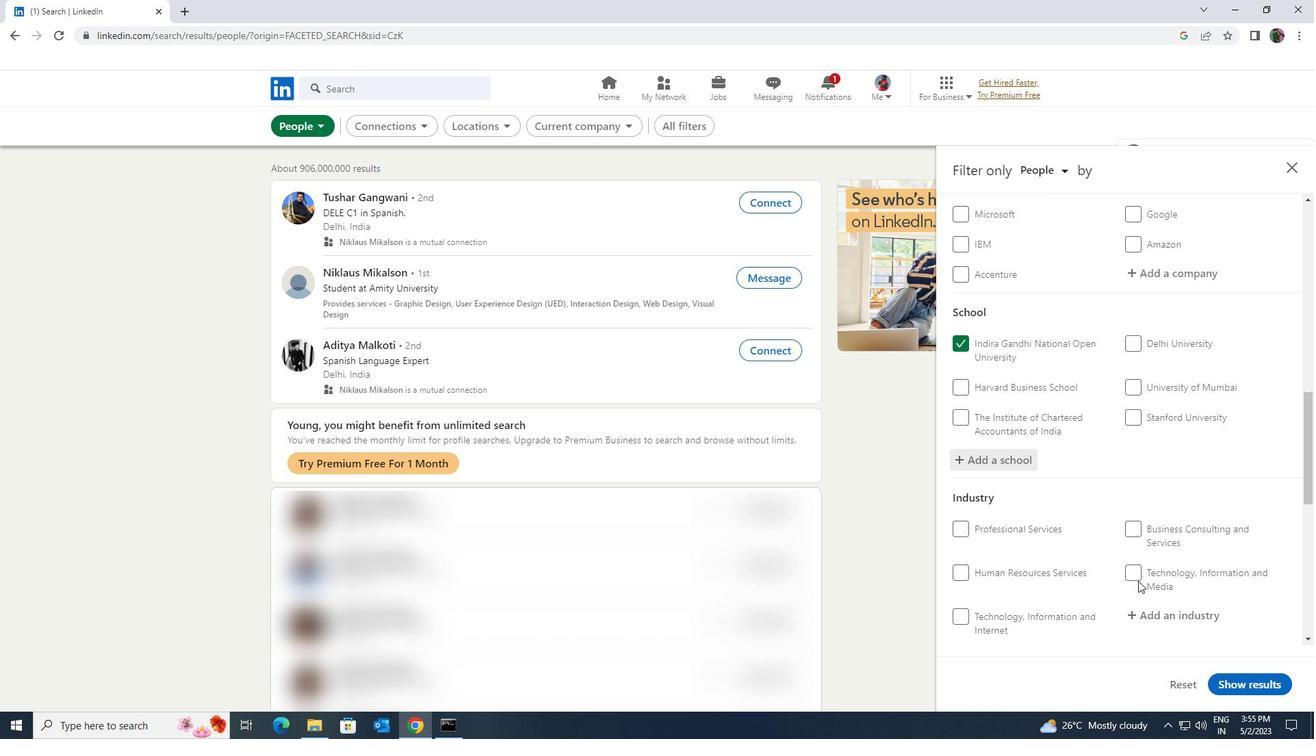 
Action: Mouse moved to (1164, 548)
Screenshot: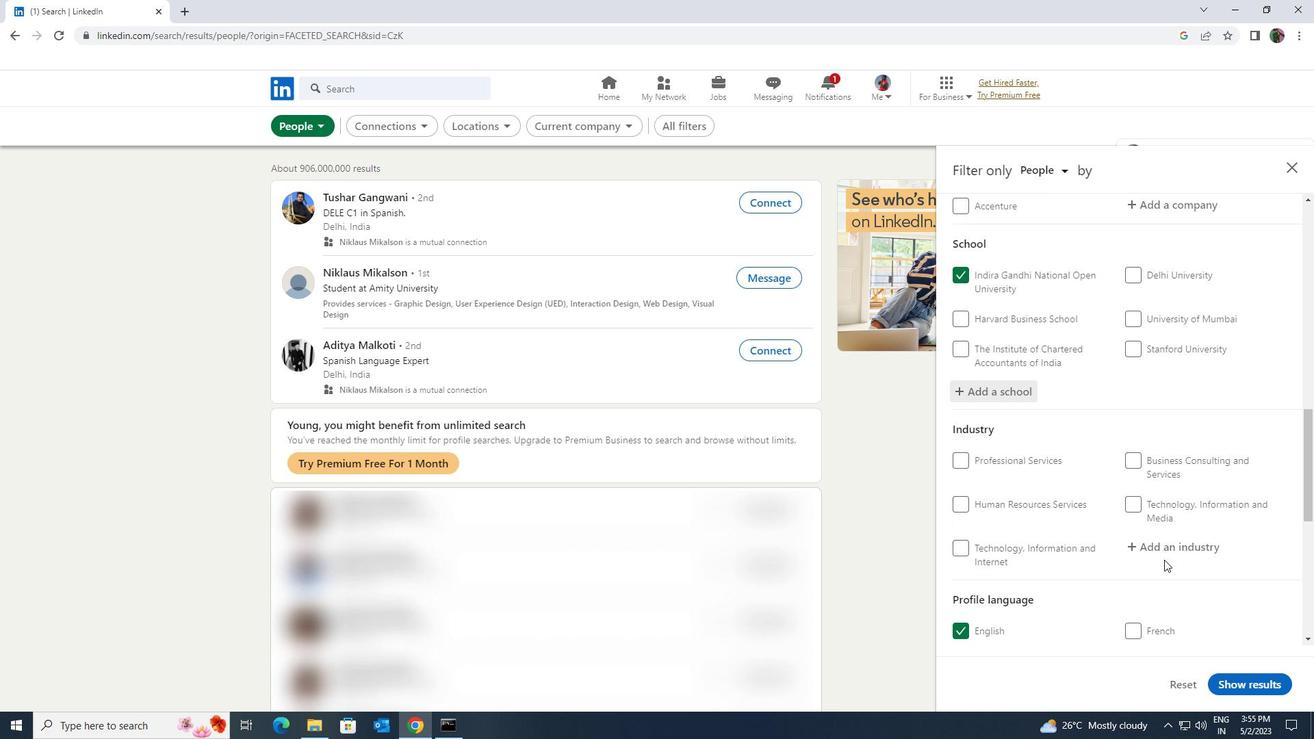 
Action: Mouse pressed left at (1164, 548)
Screenshot: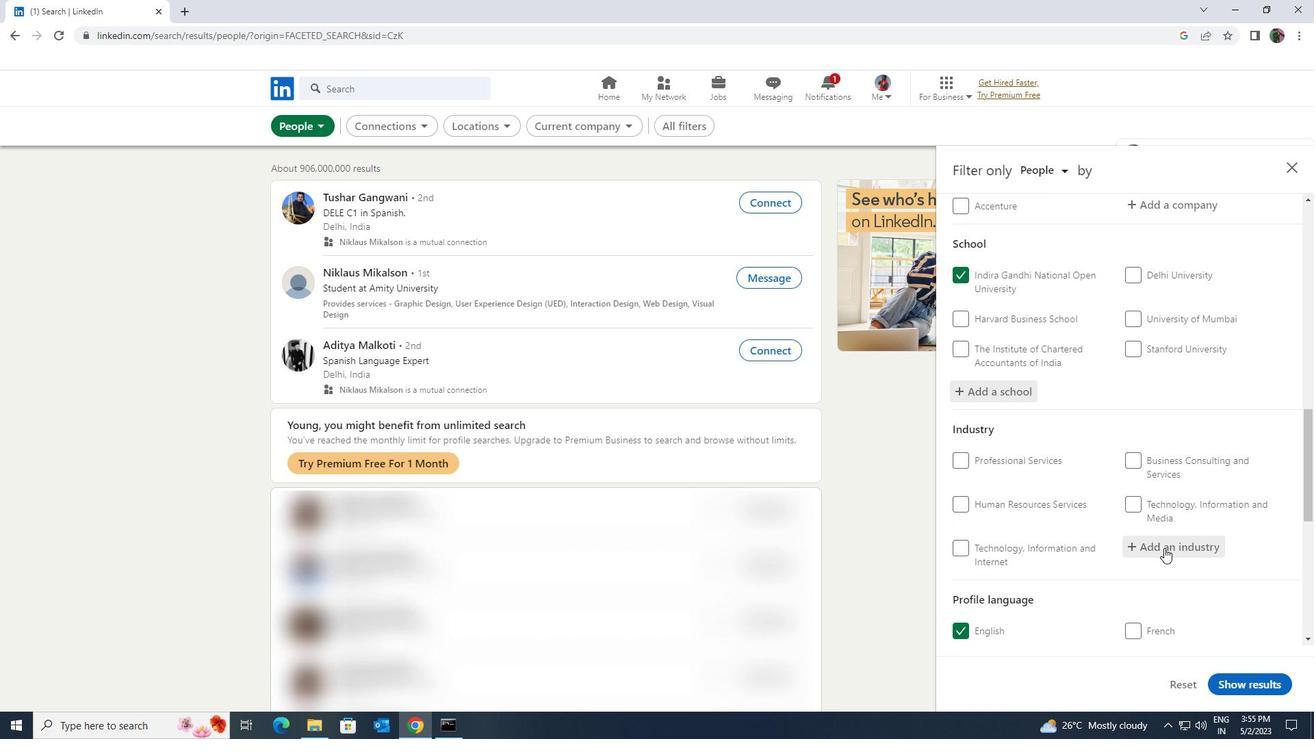 
Action: Key pressed <Key.shift><Key.shift><Key.shift><Key.shift><Key.shift><Key.shift><Key.shift><Key.shift><Key.shift><Key.shift>TEXTIL
Screenshot: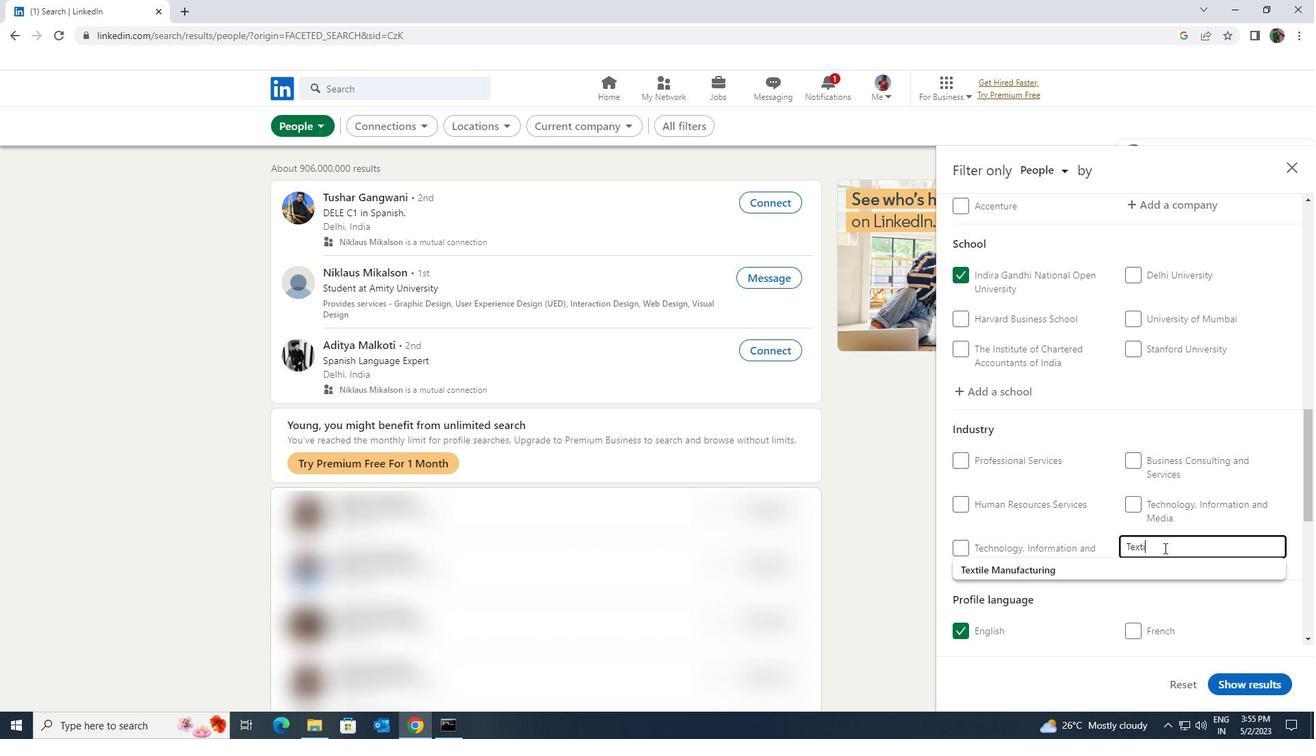
Action: Mouse moved to (1164, 558)
Screenshot: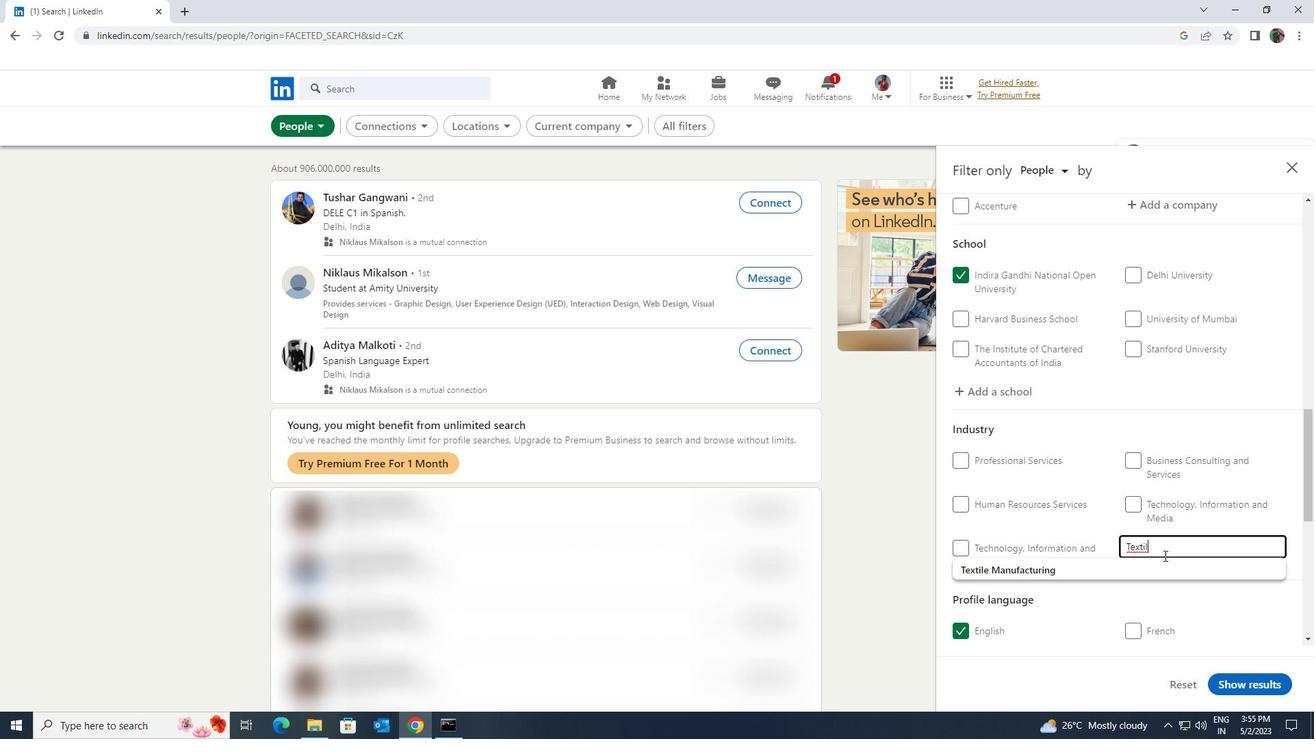 
Action: Mouse pressed left at (1164, 558)
Screenshot: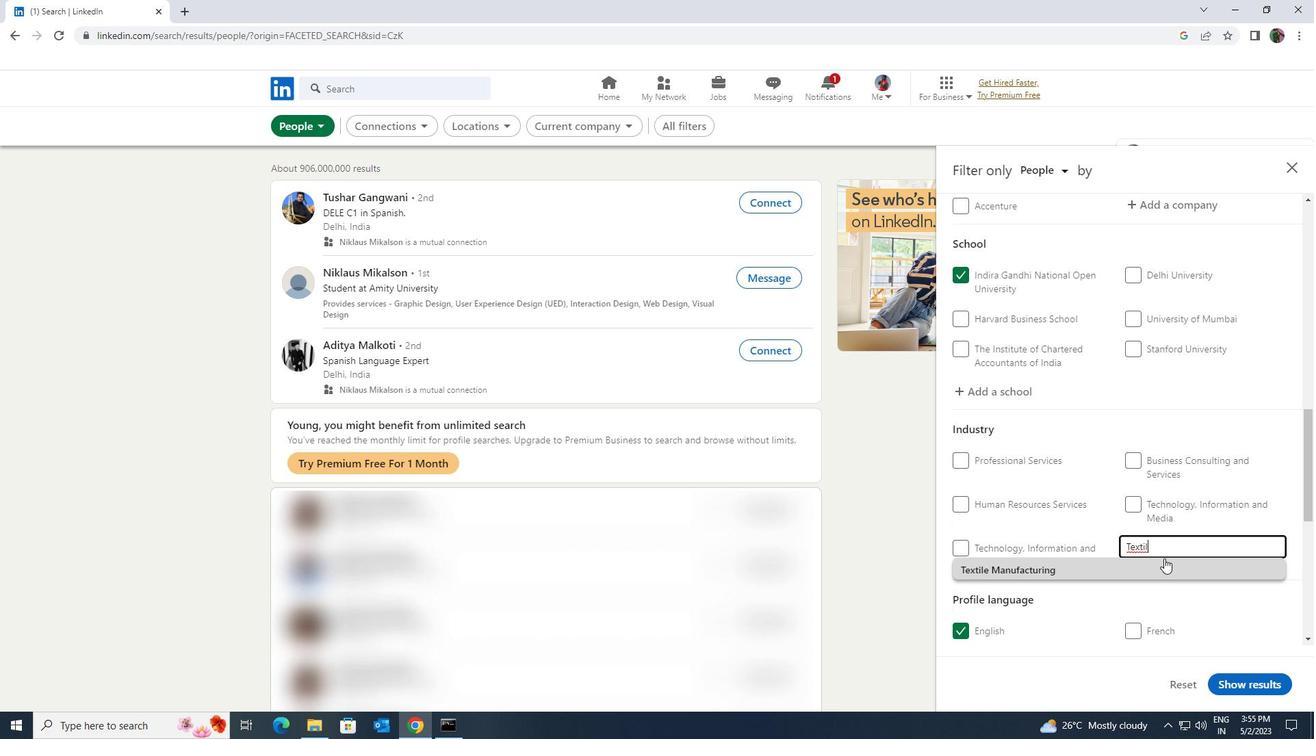 
Action: Mouse scrolled (1164, 557) with delta (0, 0)
Screenshot: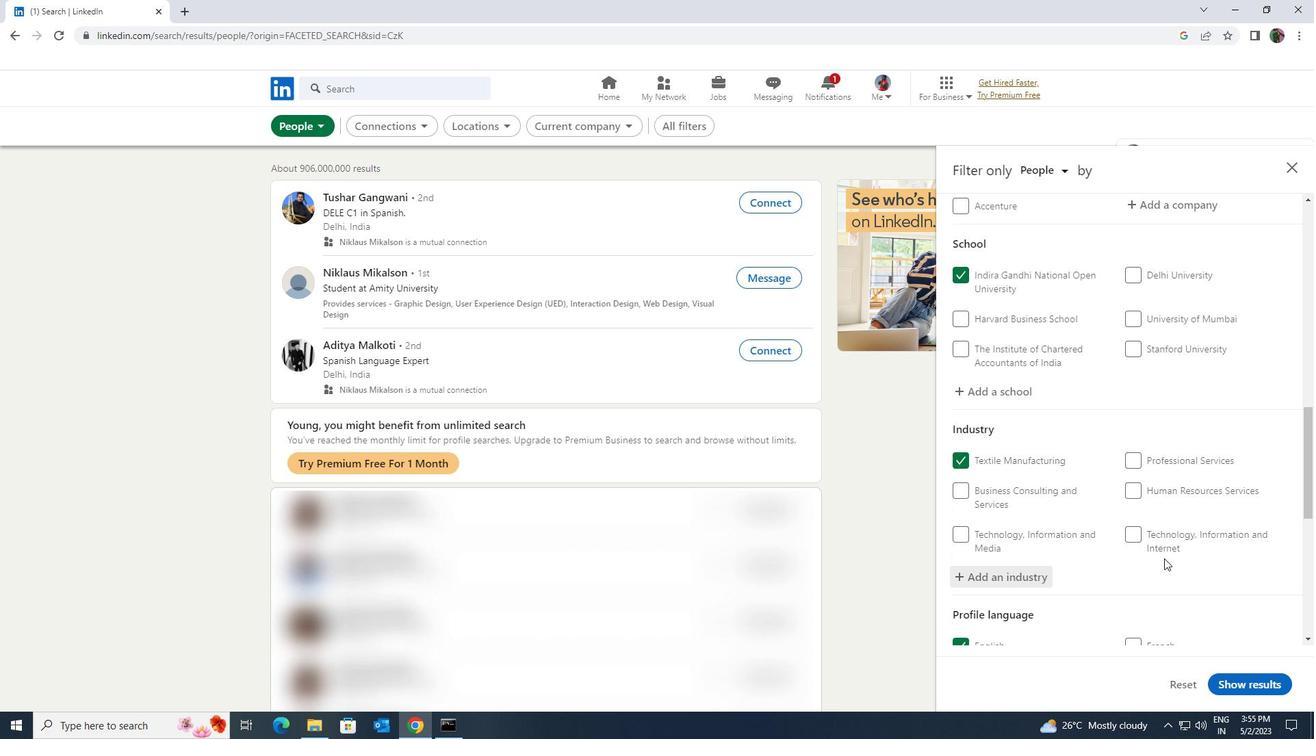 
Action: Mouse scrolled (1164, 557) with delta (0, 0)
Screenshot: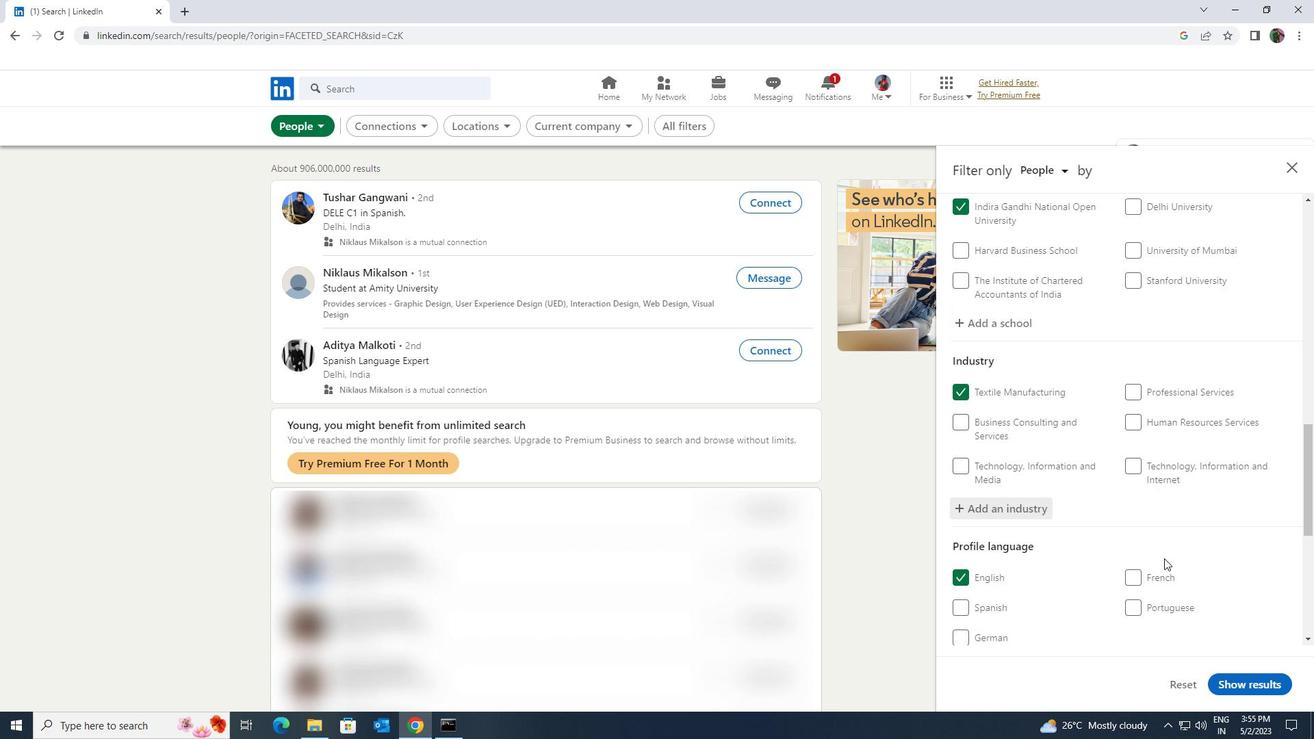 
Action: Mouse scrolled (1164, 557) with delta (0, 0)
Screenshot: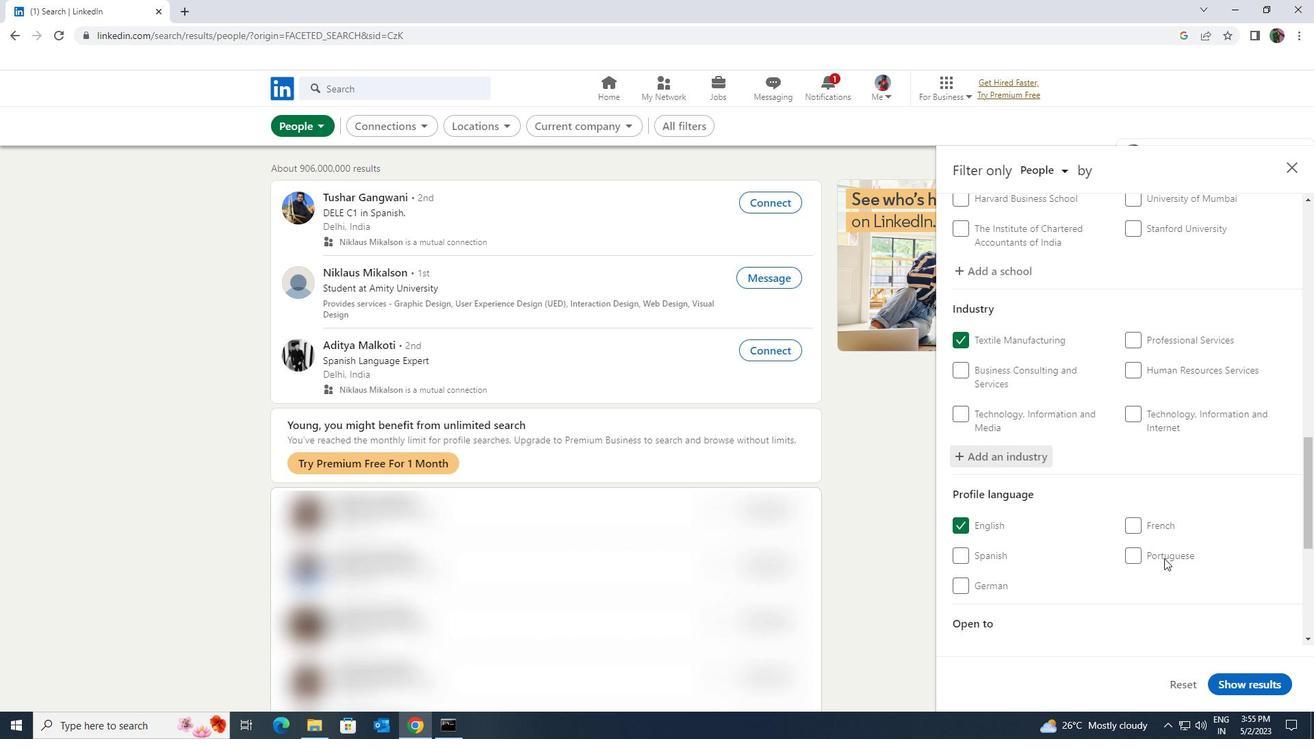 
Action: Mouse scrolled (1164, 557) with delta (0, 0)
Screenshot: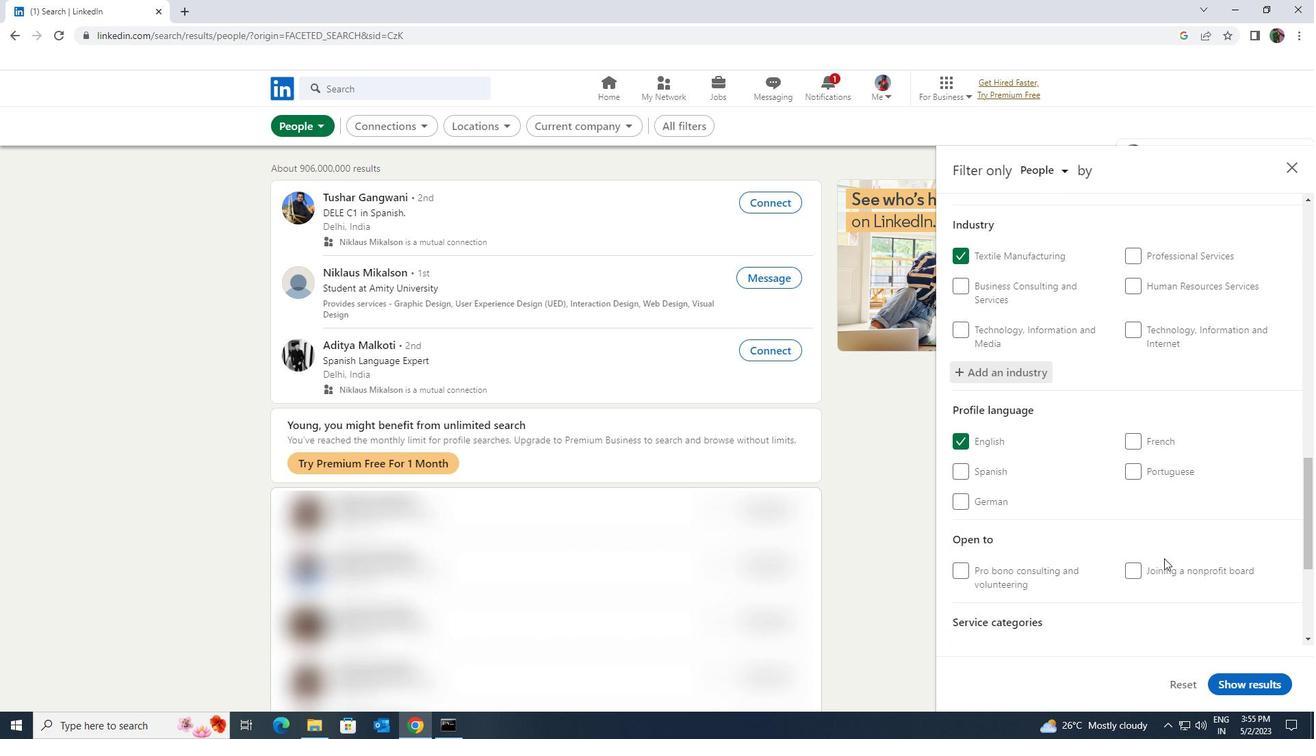 
Action: Mouse scrolled (1164, 557) with delta (0, 0)
Screenshot: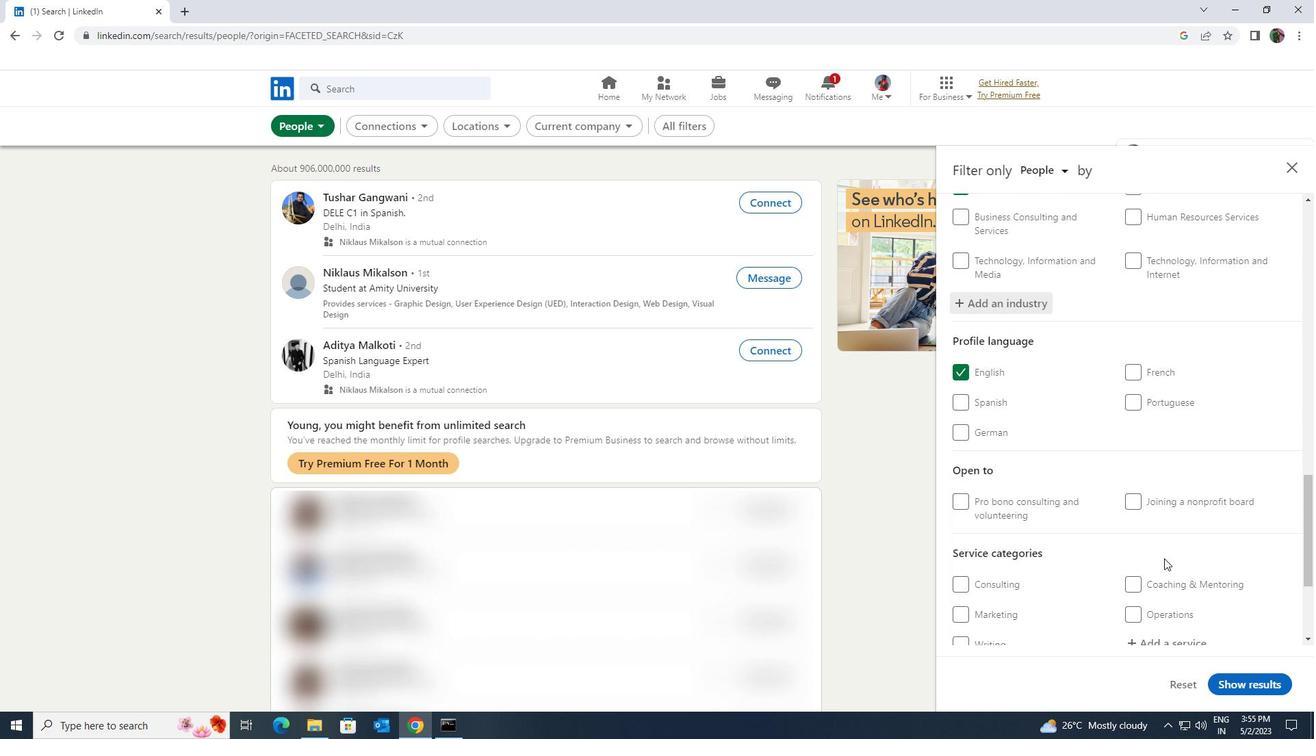 
Action: Mouse moved to (1164, 575)
Screenshot: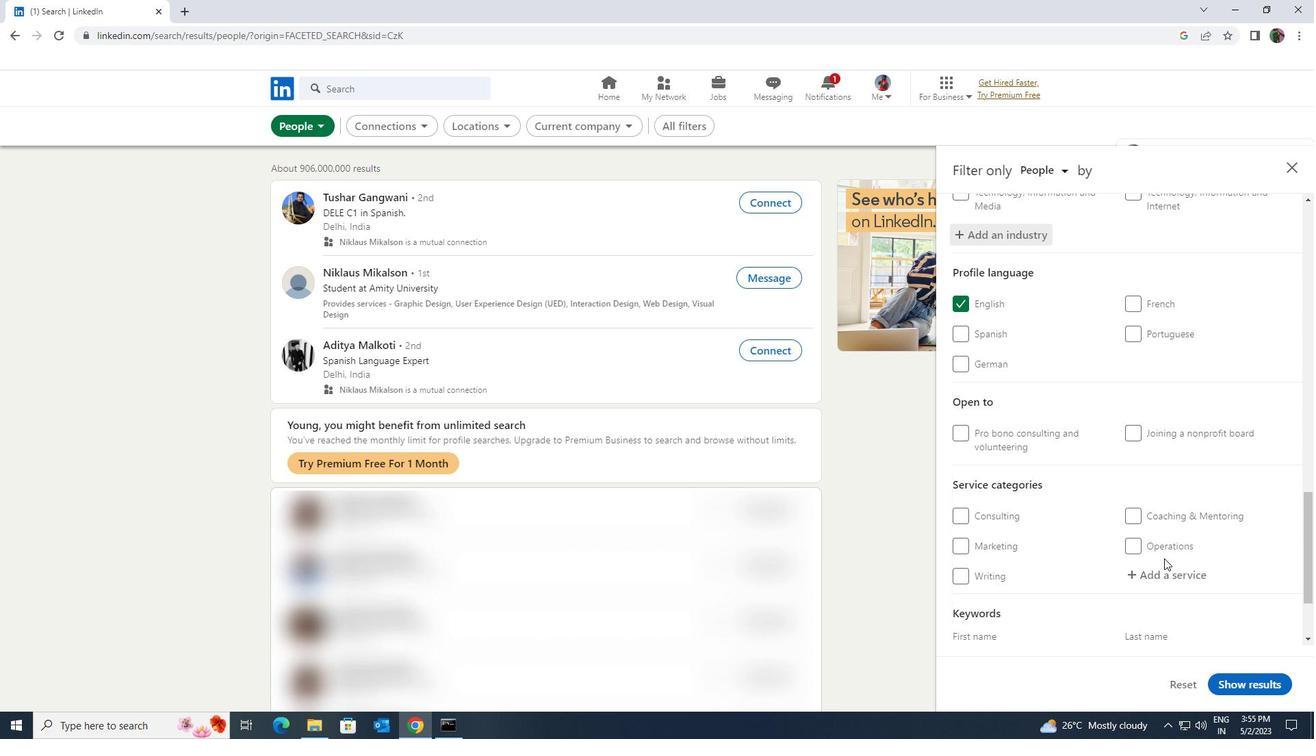 
Action: Mouse pressed left at (1164, 575)
Screenshot: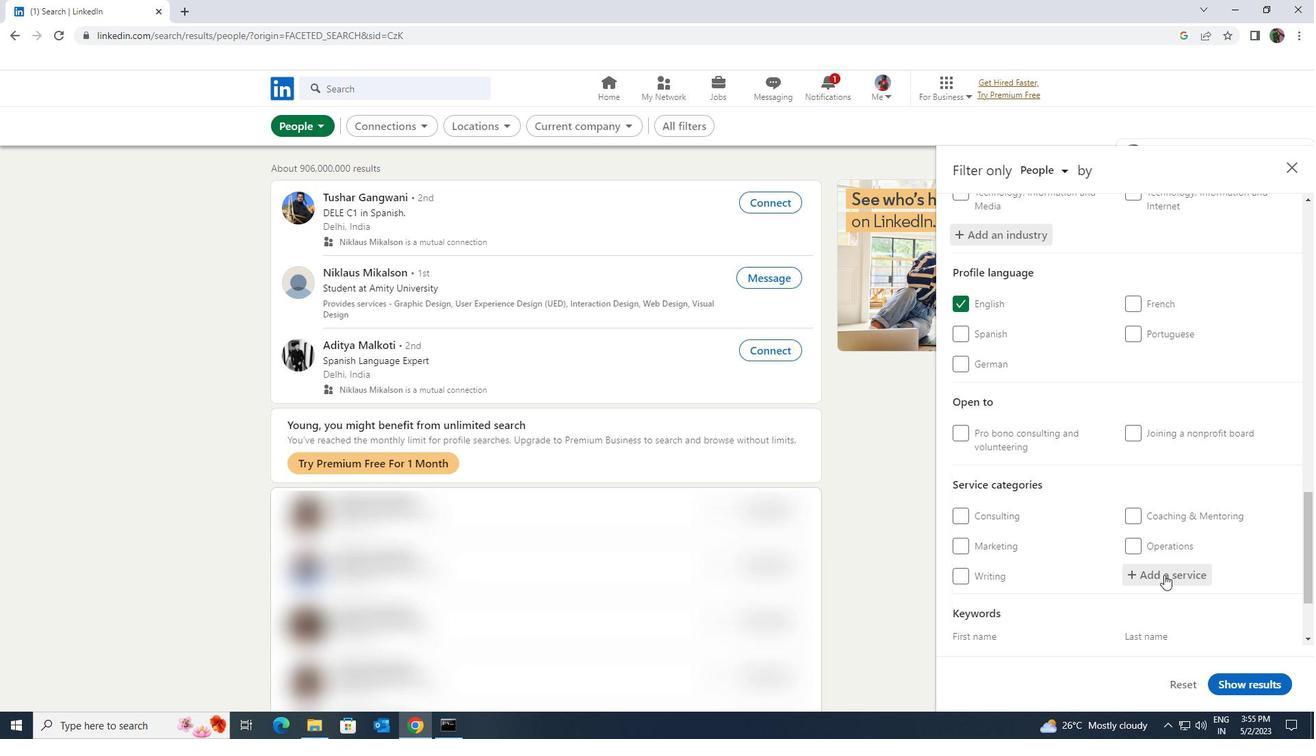 
Action: Key pressed <Key.shift><Key.shift><Key.shift><Key.shift><Key.shift><Key.shift><Key.shift><Key.shift><Key.shift><Key.shift><Key.shift><Key.shift><Key.shift><Key.shift><Key.shift>HOMEW<Key.backspace>OWNERS
Screenshot: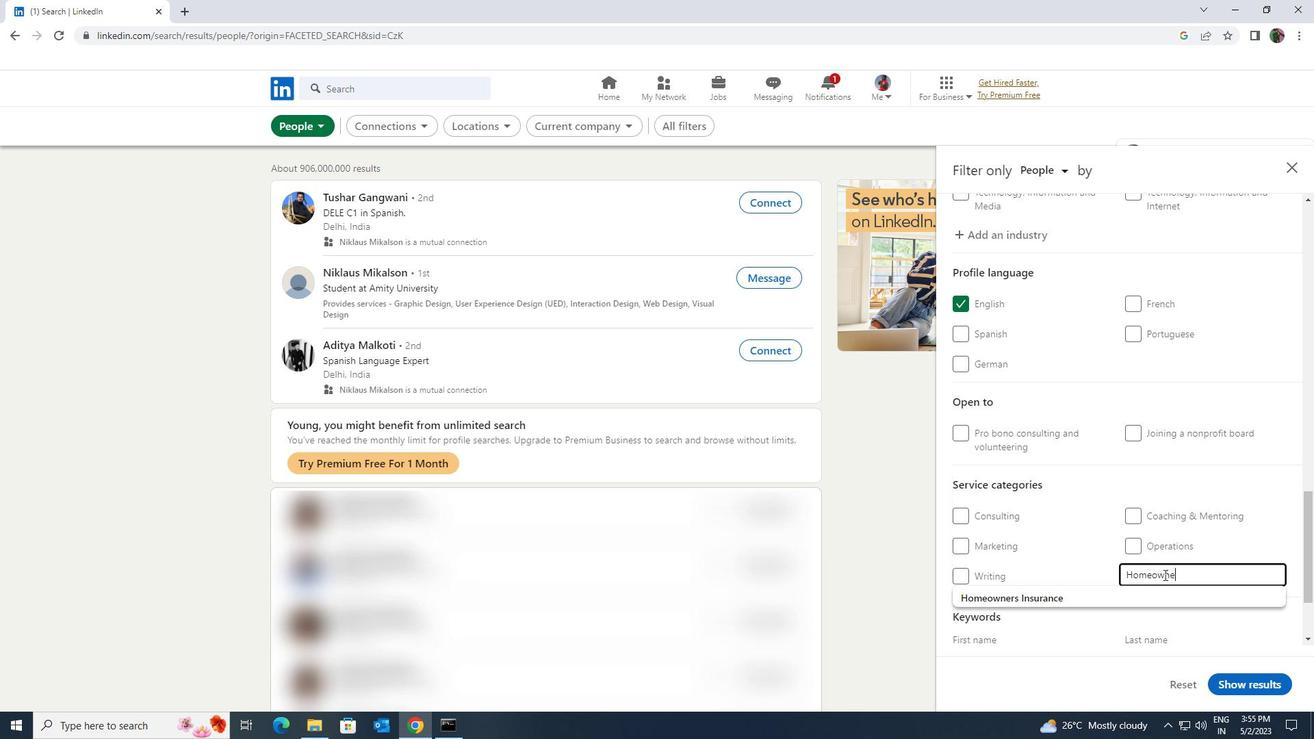 
Action: Mouse moved to (1137, 589)
Screenshot: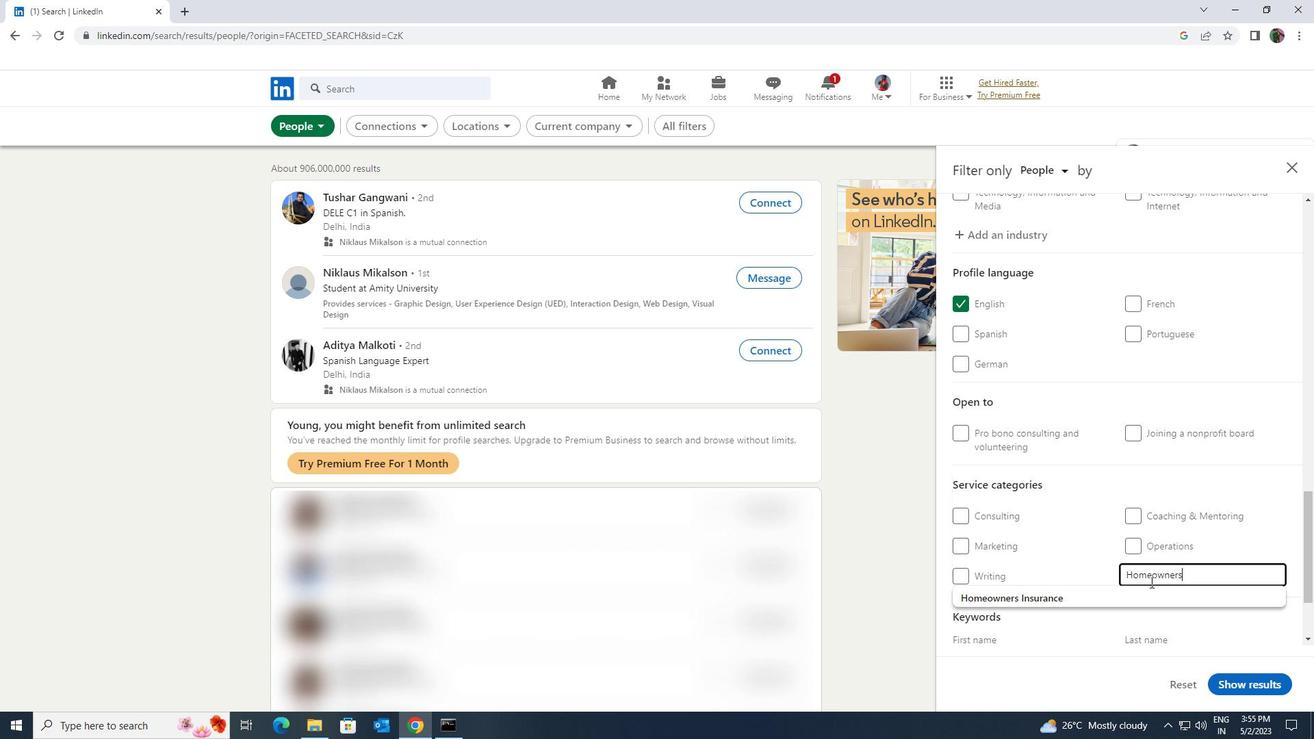 
Action: Mouse pressed left at (1137, 589)
Screenshot: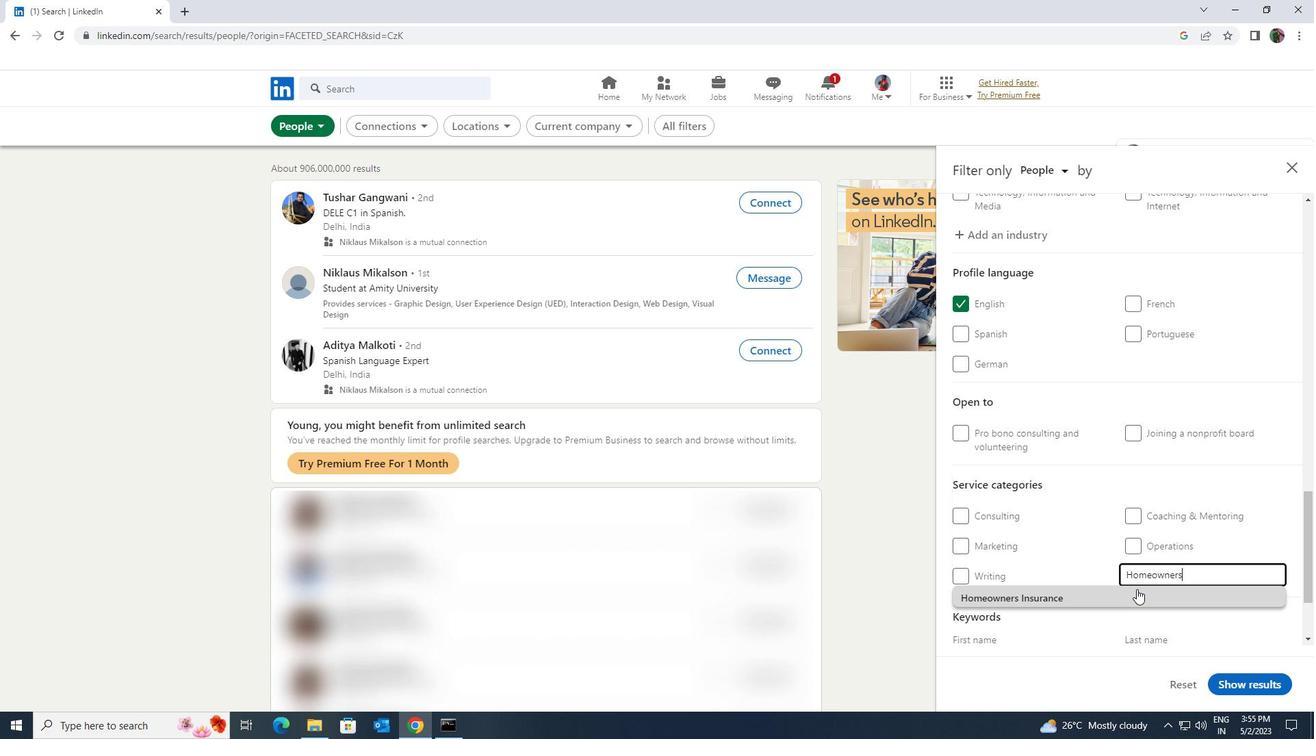 
Action: Mouse scrolled (1137, 588) with delta (0, 0)
Screenshot: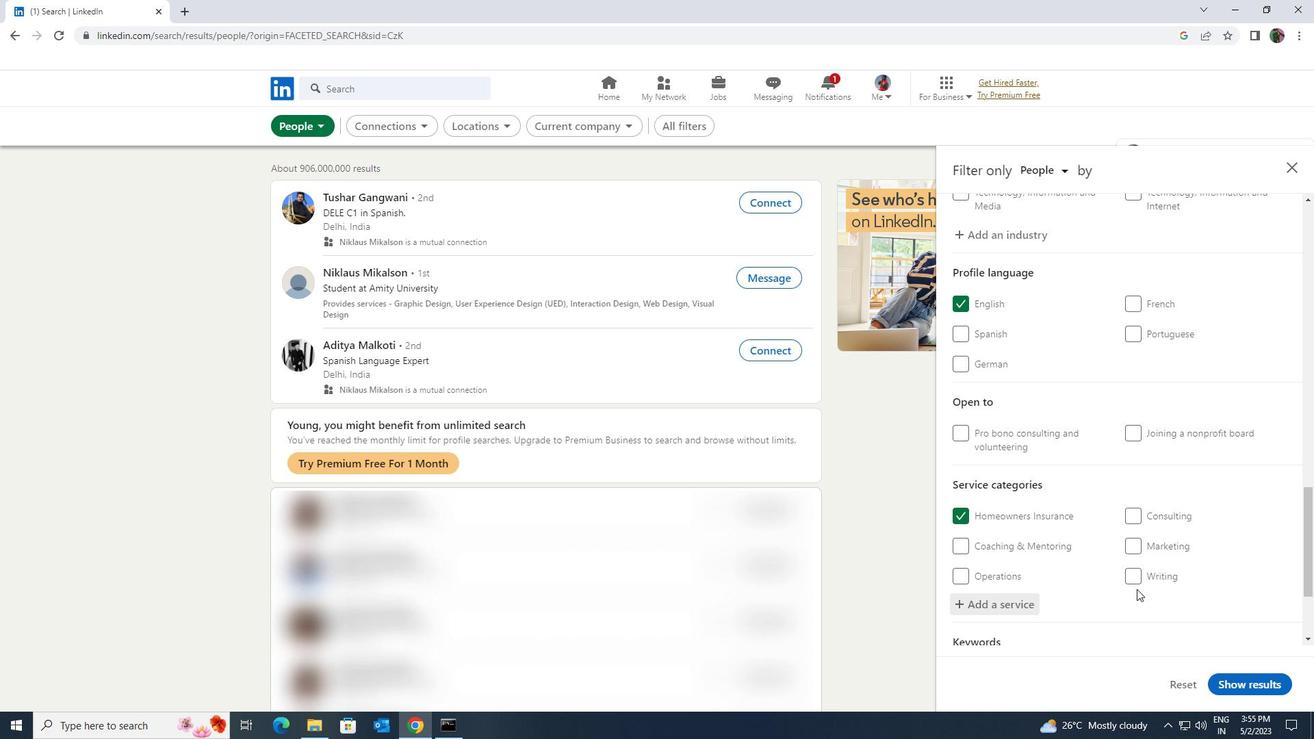 
Action: Mouse scrolled (1137, 588) with delta (0, 0)
Screenshot: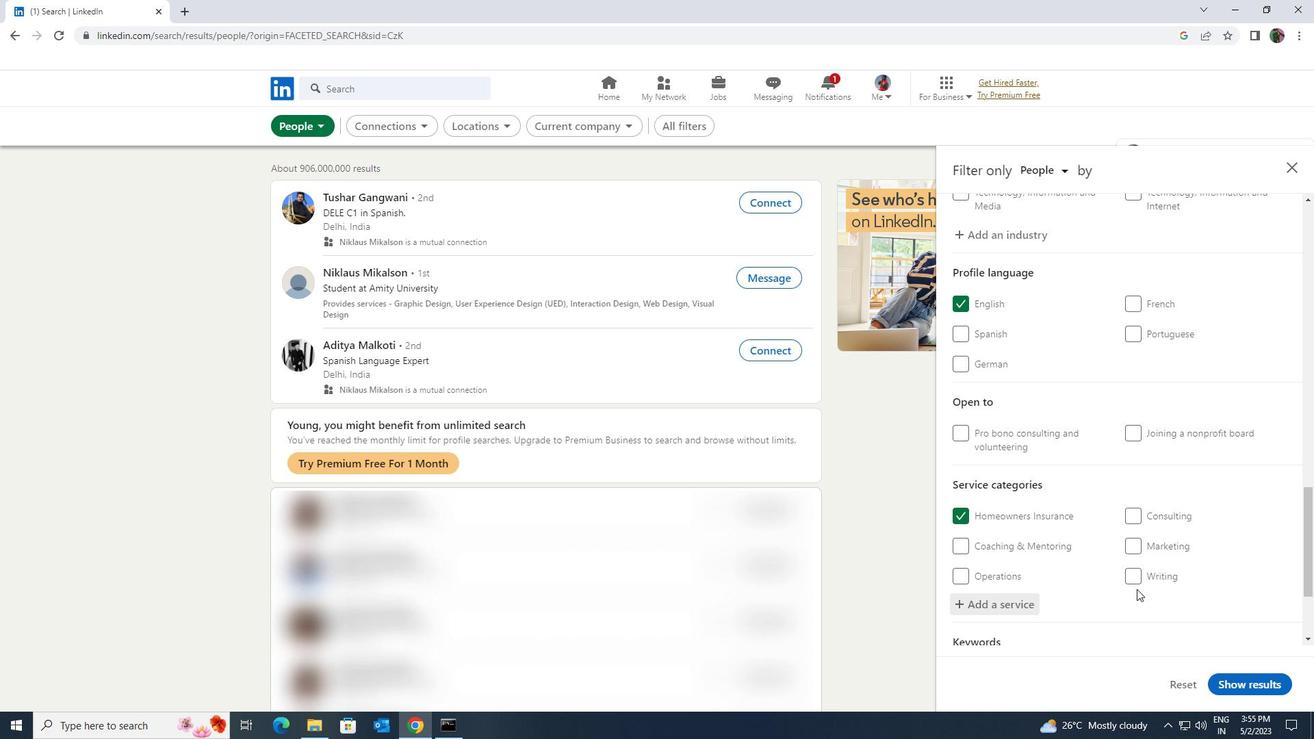 
Action: Mouse scrolled (1137, 588) with delta (0, 0)
Screenshot: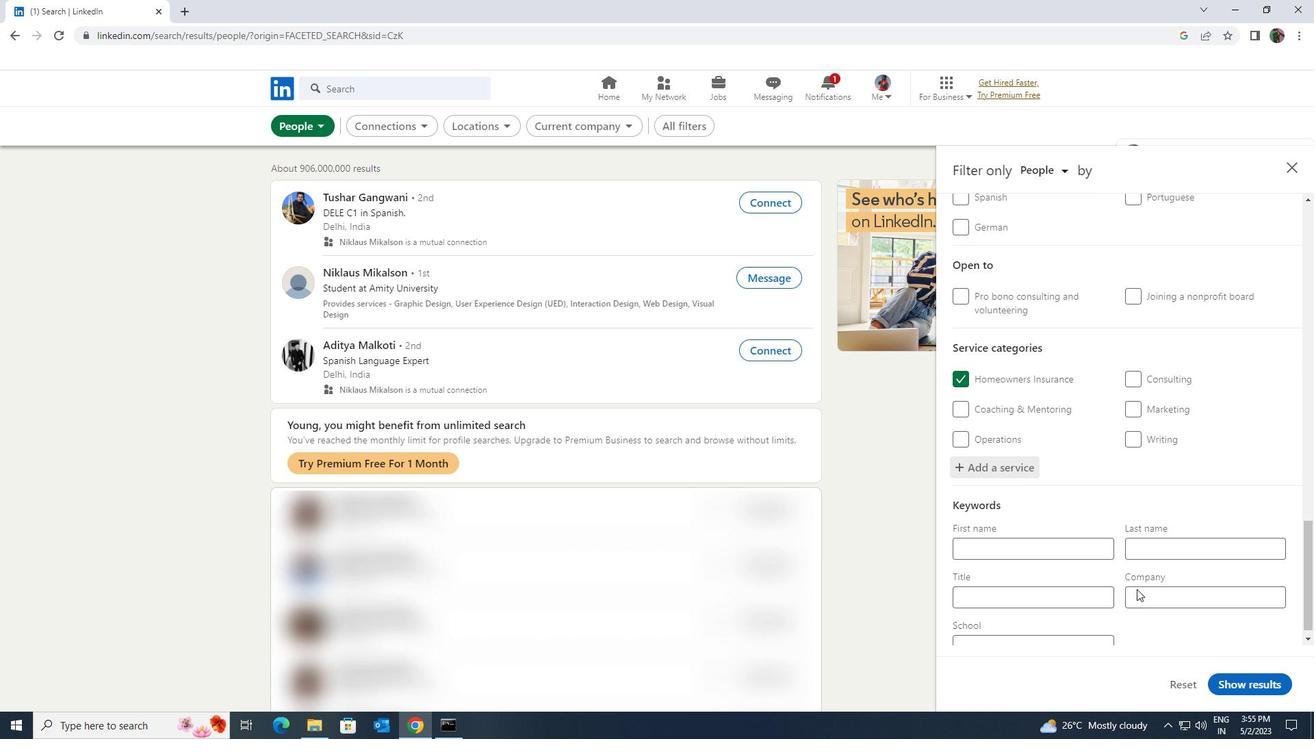 
Action: Mouse moved to (1089, 579)
Screenshot: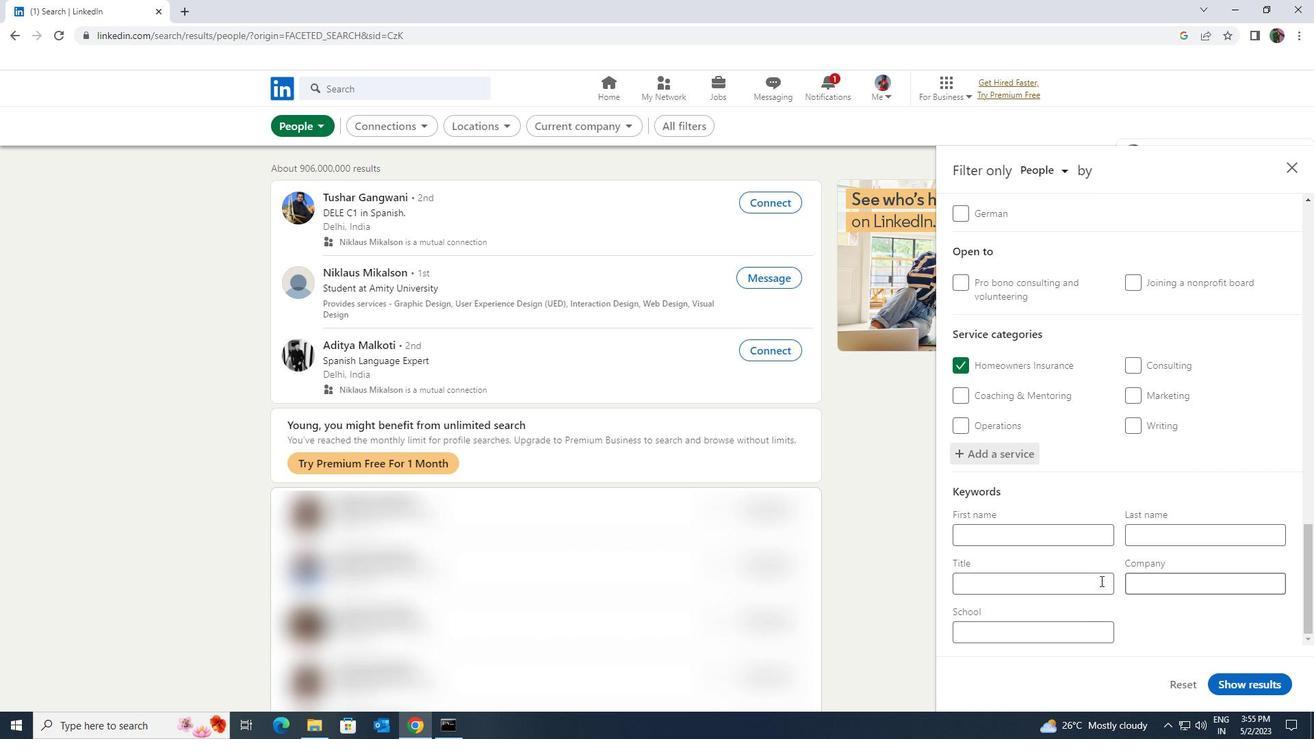 
Action: Mouse pressed left at (1089, 579)
Screenshot: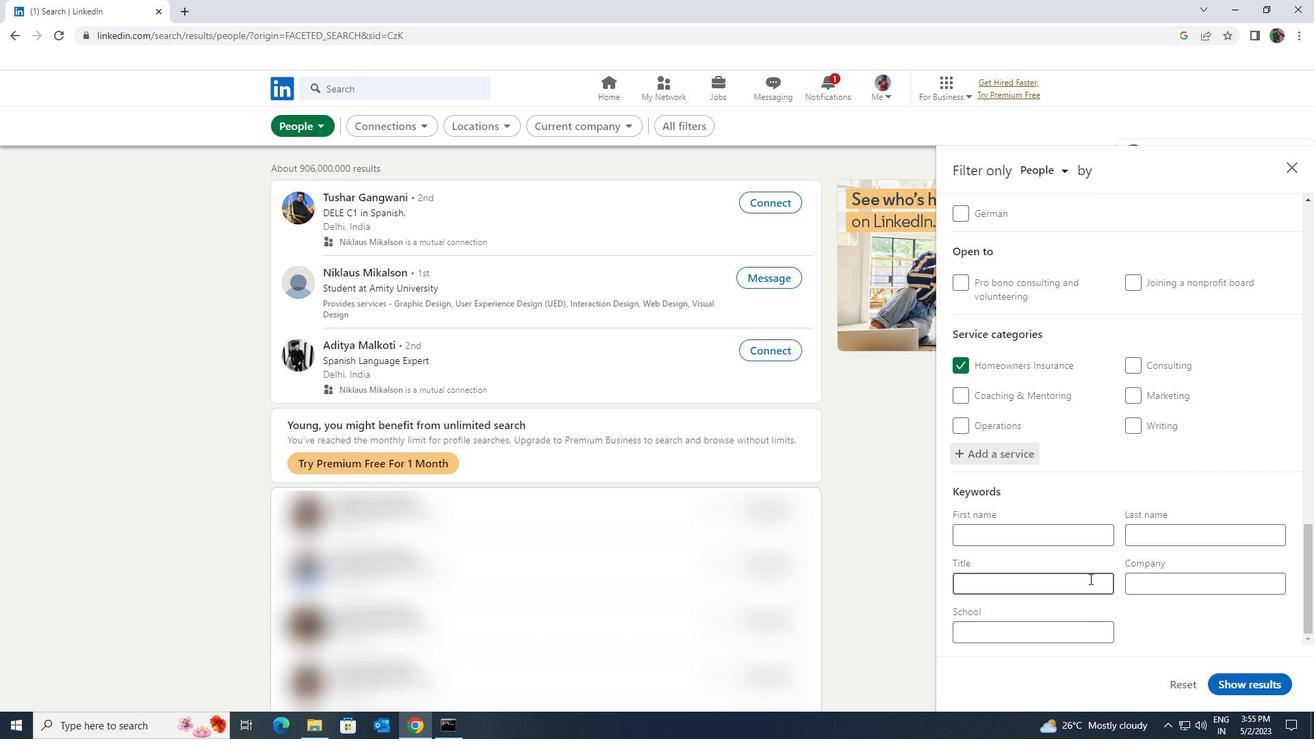 
Action: Key pressed <Key.shift><Key.shift><Key.shift><Key.shift><Key.shift><Key.shift><Key.shift><Key.shift><Key.shift><Key.shift><Key.shift><Key.shift><Key.shift><Key.shift><Key.shift><Key.shift><Key.shift><Key.shift><Key.shift><Key.shift><Key.shift><Key.shift><Key.shift><Key.shift><Key.shift><Key.shift><Key.shift><Key.shift><Key.shift><Key.shift><Key.shift><Key.shift><Key.shift><Key.shift><Key.shift><Key.shift><Key.shift><Key.shift><Key.shift><Key.shift><Key.shift><Key.shift><Key.shift><Key.shift><Key.shift><Key.shift><Key.shift><Key.shift><Key.shift><Key.shift><Key.shift><Key.shift><Key.shift><Key.shift><Key.shift><Key.shift><Key.shift><Key.shift><Key.shift><Key.shift>MEDIA<Key.space><Key.shift>BUYER
Screenshot: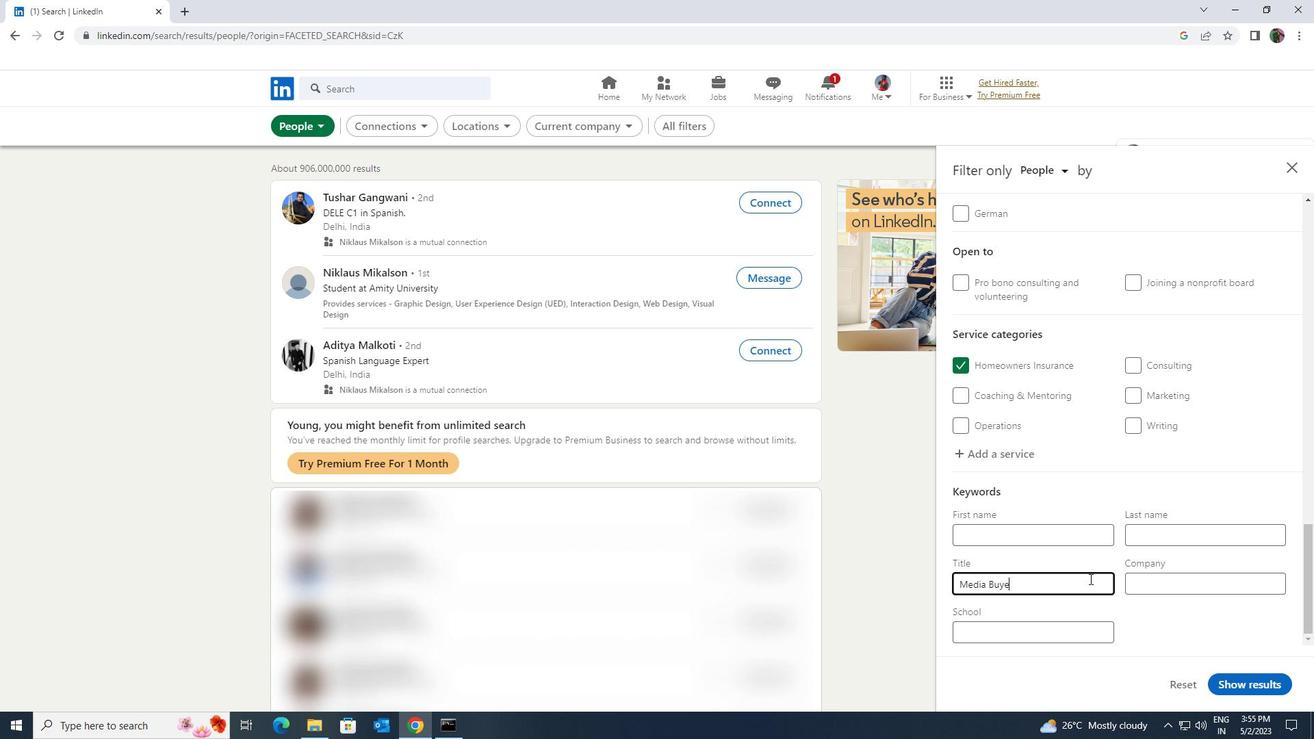 
Action: Mouse moved to (1225, 679)
Screenshot: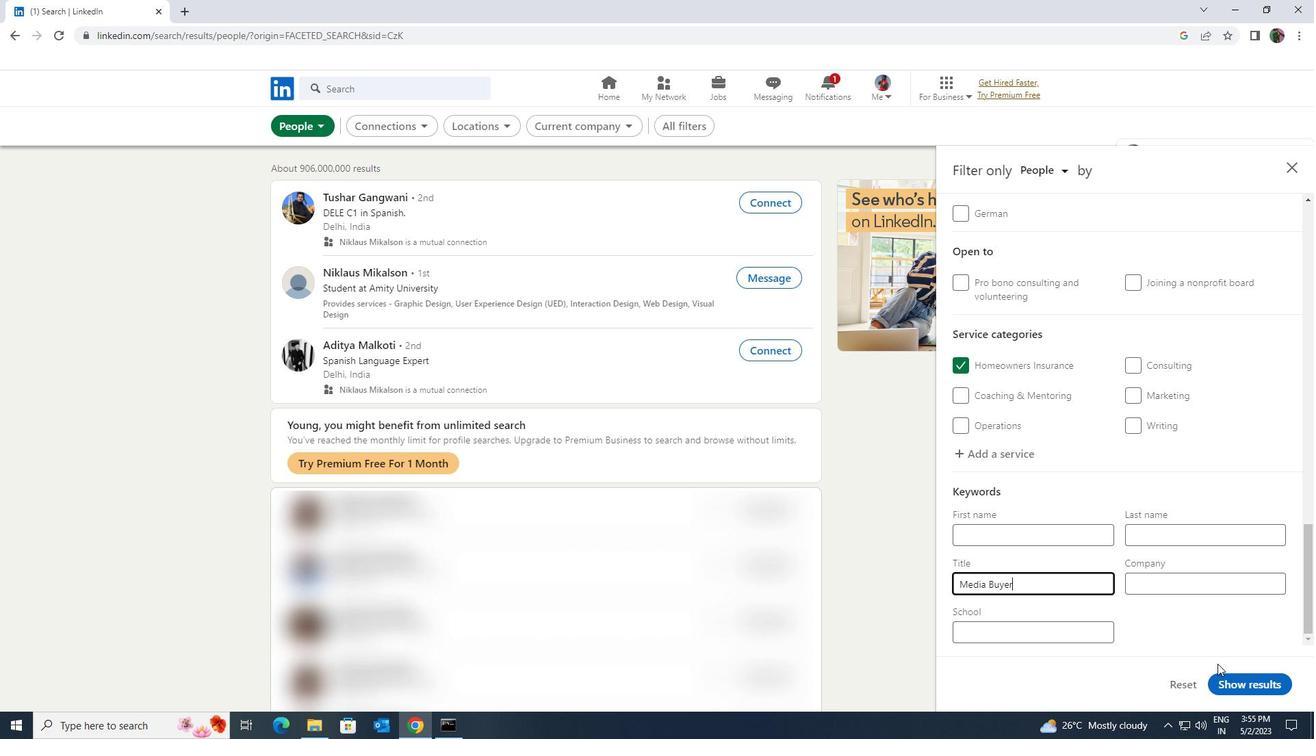 
Action: Mouse pressed left at (1225, 679)
Screenshot: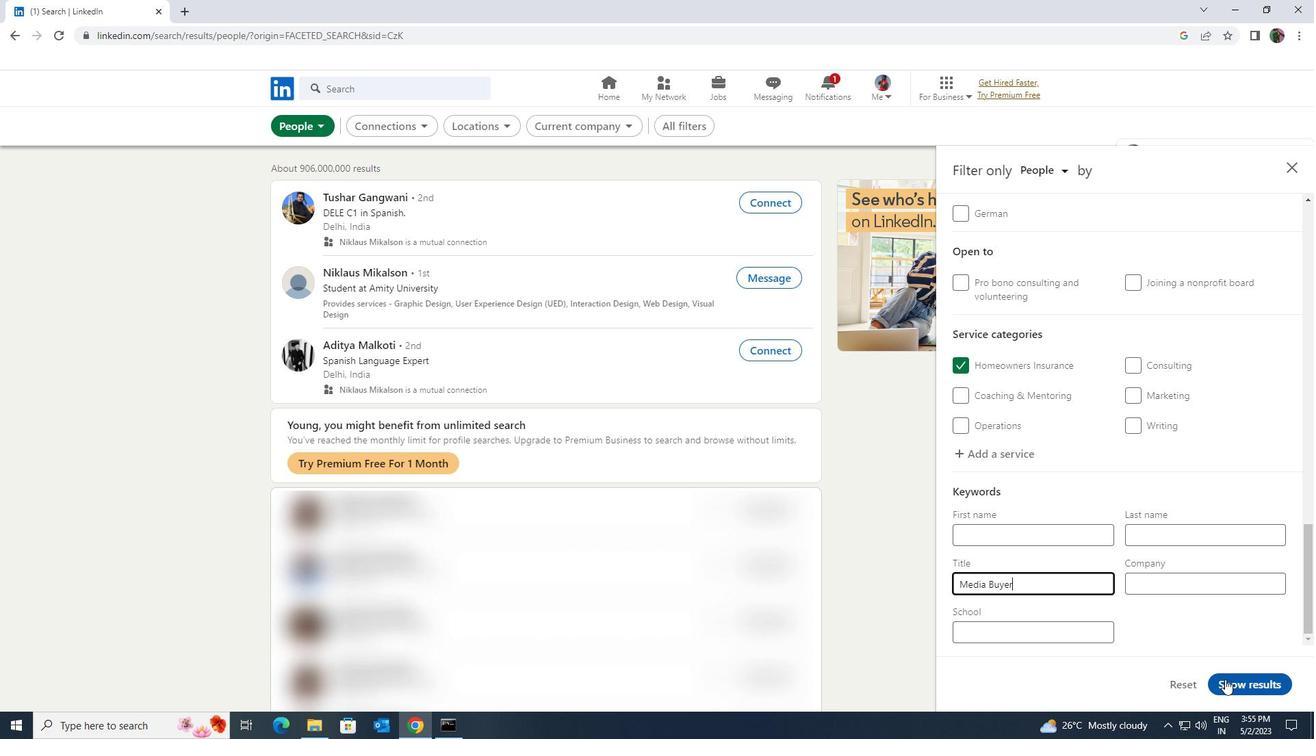 
